 Task: Find connections with filter location São Luís do Quitunde with filter topic #Recruitingwith filter profile language Spanish with filter current company GeekyAnts with filter school Vellore Institute of Technology with filter industry Digital Accessibility Services with filter service category NotaryOnline Research with filter keywords title Video or Film Producer
Action: Mouse moved to (315, 406)
Screenshot: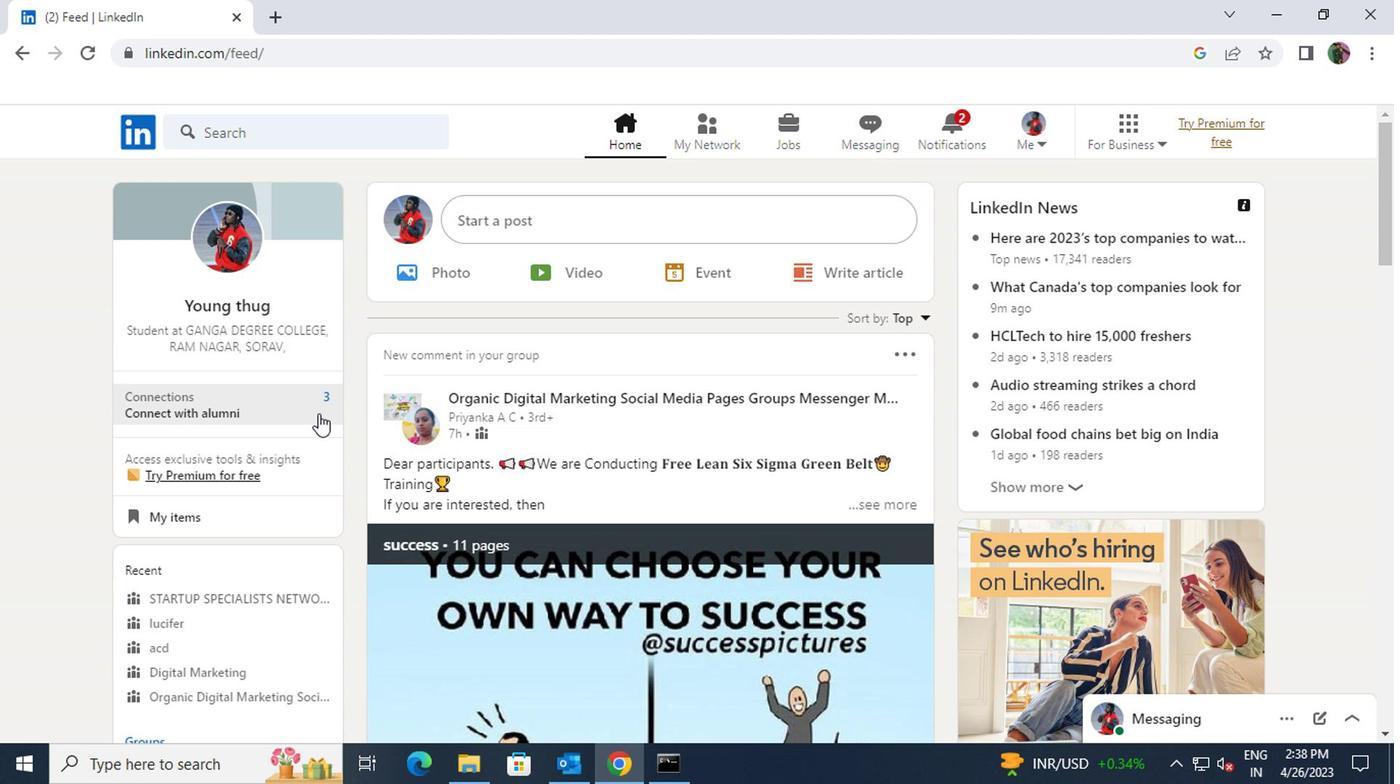 
Action: Mouse pressed left at (315, 406)
Screenshot: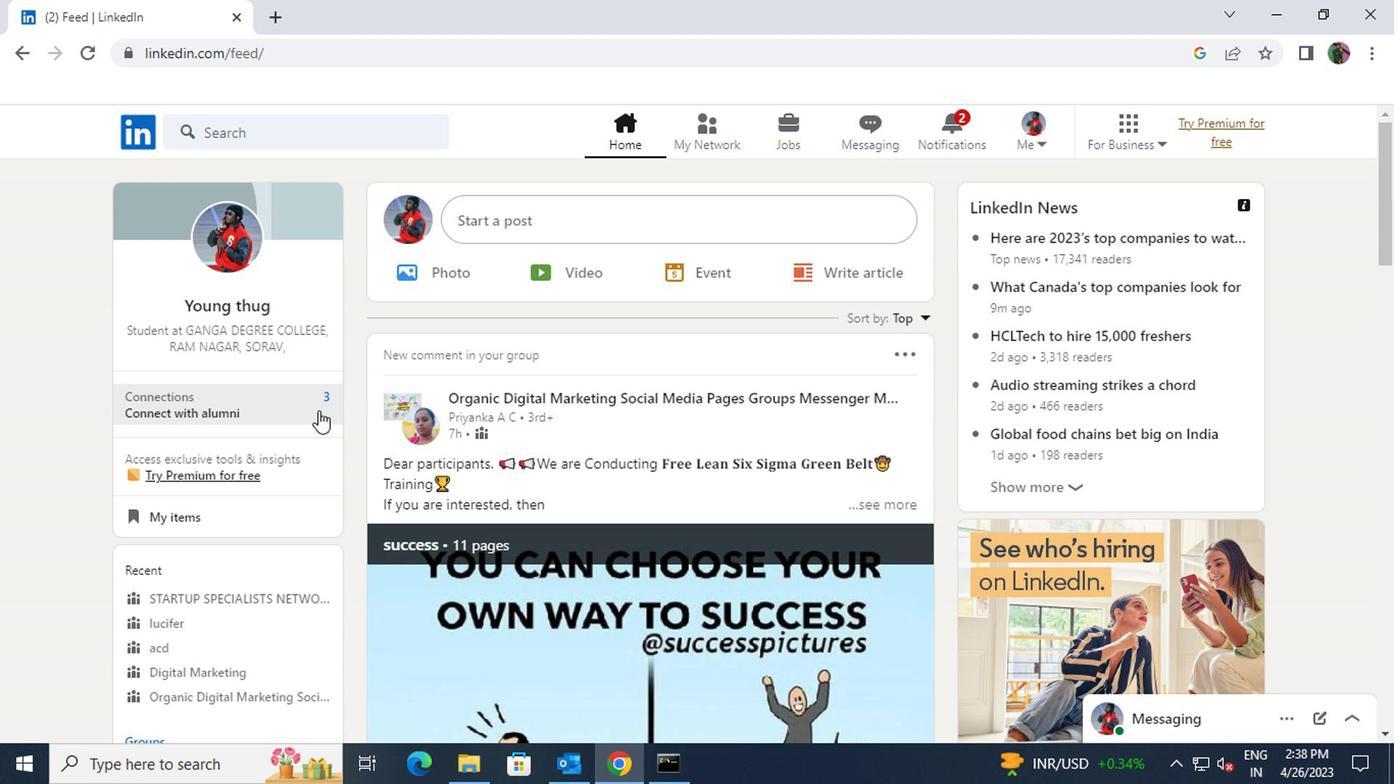 
Action: Mouse moved to (311, 241)
Screenshot: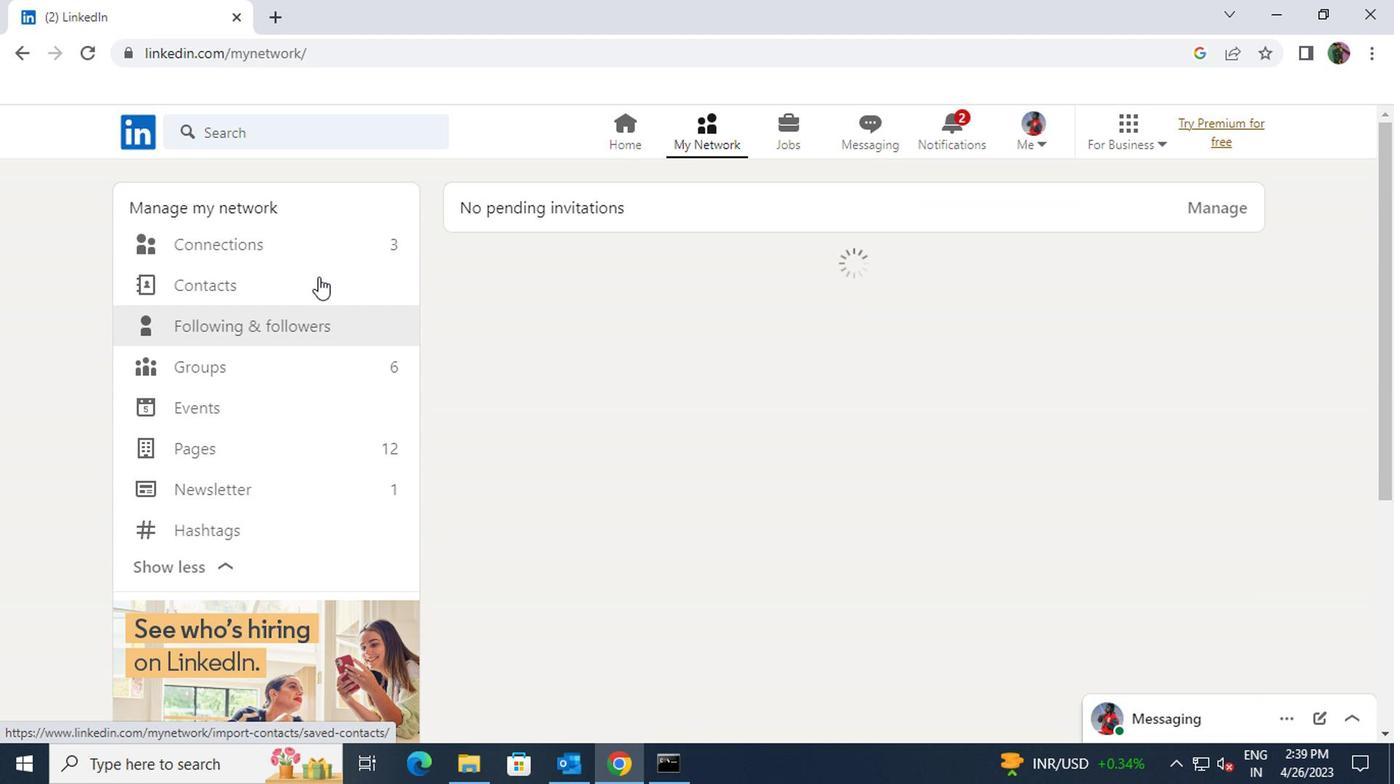 
Action: Mouse pressed left at (311, 241)
Screenshot: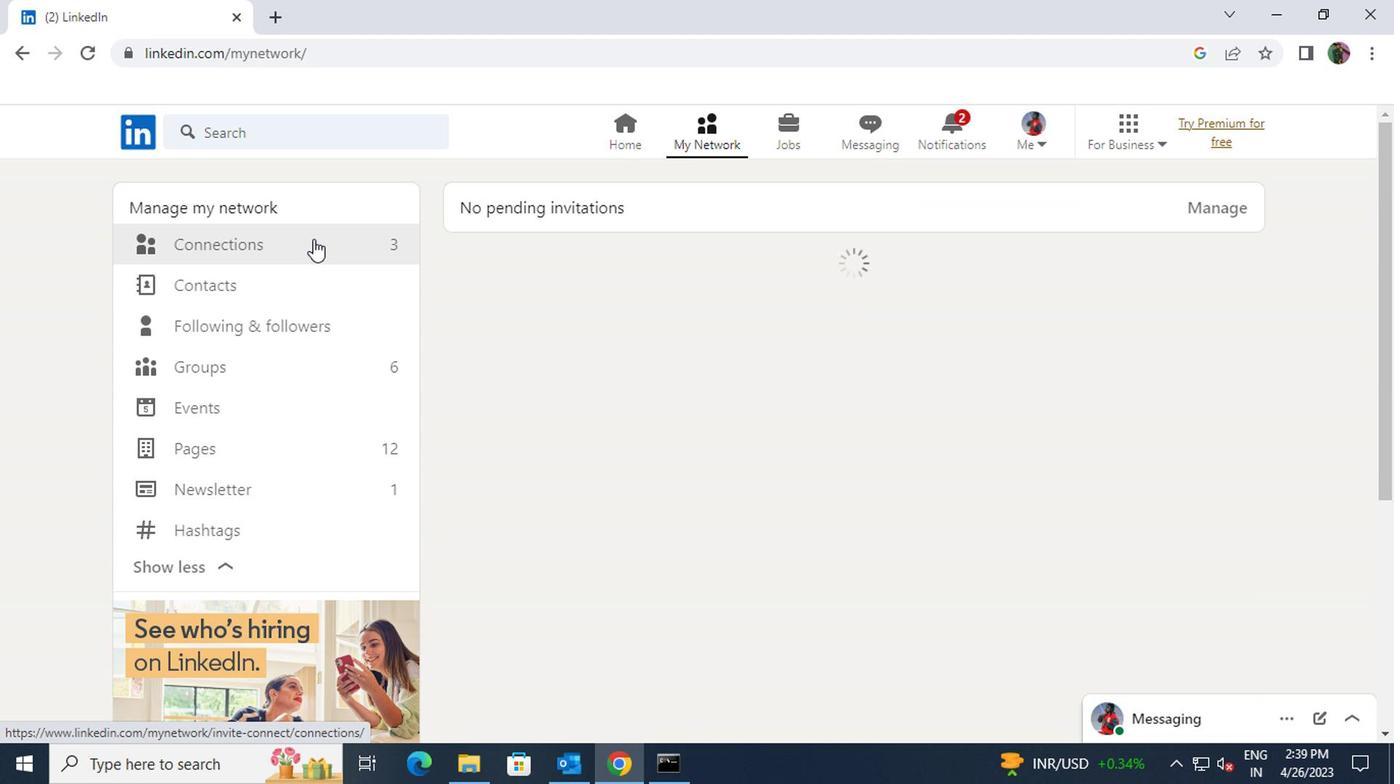 
Action: Mouse moved to (823, 248)
Screenshot: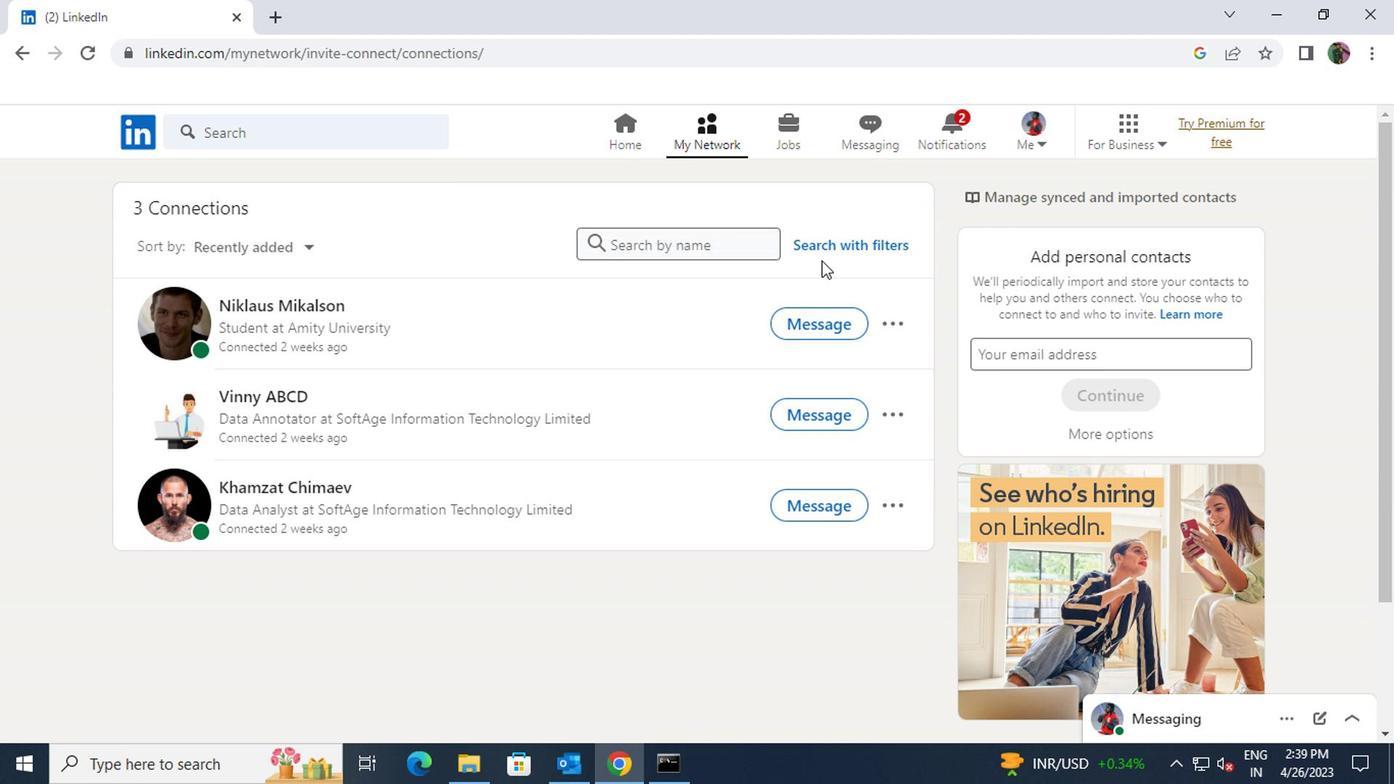 
Action: Mouse pressed left at (823, 248)
Screenshot: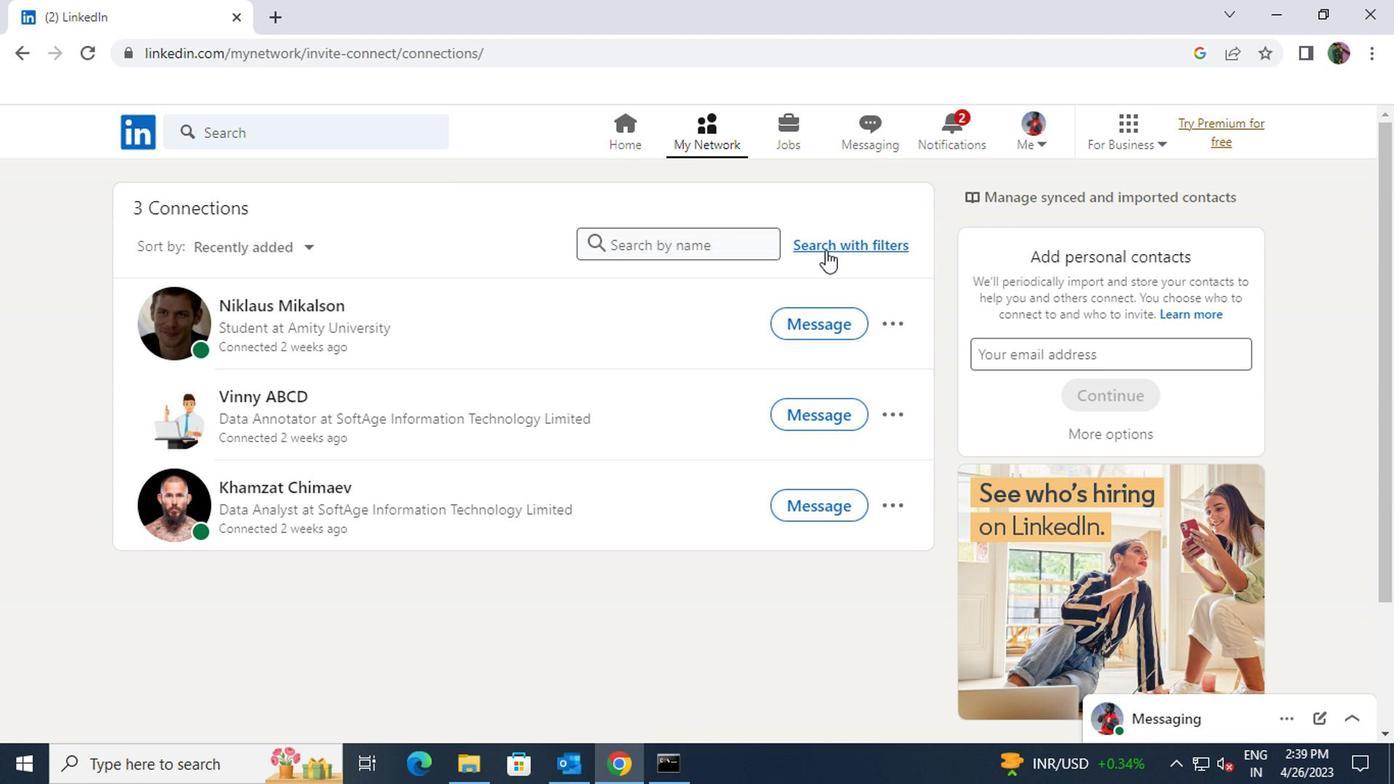 
Action: Mouse moved to (766, 189)
Screenshot: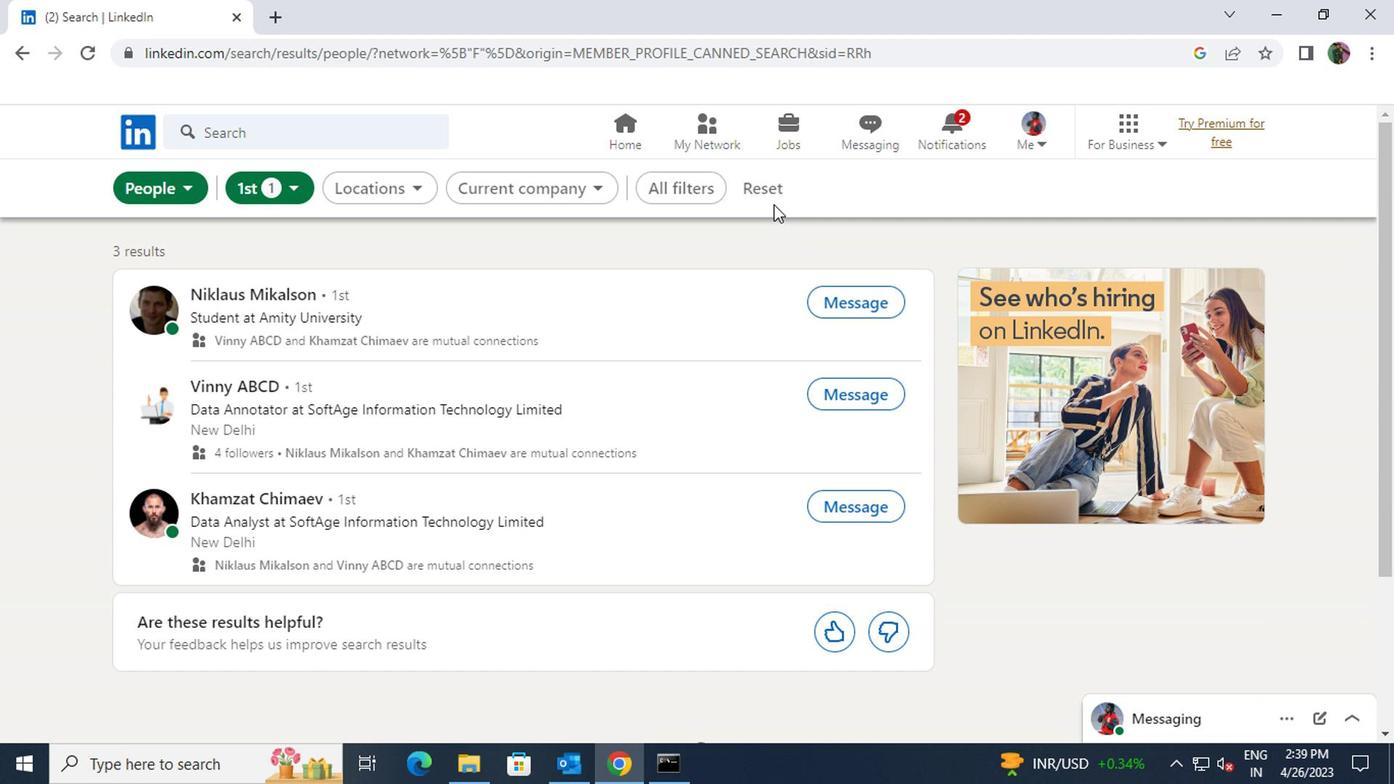 
Action: Mouse pressed left at (766, 189)
Screenshot: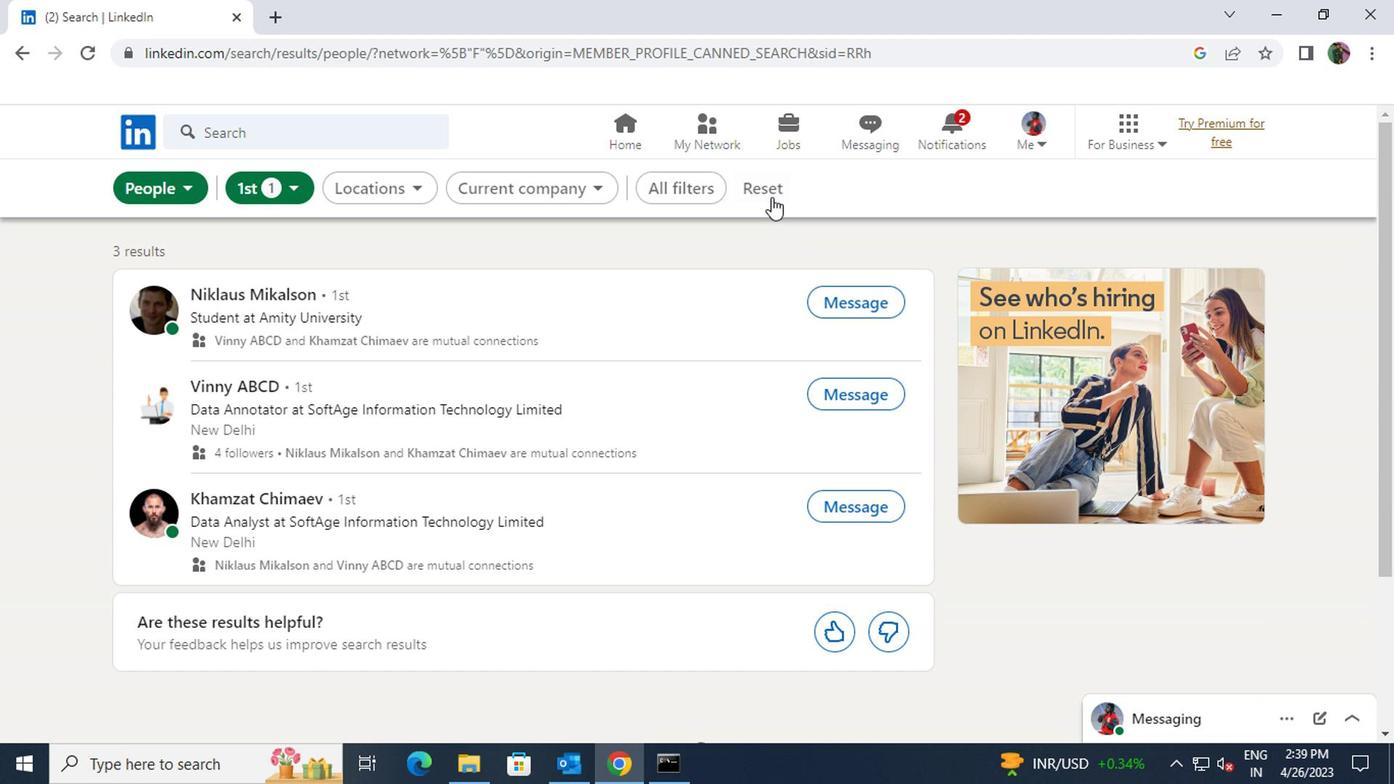 
Action: Mouse moved to (732, 189)
Screenshot: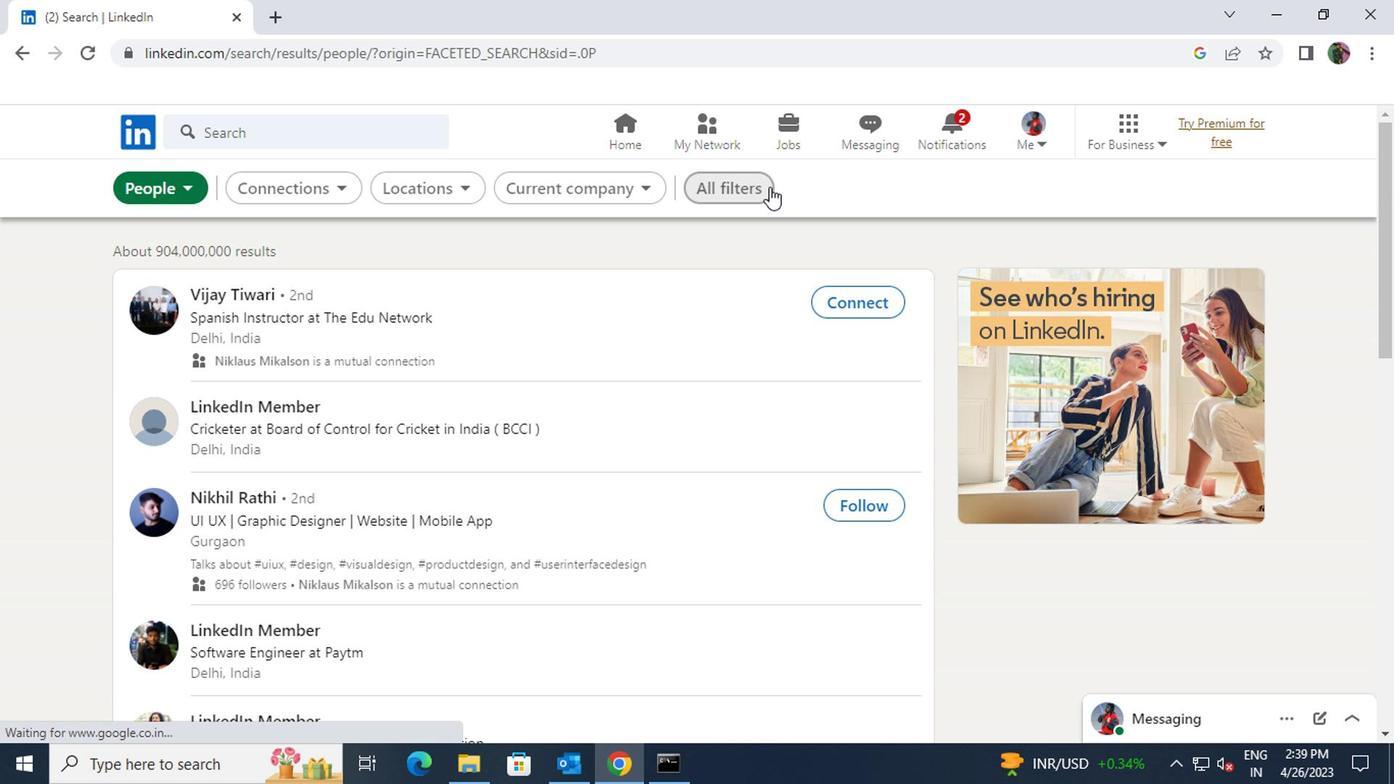 
Action: Mouse pressed left at (732, 189)
Screenshot: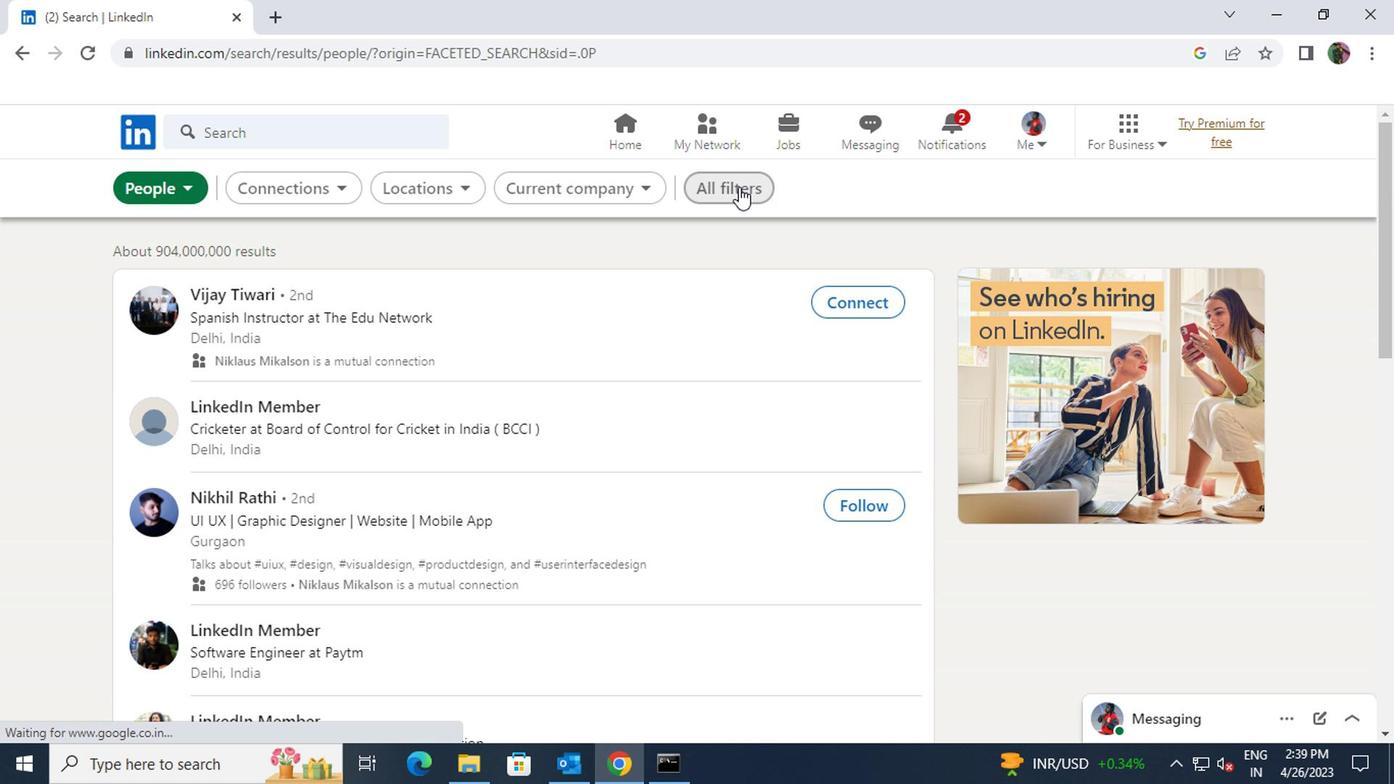 
Action: Mouse moved to (1062, 495)
Screenshot: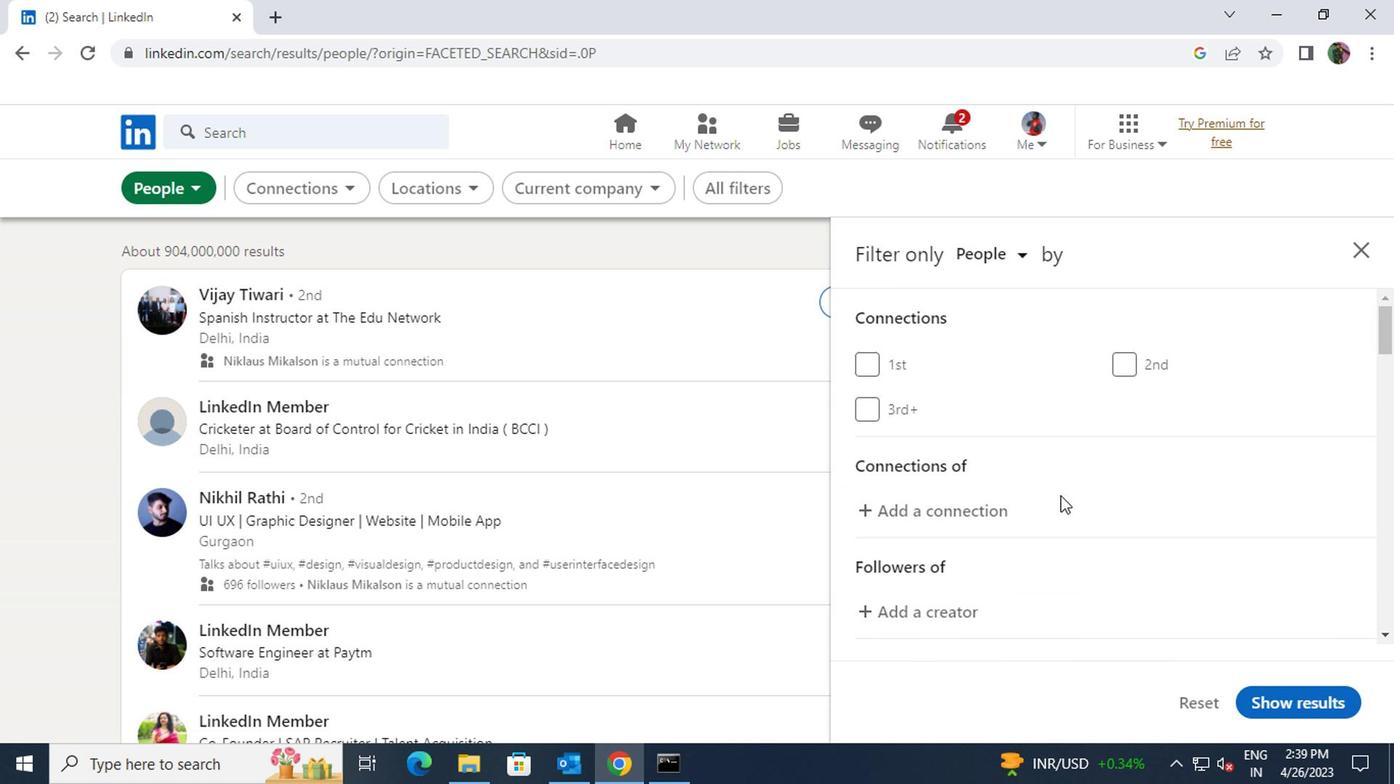 
Action: Mouse scrolled (1062, 495) with delta (0, 0)
Screenshot: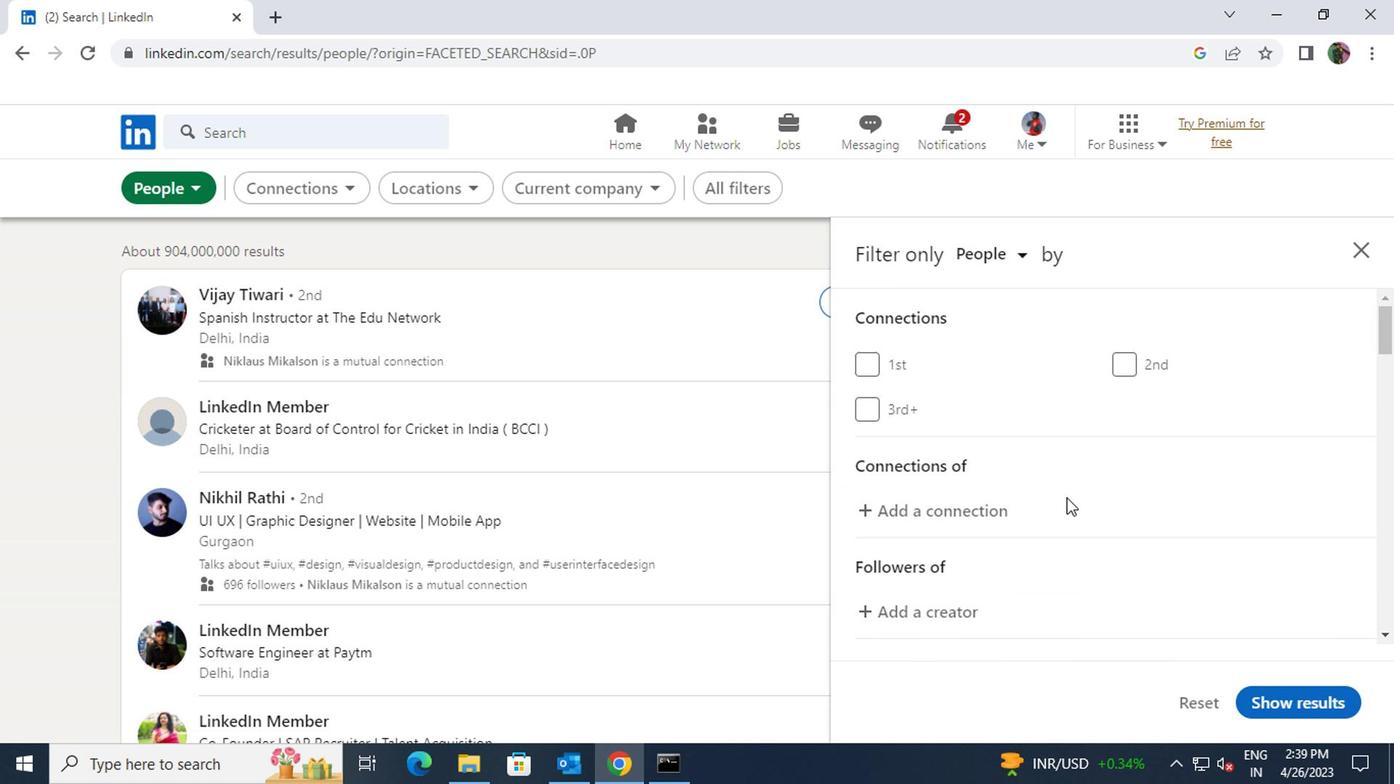 
Action: Mouse scrolled (1062, 495) with delta (0, 0)
Screenshot: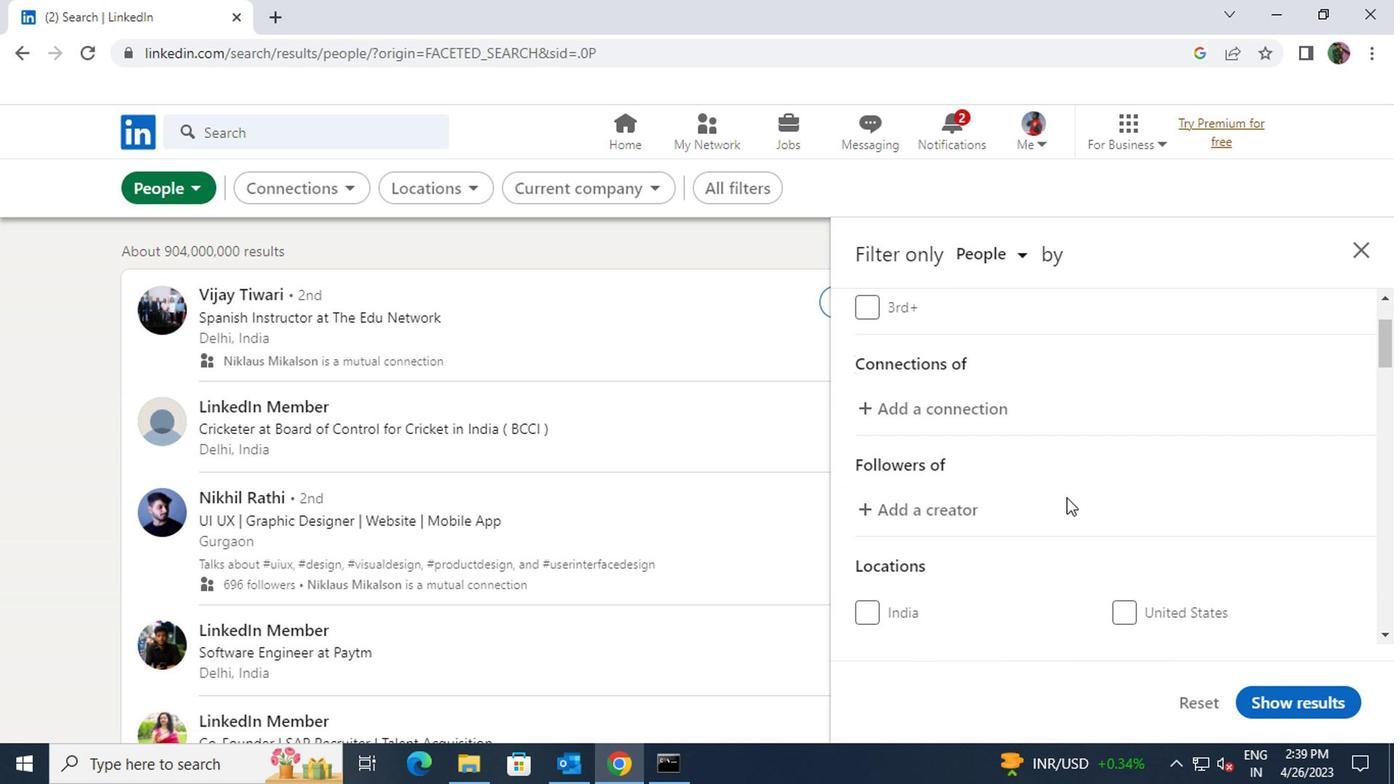 
Action: Mouse scrolled (1062, 495) with delta (0, 0)
Screenshot: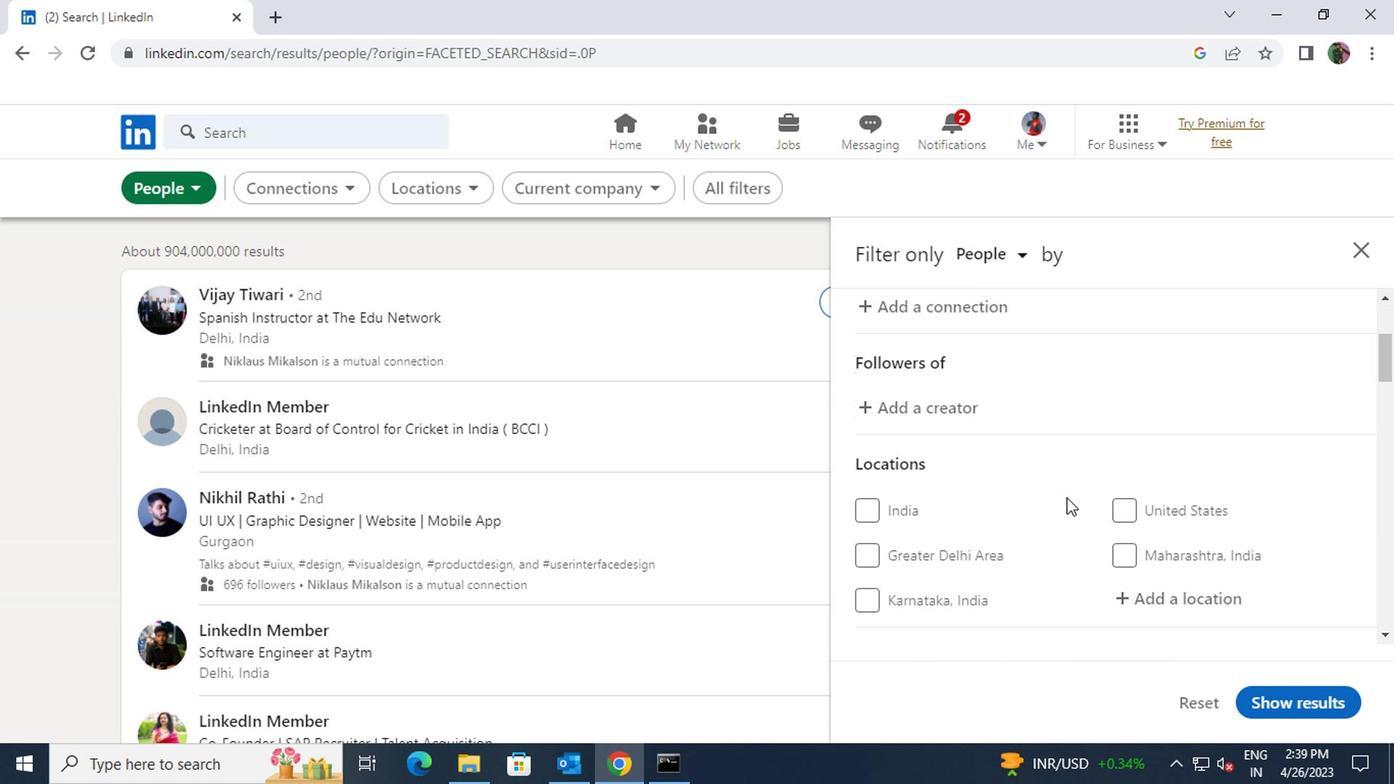 
Action: Mouse moved to (1165, 493)
Screenshot: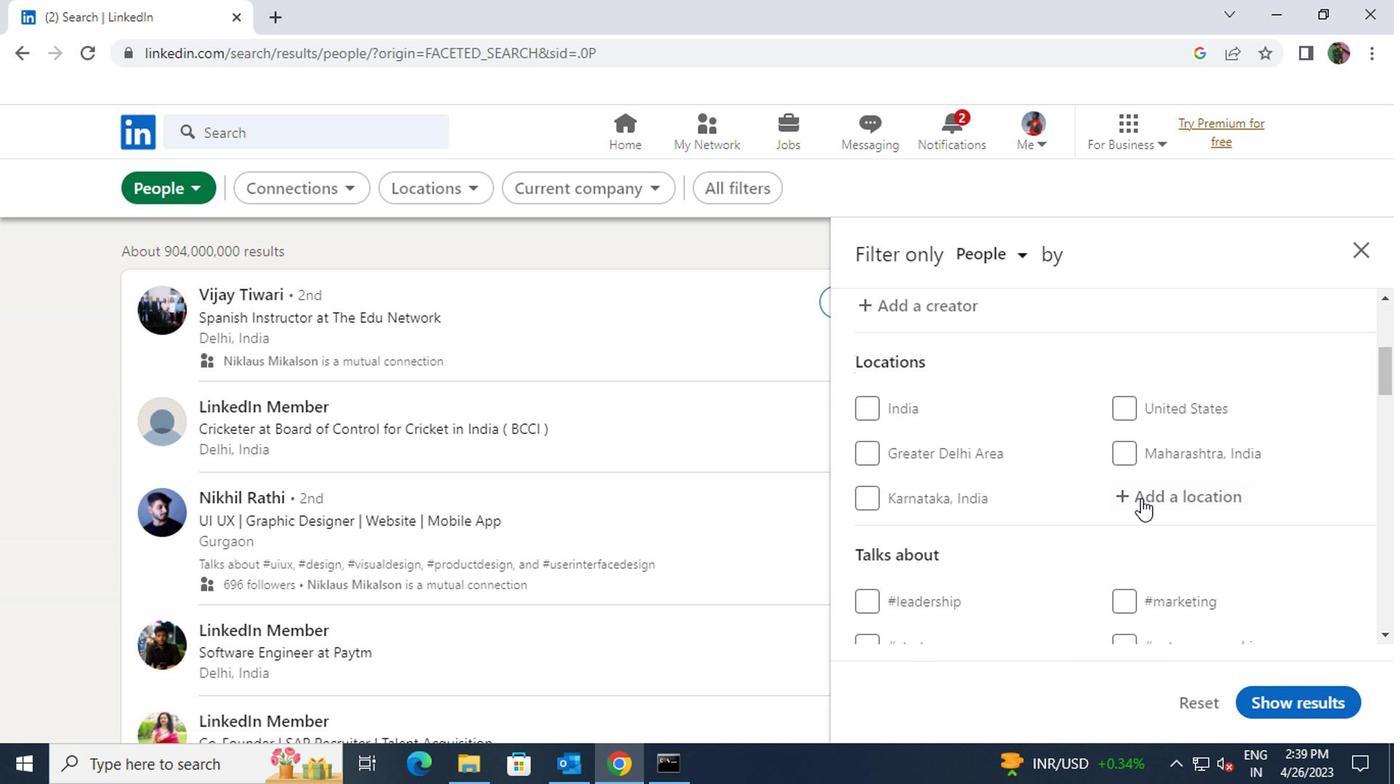 
Action: Mouse pressed left at (1165, 493)
Screenshot: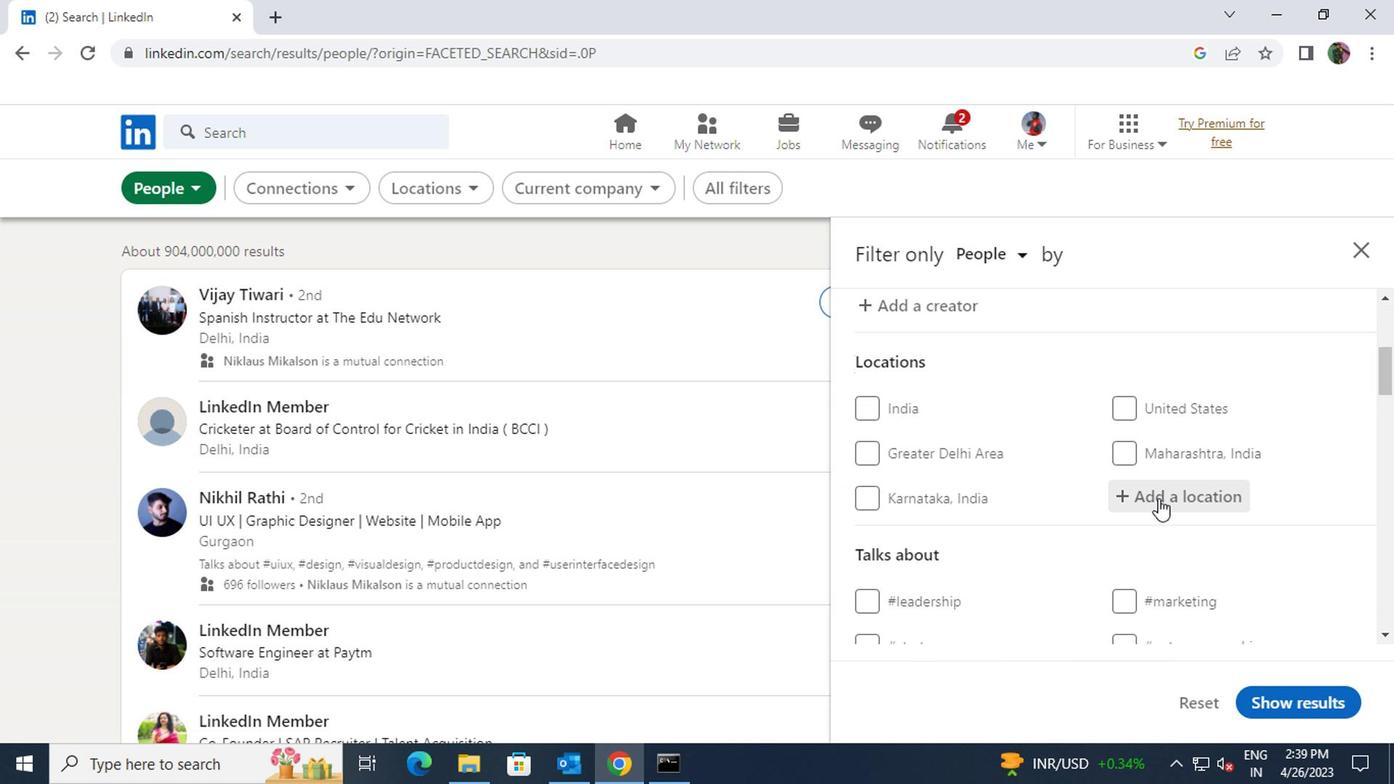
Action: Key pressed <Key.shift><Key.shift><Key.shift><Key.shift><Key.shift>SAO<Key.space>LUIS<Key.space>DO
Screenshot: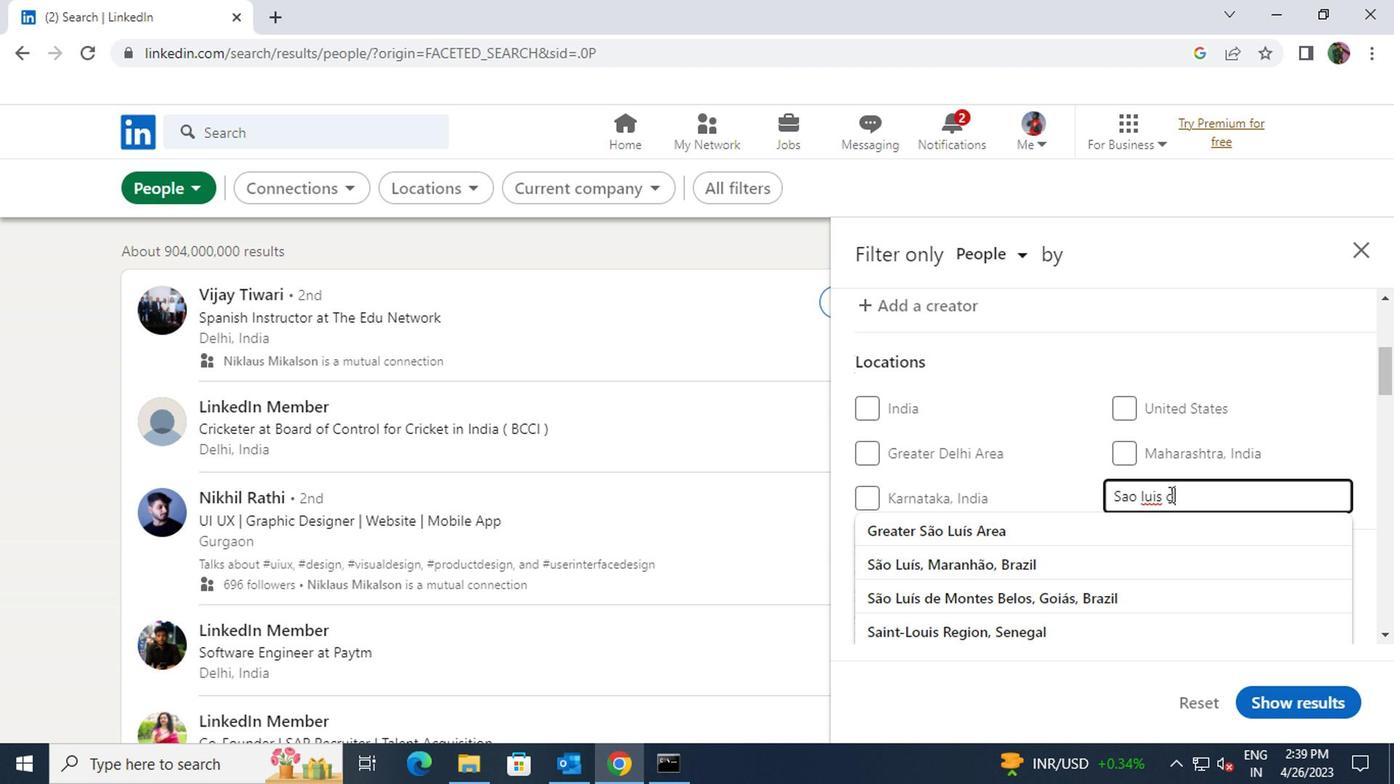 
Action: Mouse moved to (1153, 515)
Screenshot: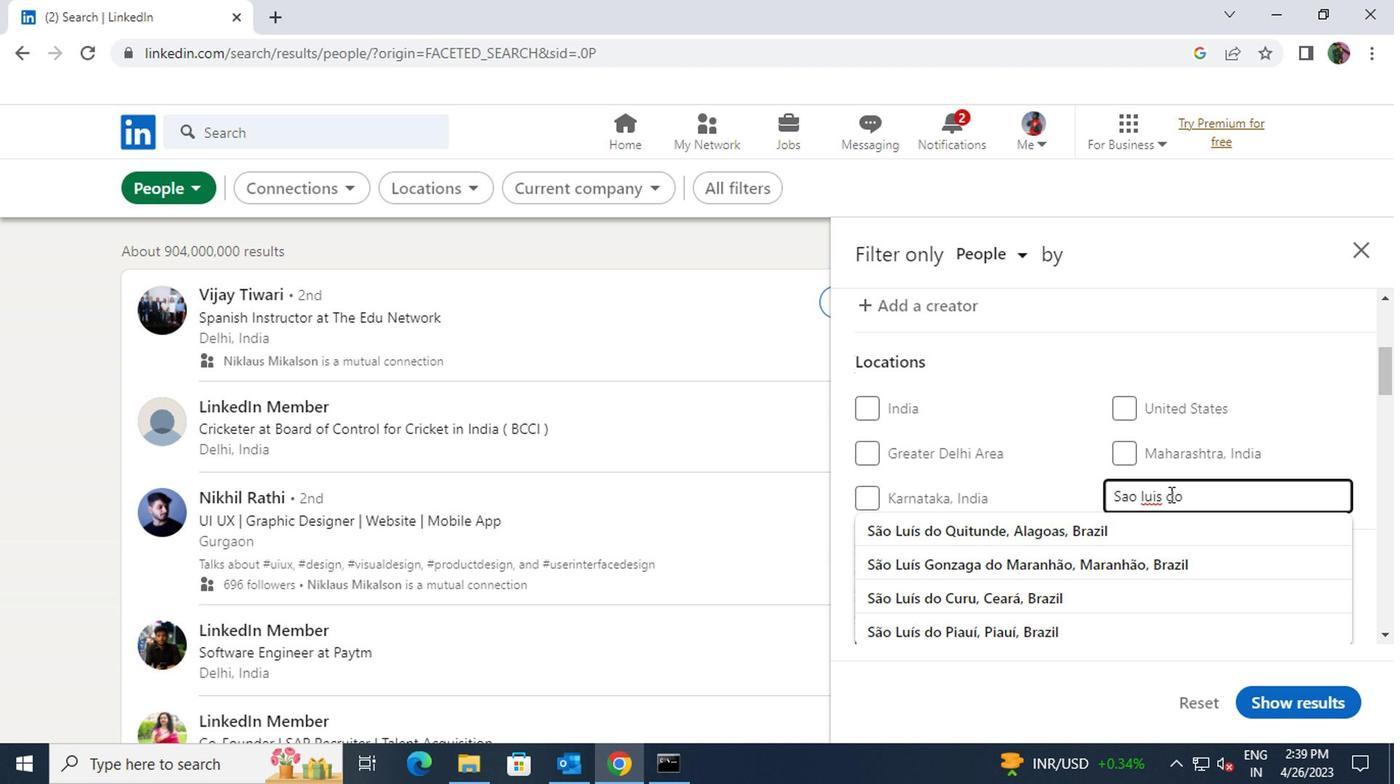 
Action: Mouse pressed left at (1153, 515)
Screenshot: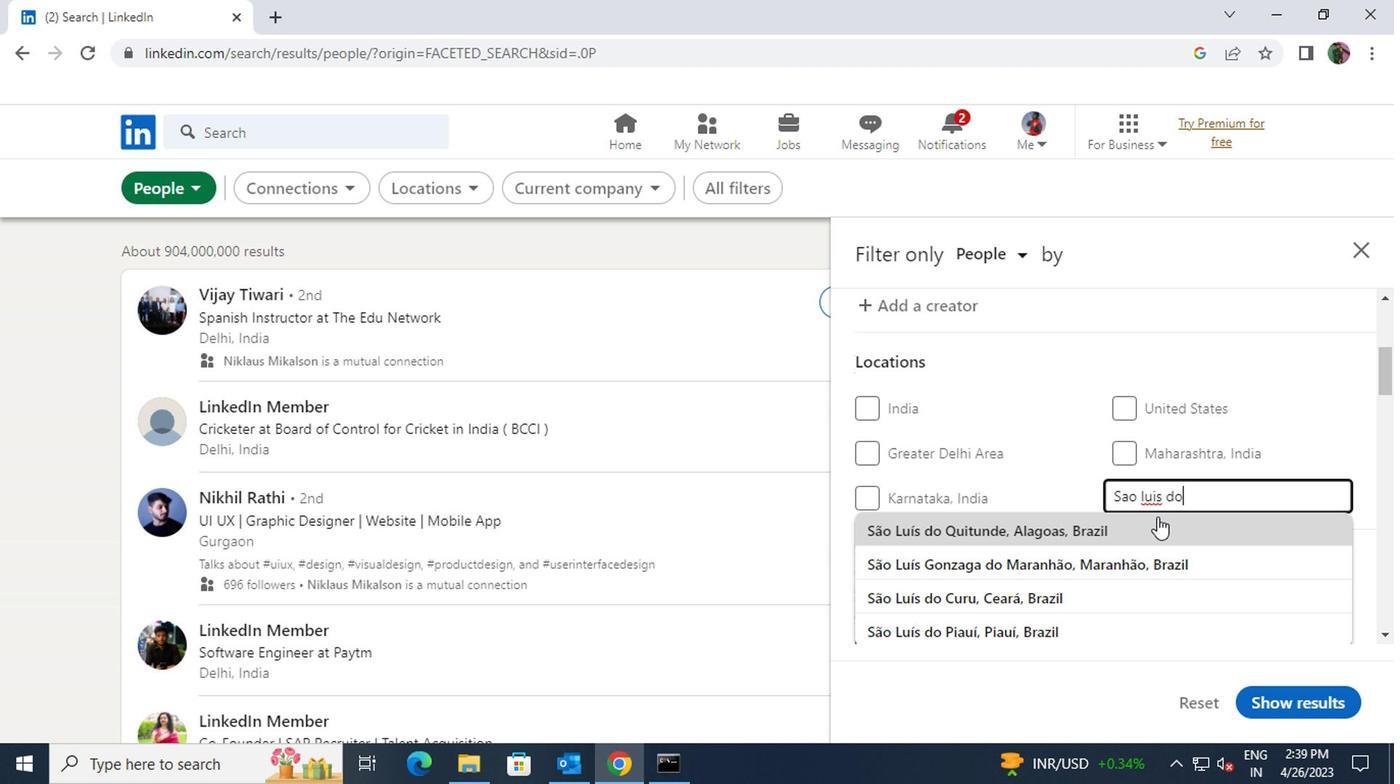 
Action: Mouse scrolled (1153, 514) with delta (0, 0)
Screenshot: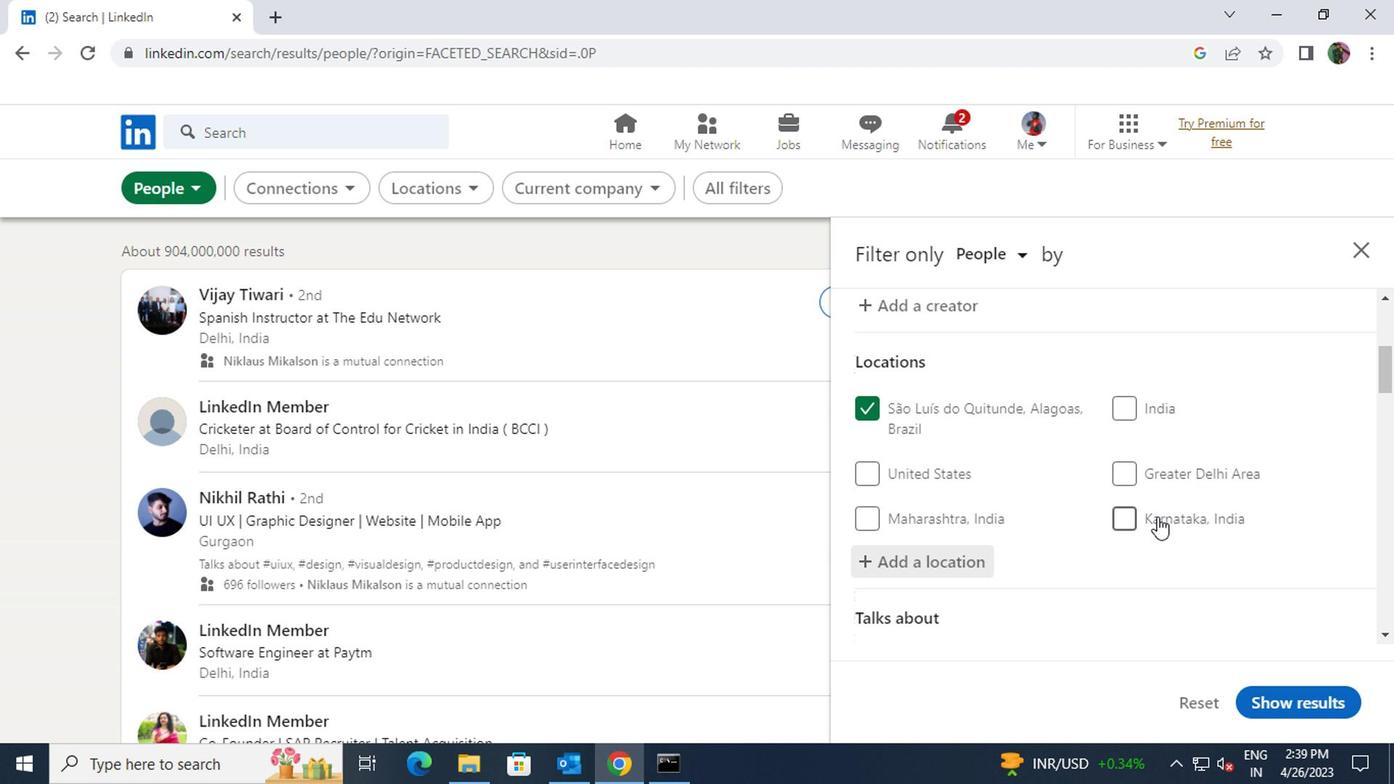 
Action: Mouse scrolled (1153, 514) with delta (0, 0)
Screenshot: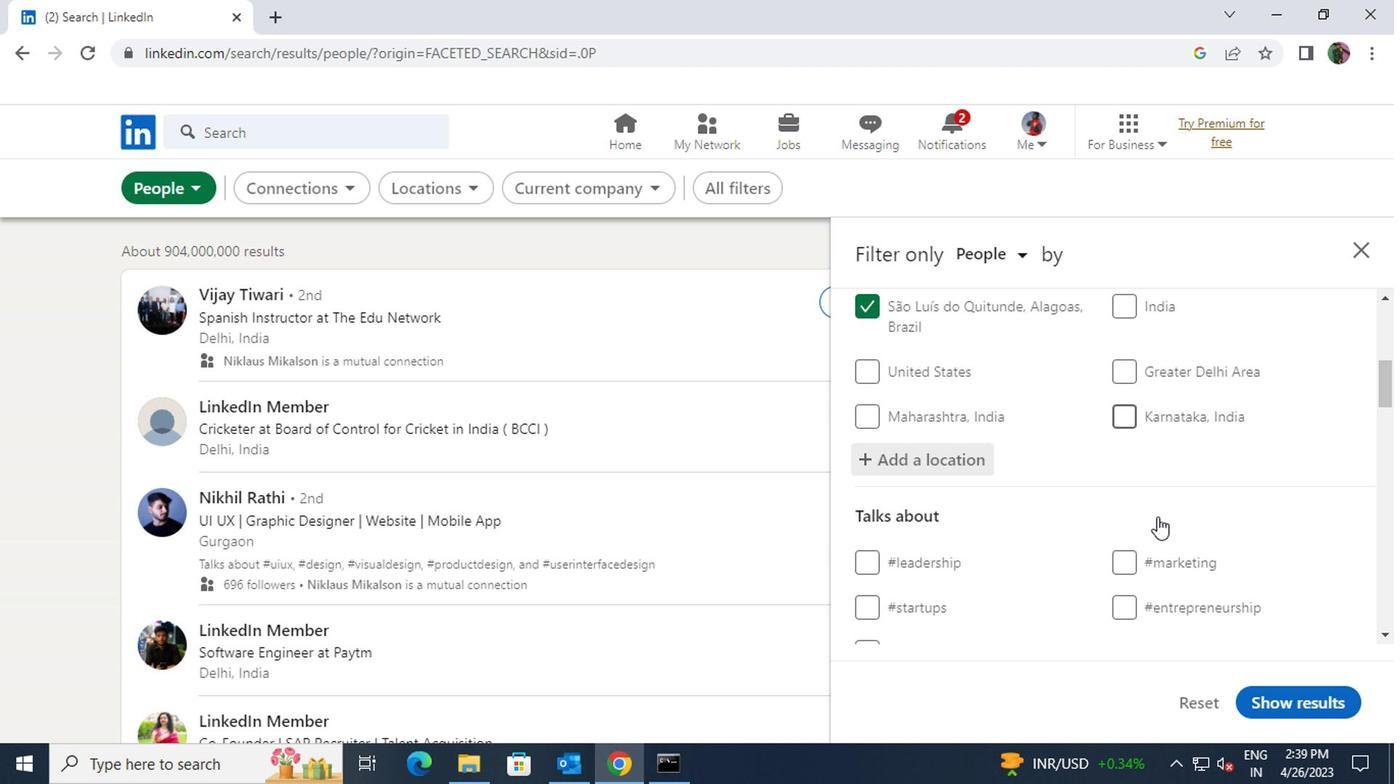 
Action: Mouse scrolled (1153, 514) with delta (0, 0)
Screenshot: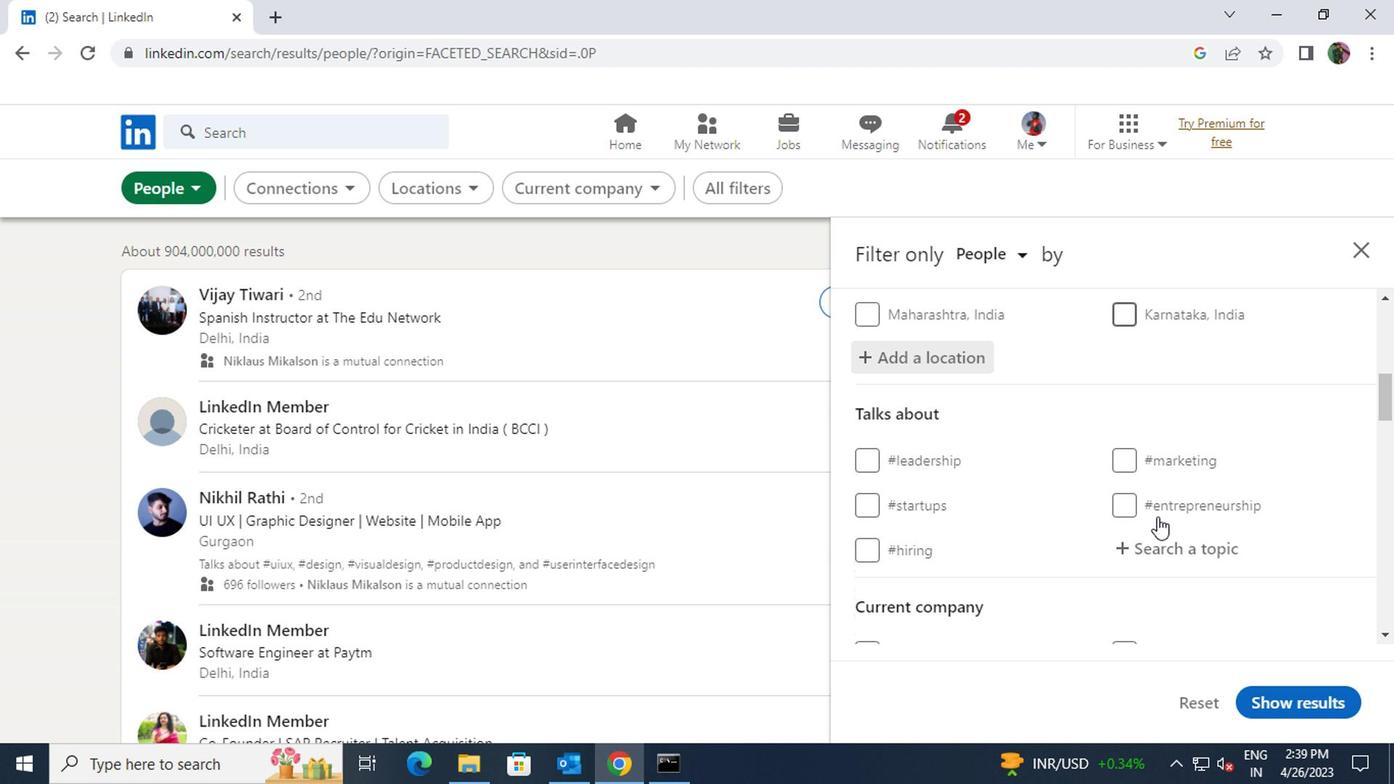
Action: Mouse moved to (1153, 451)
Screenshot: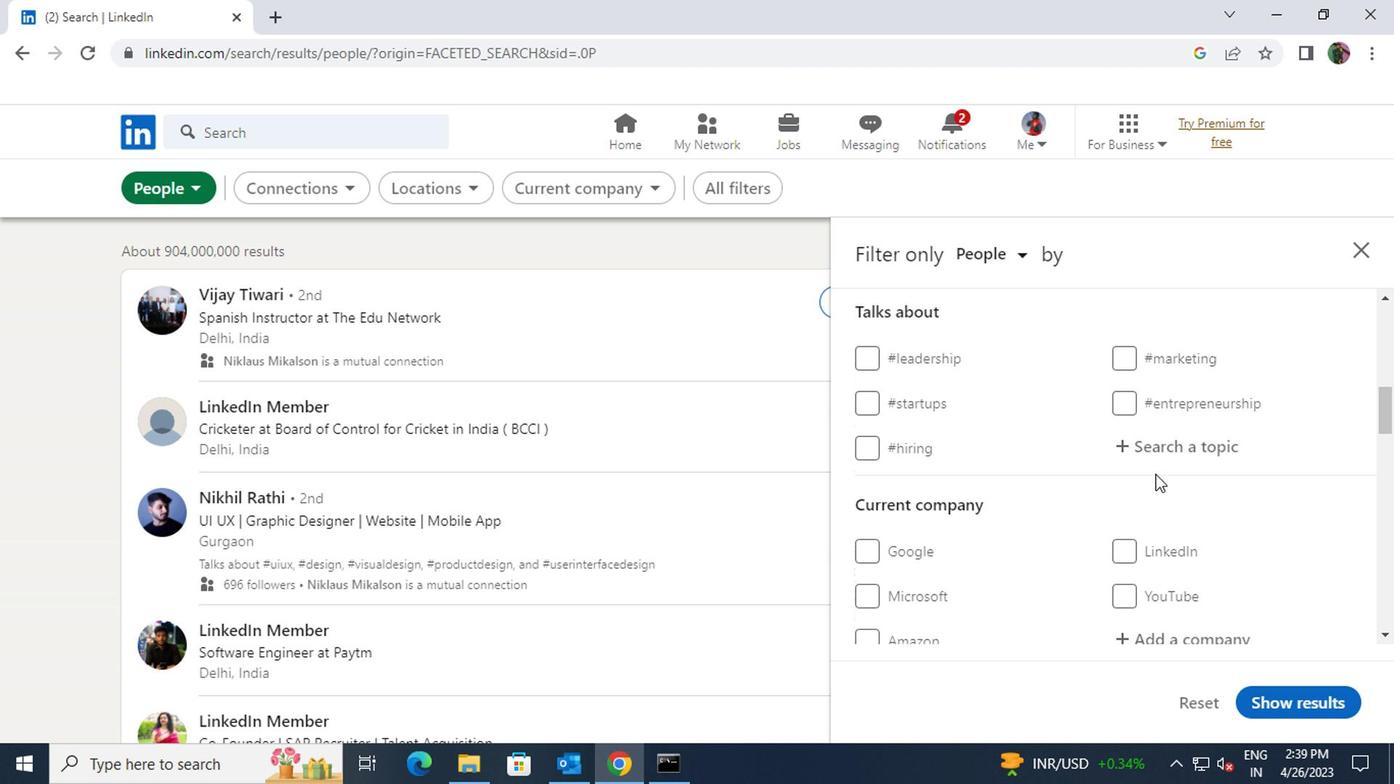 
Action: Mouse pressed left at (1153, 451)
Screenshot: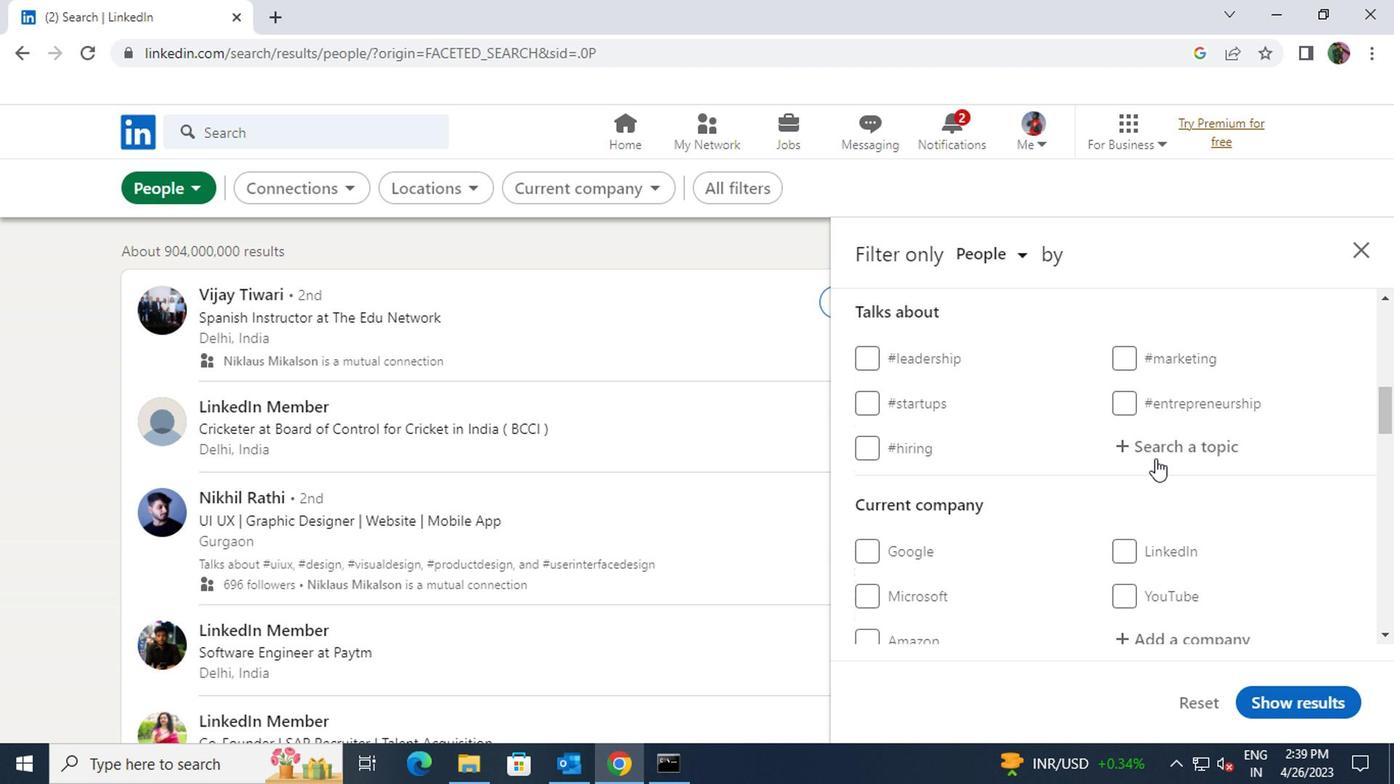 
Action: Key pressed <Key.shift><Key.shift><Key.shift><Key.shift><Key.shift><Key.shift><Key.shift><Key.shift><Key.shift><Key.shift><Key.shift>#<Key.shift>RECURTINGWITH
Screenshot: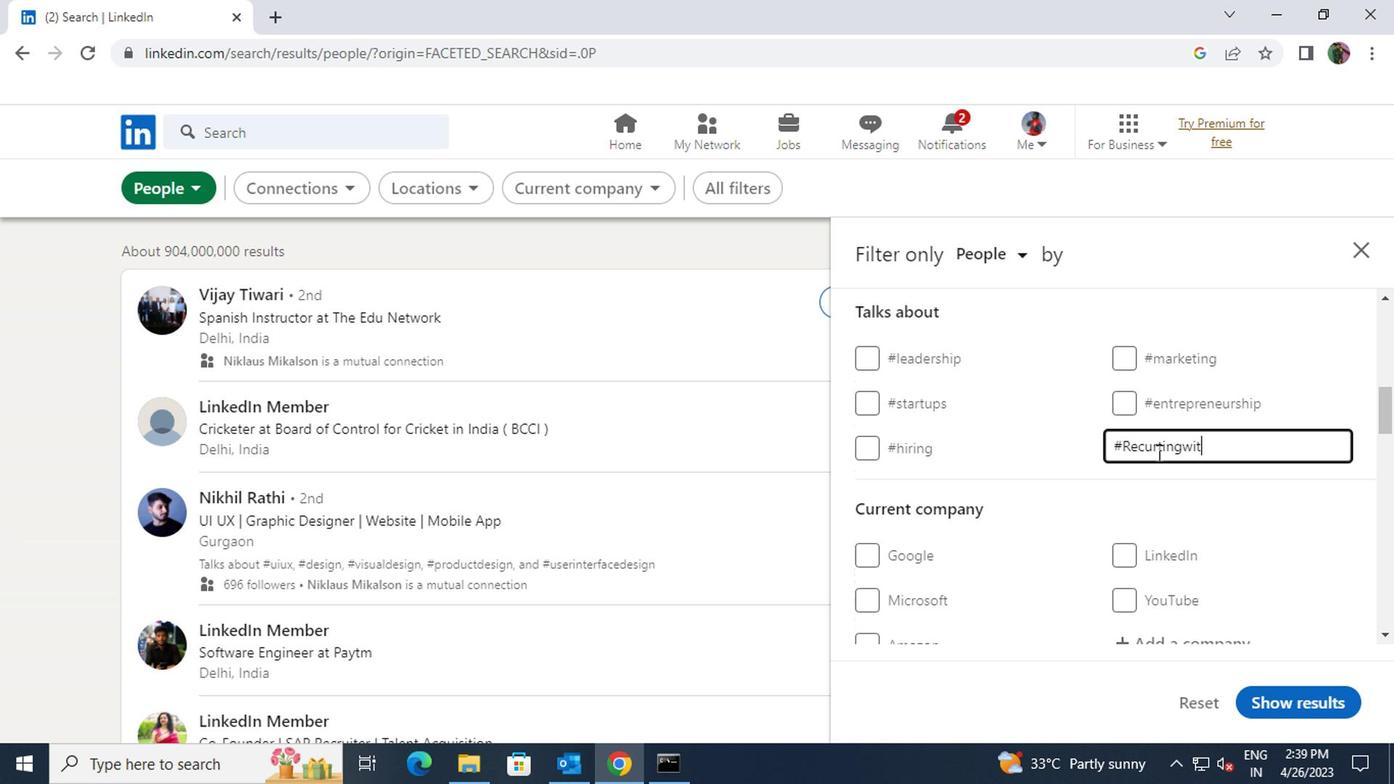 
Action: Mouse scrolled (1153, 450) with delta (0, 0)
Screenshot: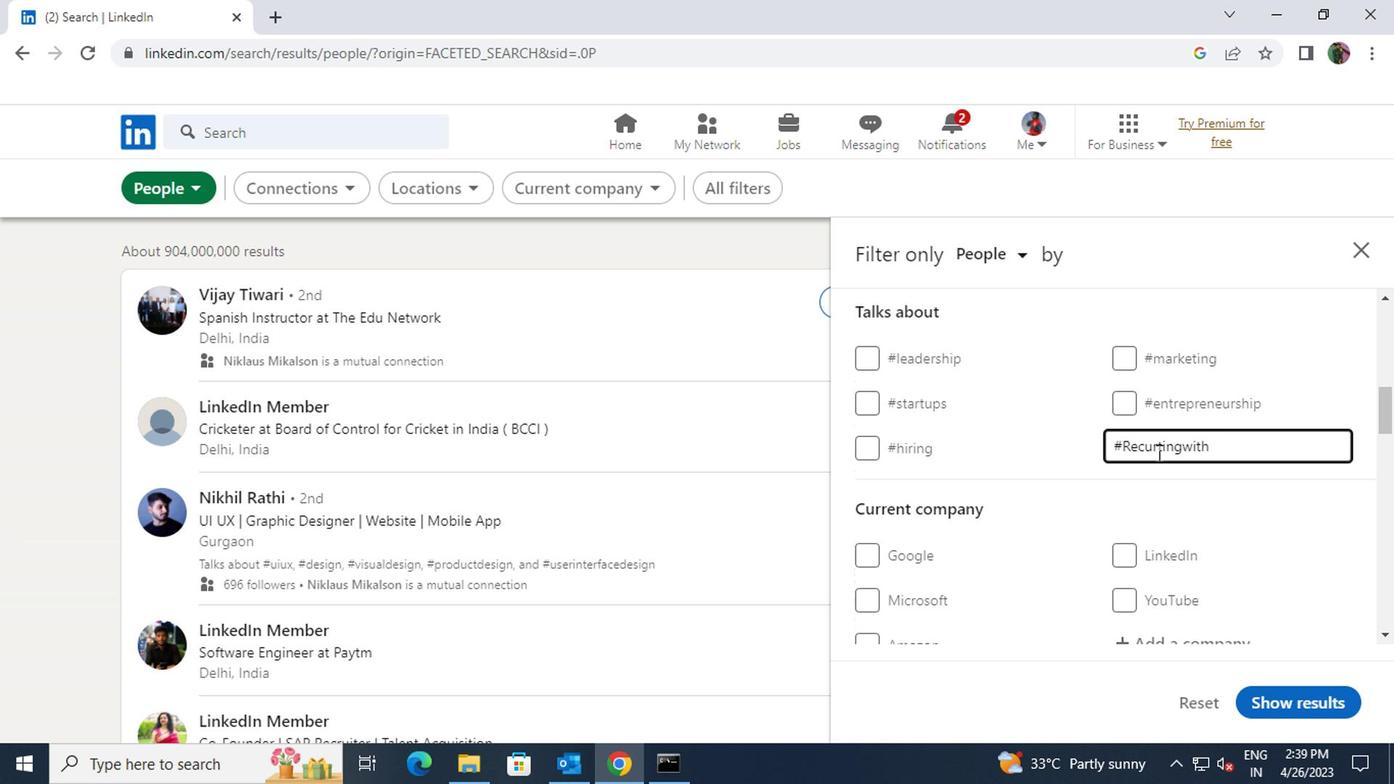 
Action: Mouse scrolled (1153, 450) with delta (0, 0)
Screenshot: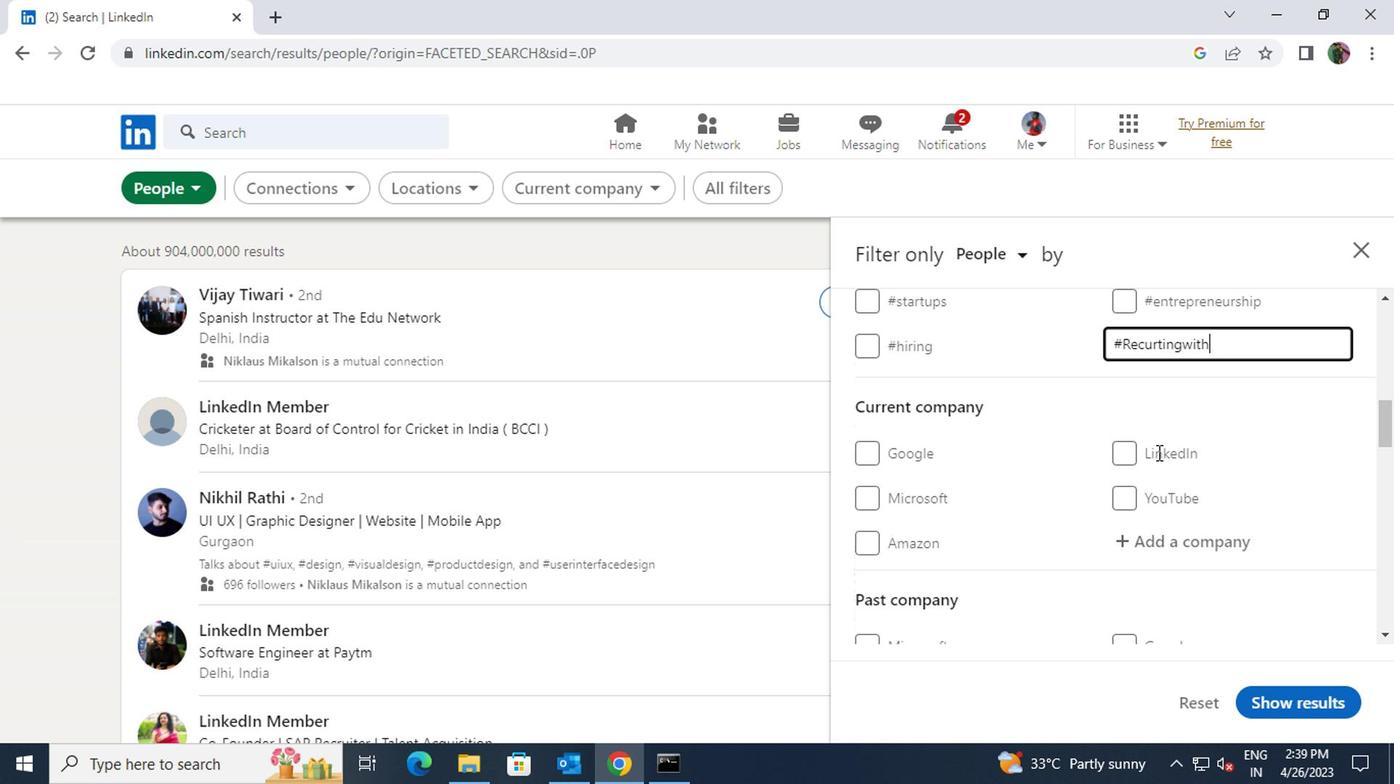 
Action: Mouse moved to (1153, 445)
Screenshot: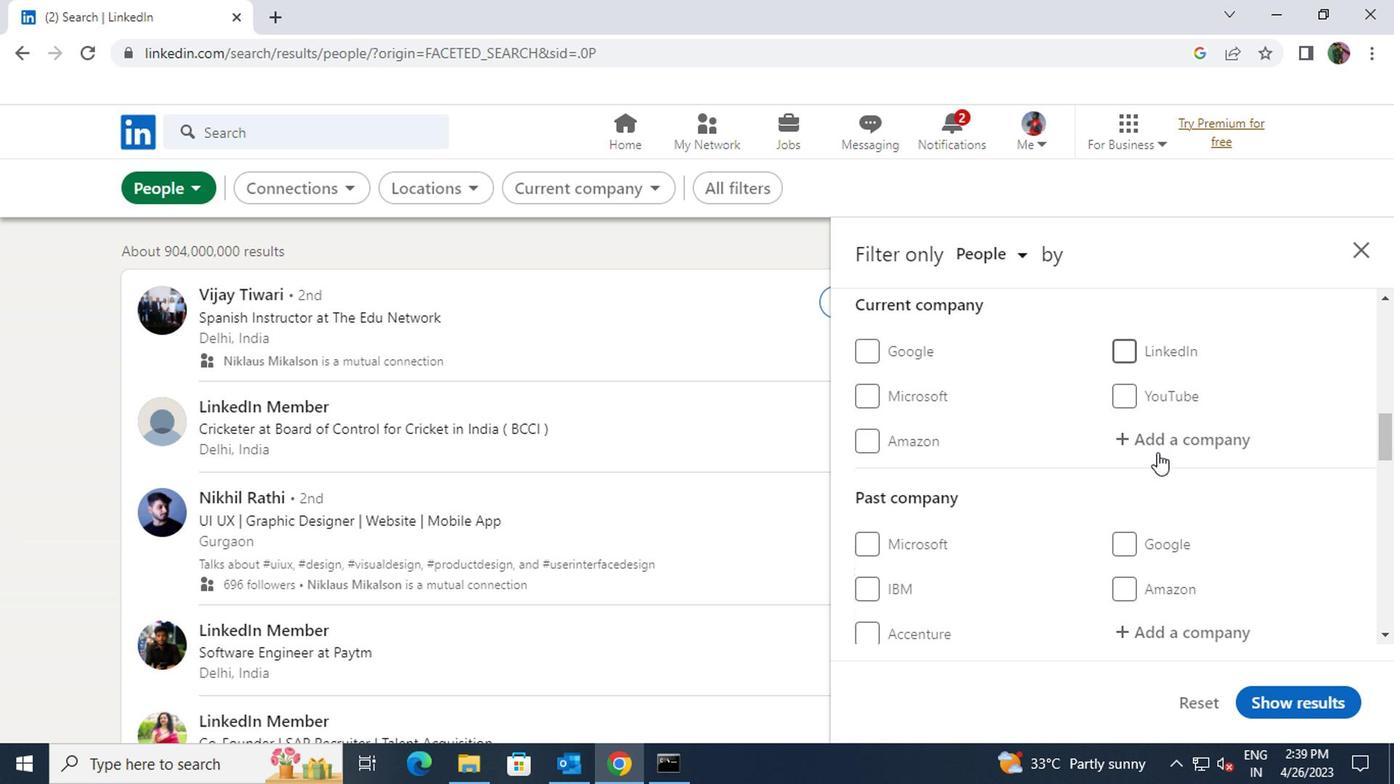 
Action: Mouse pressed left at (1153, 445)
Screenshot: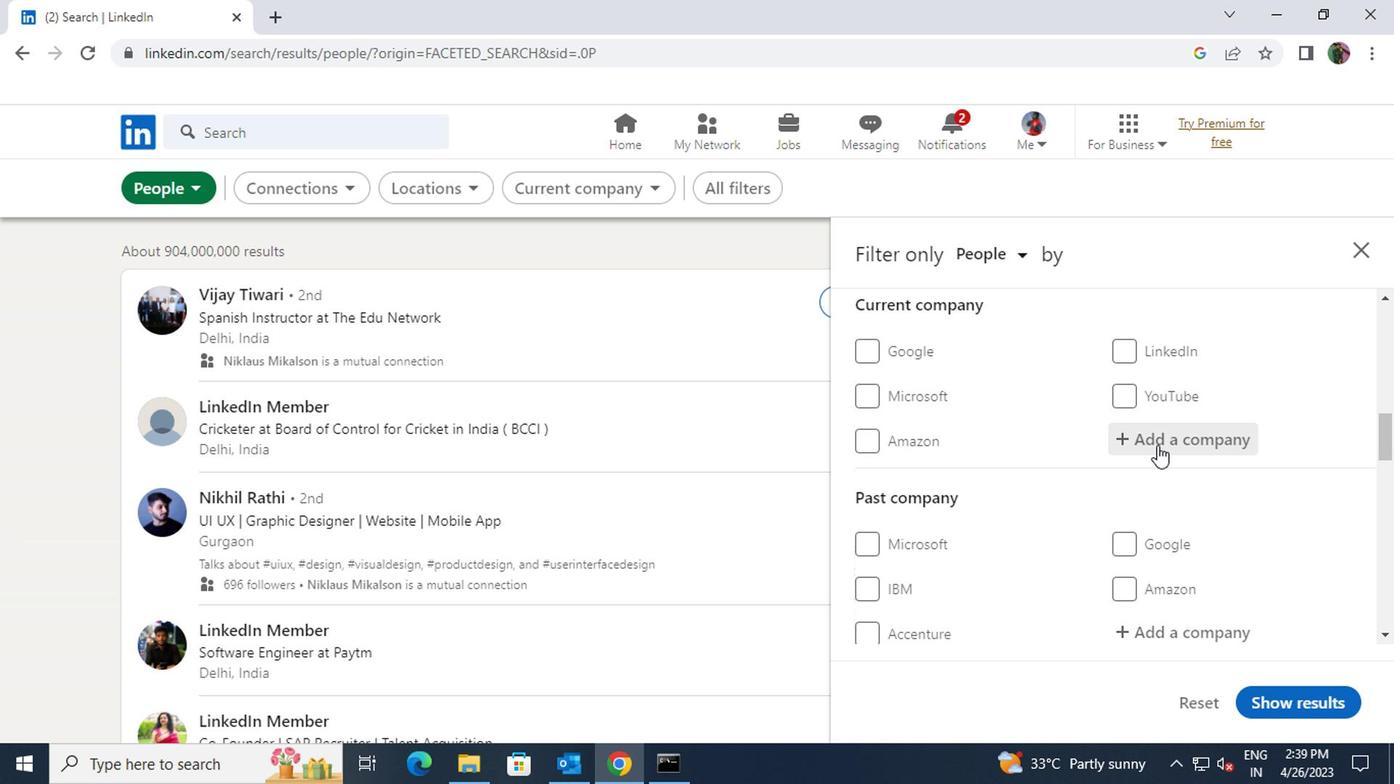 
Action: Key pressed <Key.shift><Key.shift><Key.shift><Key.shift><Key.shift><Key.shift><Key.shift><Key.shift><Key.shift><Key.shift><Key.shift><Key.shift><Key.shift><Key.shift><Key.shift><Key.shift><Key.shift><Key.shift><Key.shift><Key.shift><Key.shift><Key.shift><Key.shift><Key.shift><Key.shift><Key.shift><Key.shift><Key.shift><Key.shift><Key.shift><Key.shift><Key.shift><Key.shift><Key.shift><Key.shift><Key.shift><Key.shift><Key.shift><Key.shift><Key.shift><Key.shift><Key.shift><Key.shift><Key.shift><Key.shift><Key.shift><Key.shift><Key.shift><Key.shift><Key.shift><Key.shift><Key.shift><Key.shift><Key.shift><Key.shift><Key.shift><Key.shift>GEEKY
Screenshot: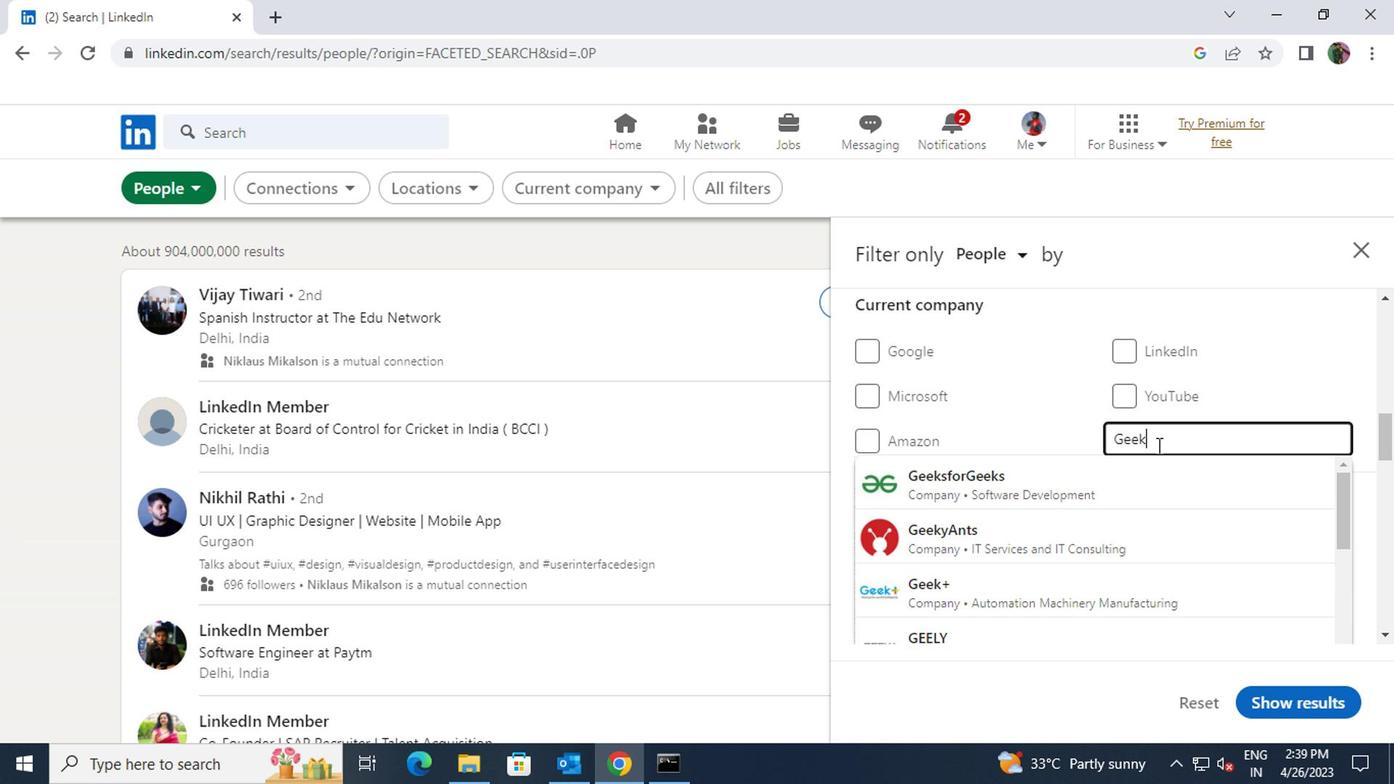 
Action: Mouse moved to (1147, 461)
Screenshot: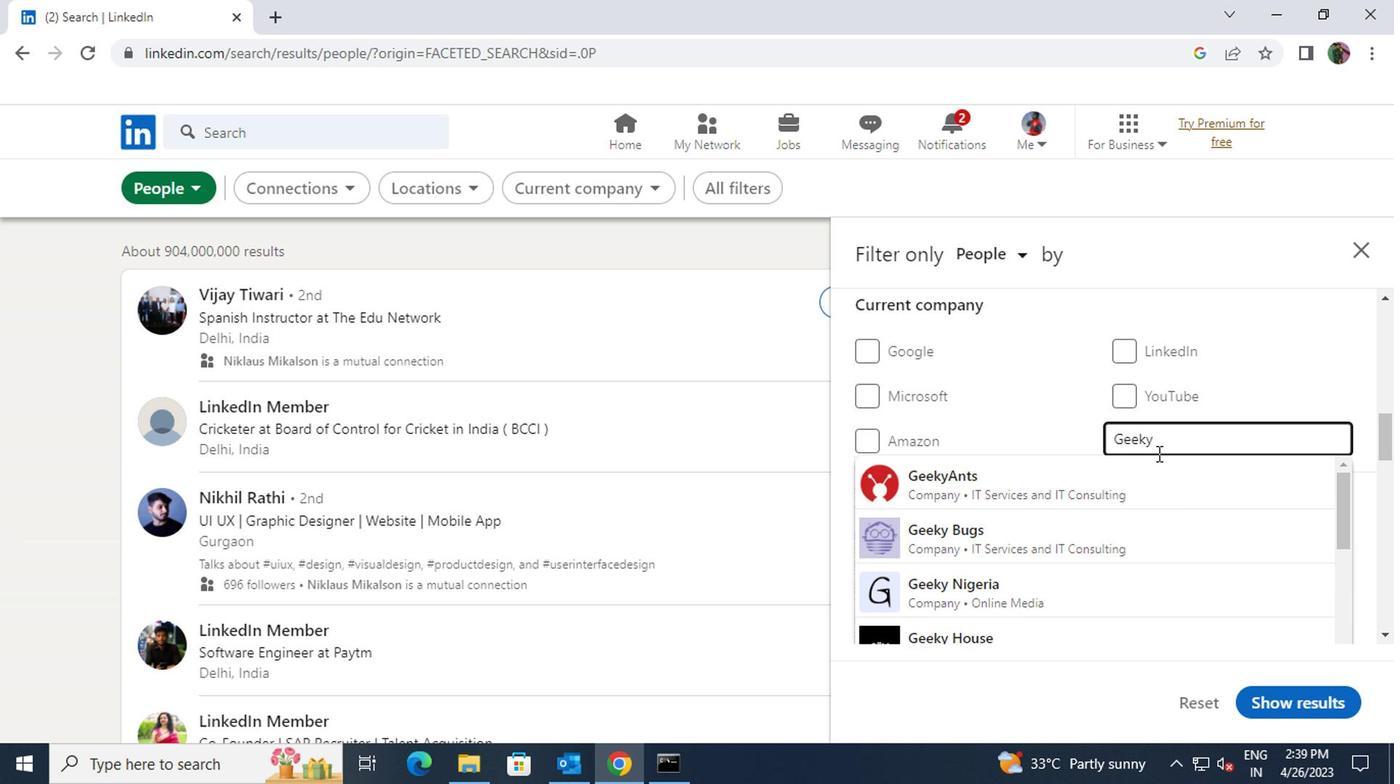 
Action: Mouse pressed left at (1147, 461)
Screenshot: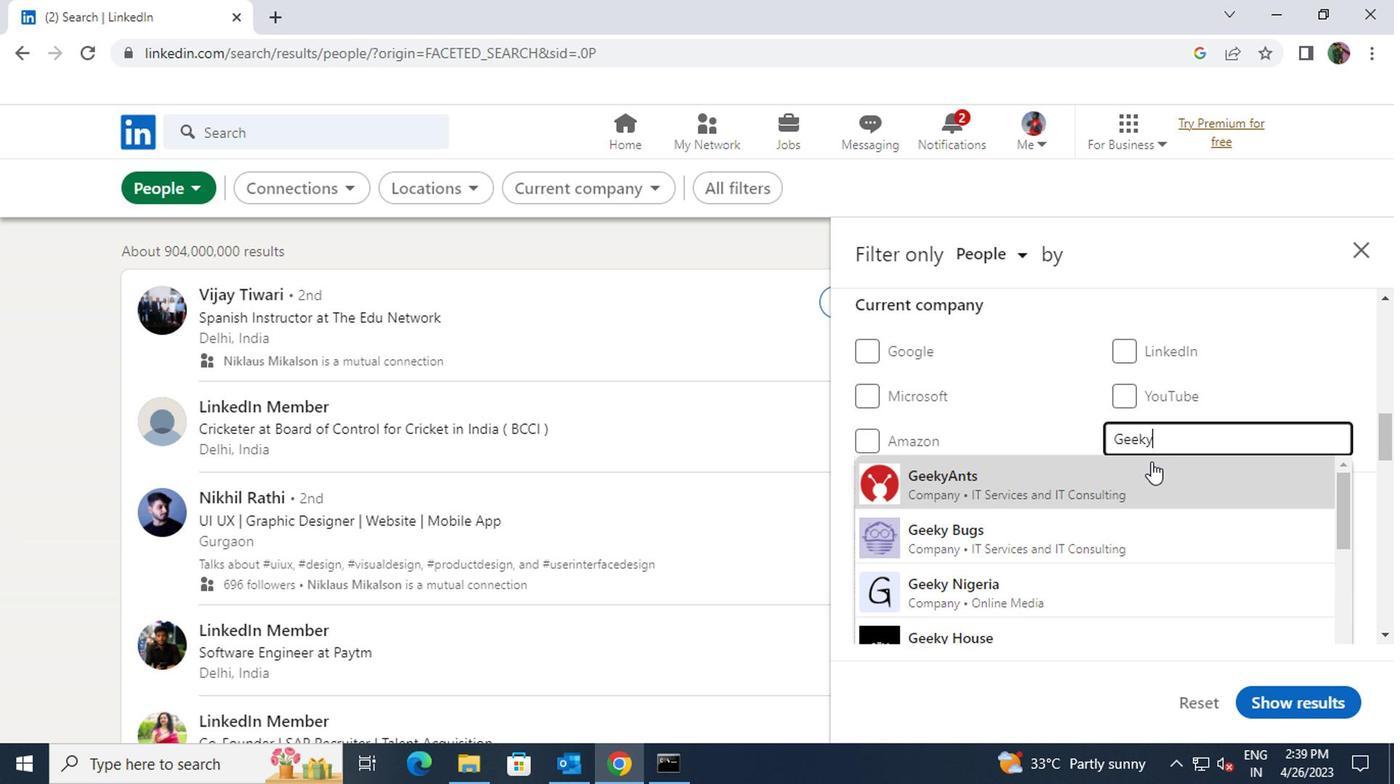 
Action: Mouse scrolled (1147, 461) with delta (0, 0)
Screenshot: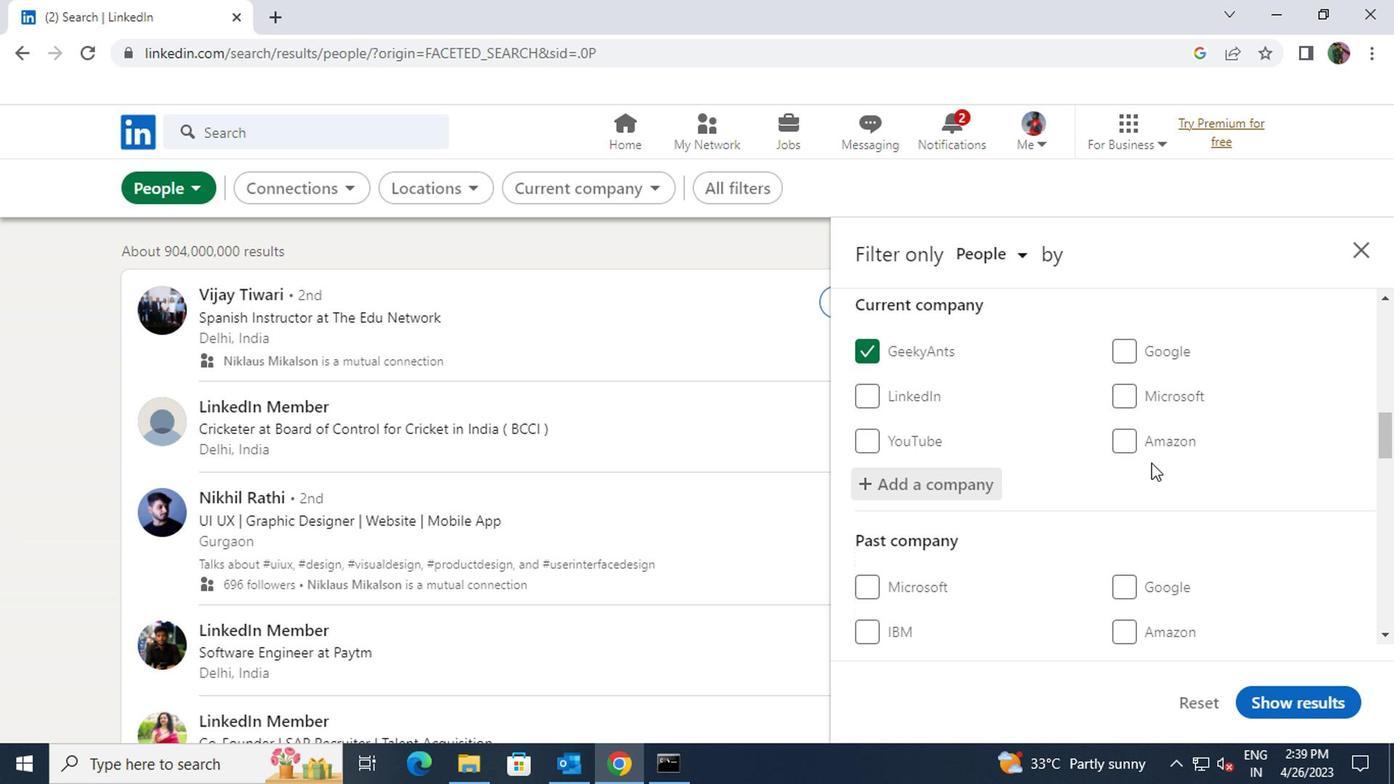 
Action: Mouse scrolled (1147, 461) with delta (0, 0)
Screenshot: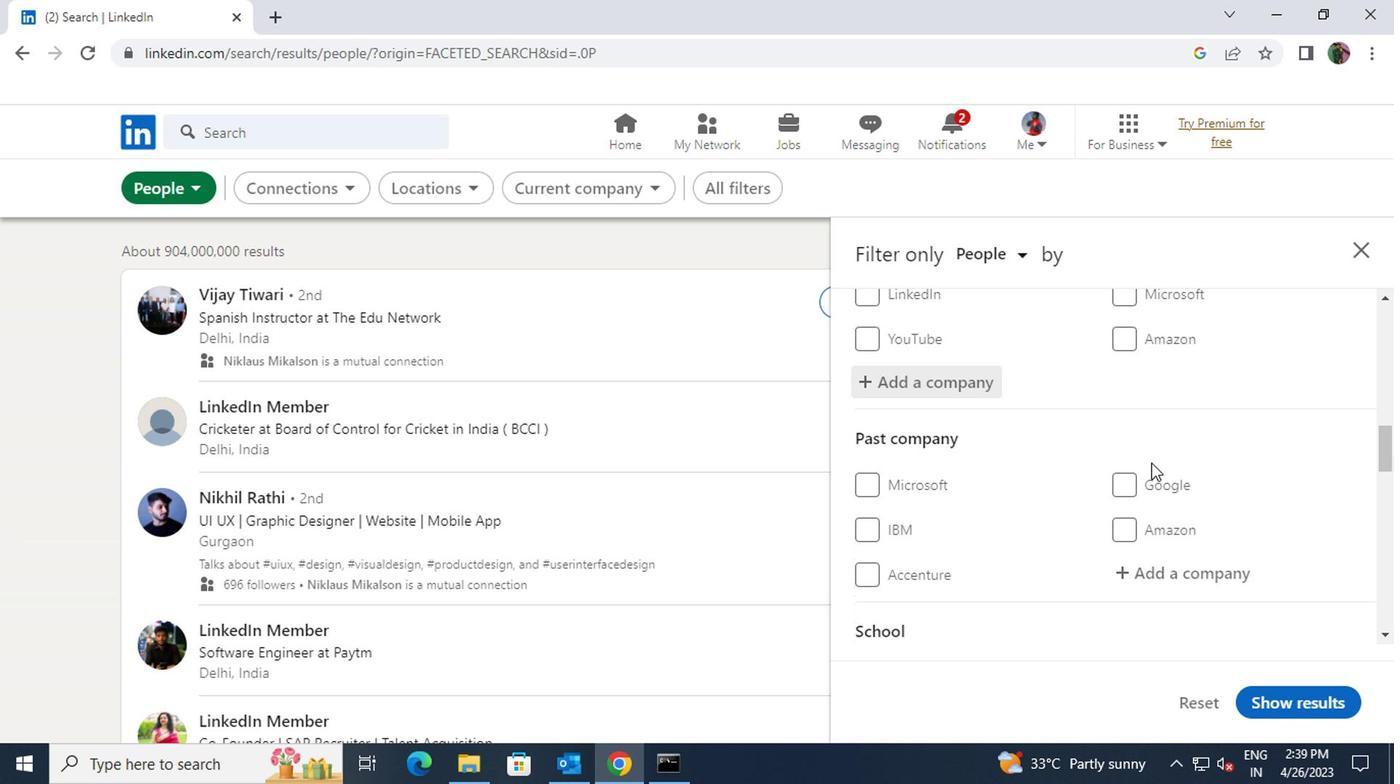
Action: Mouse scrolled (1147, 461) with delta (0, 0)
Screenshot: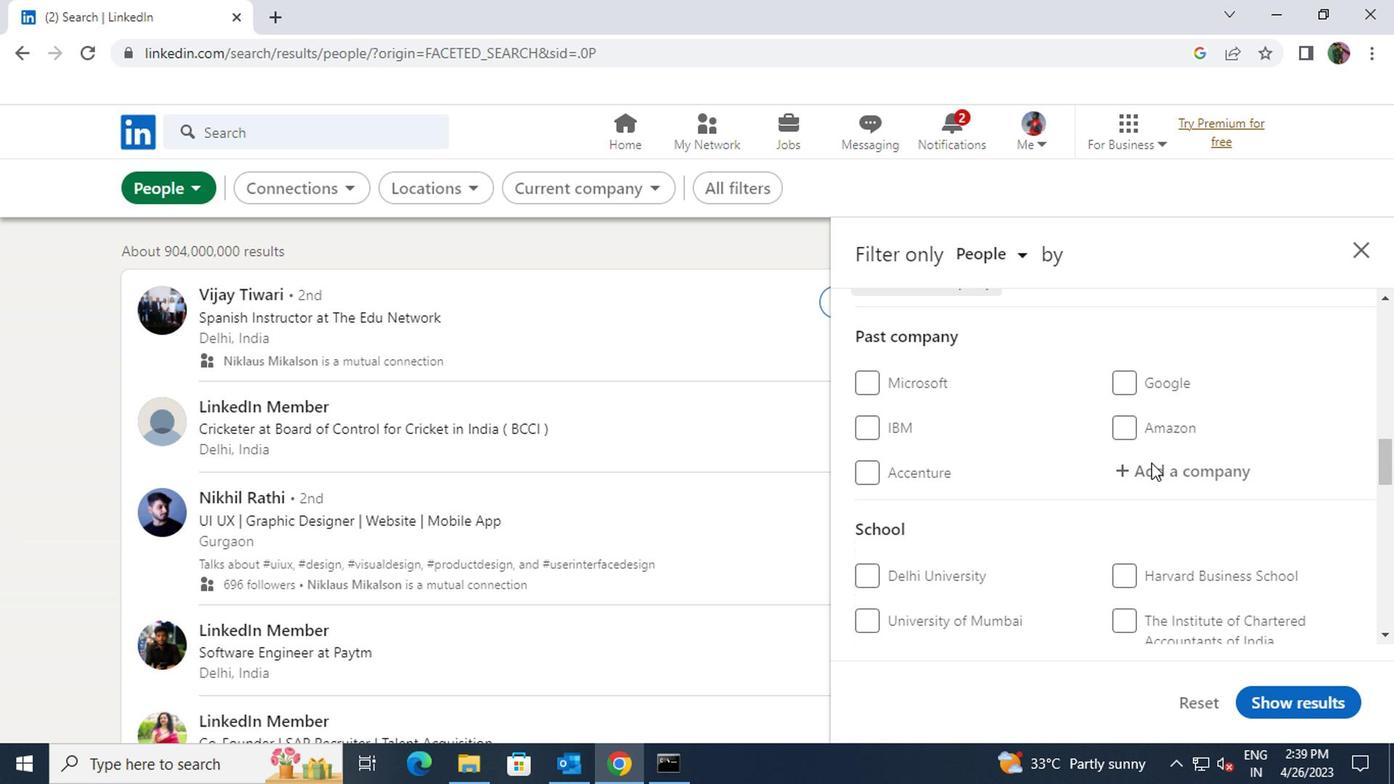 
Action: Mouse scrolled (1147, 461) with delta (0, 0)
Screenshot: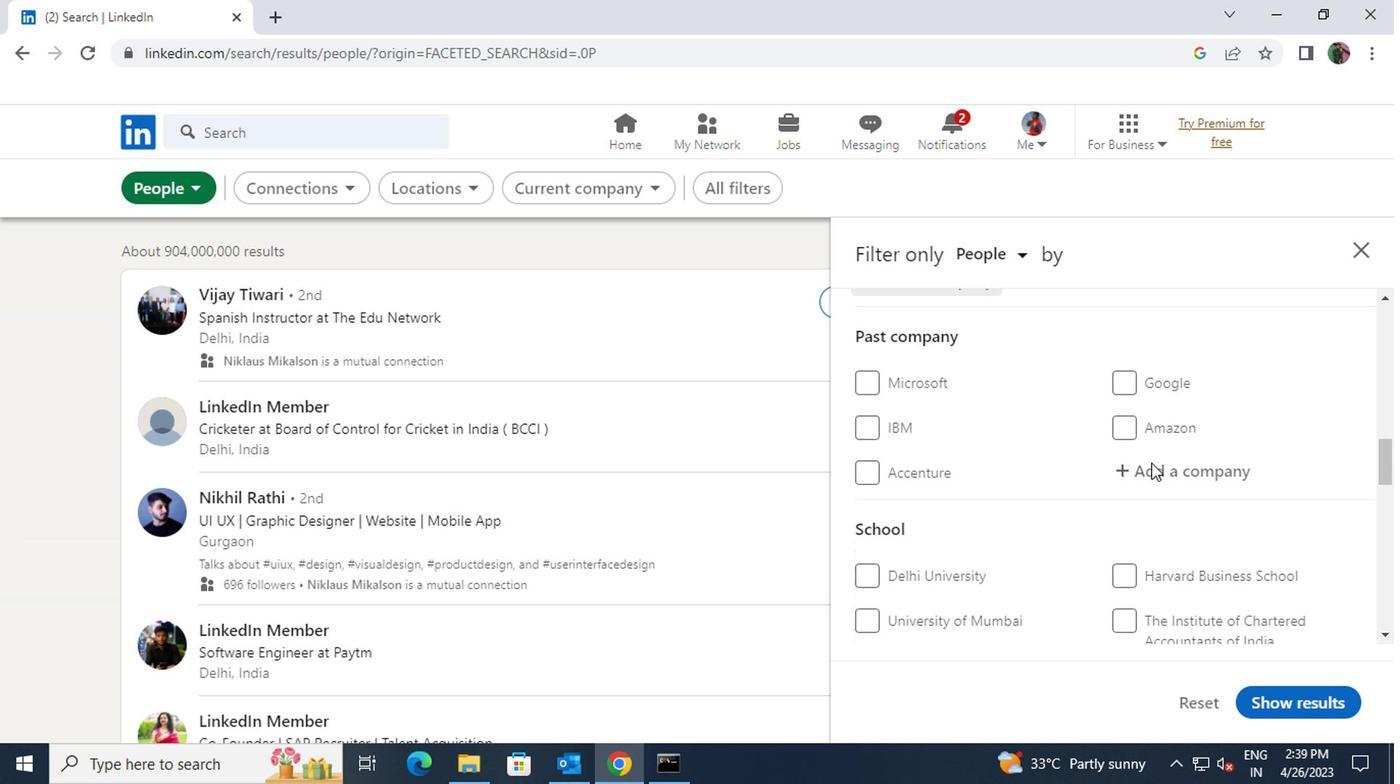 
Action: Mouse moved to (1148, 482)
Screenshot: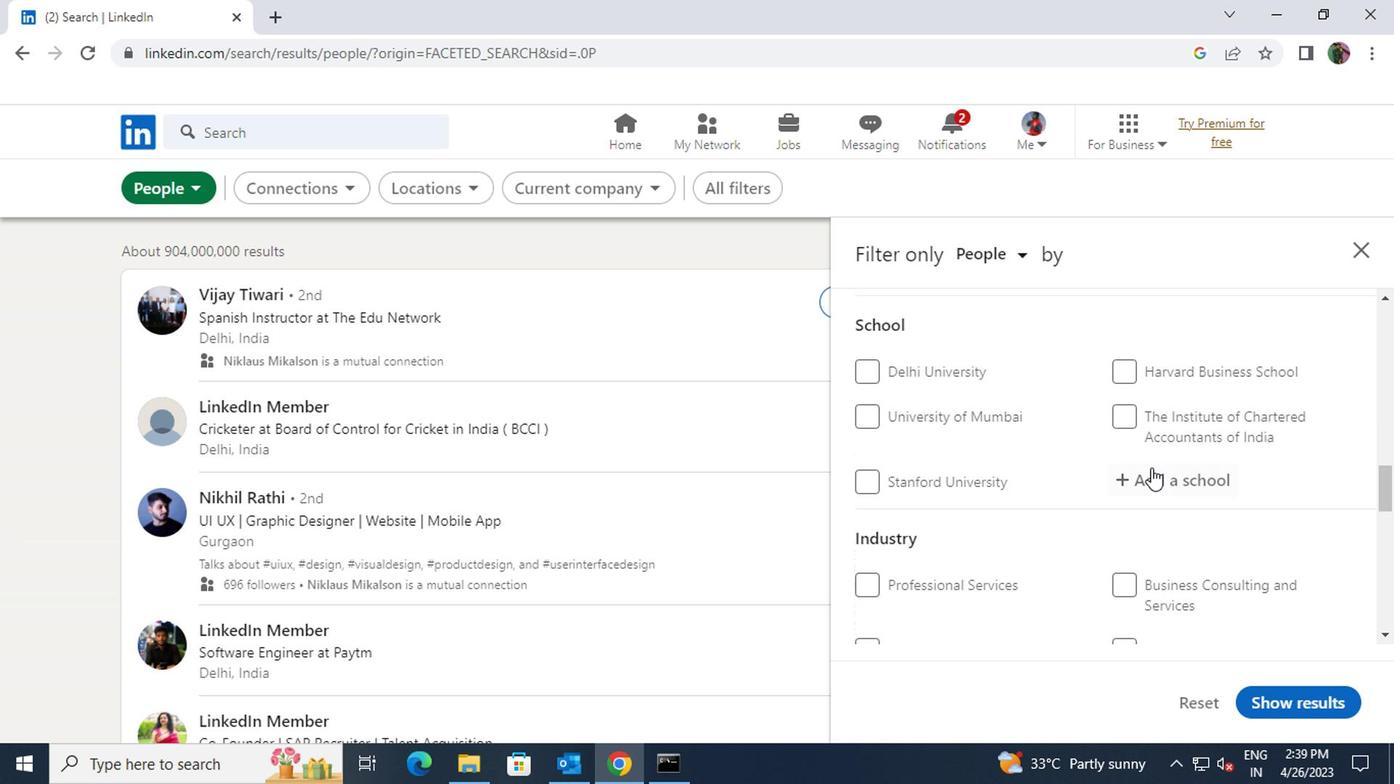 
Action: Mouse pressed left at (1148, 482)
Screenshot: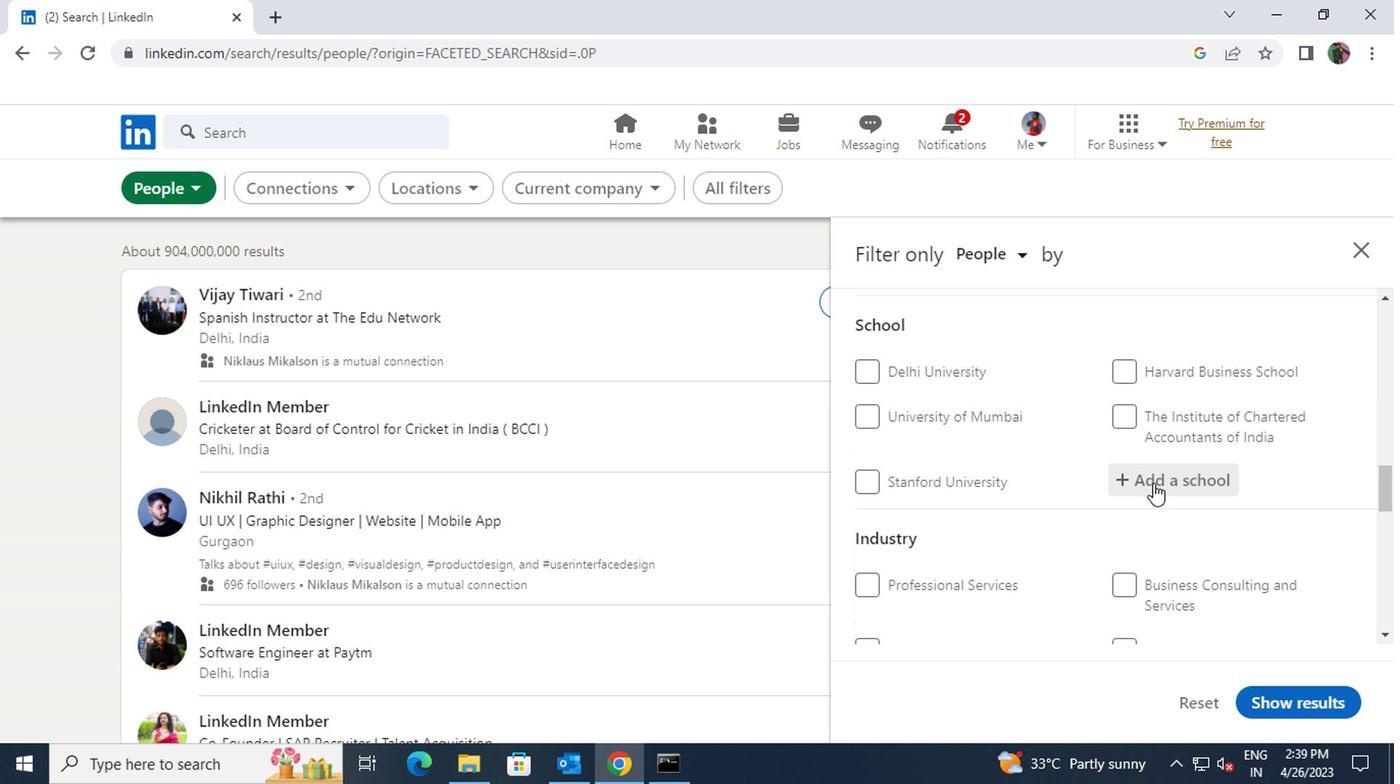 
Action: Key pressed <Key.shift>VELLORE
Screenshot: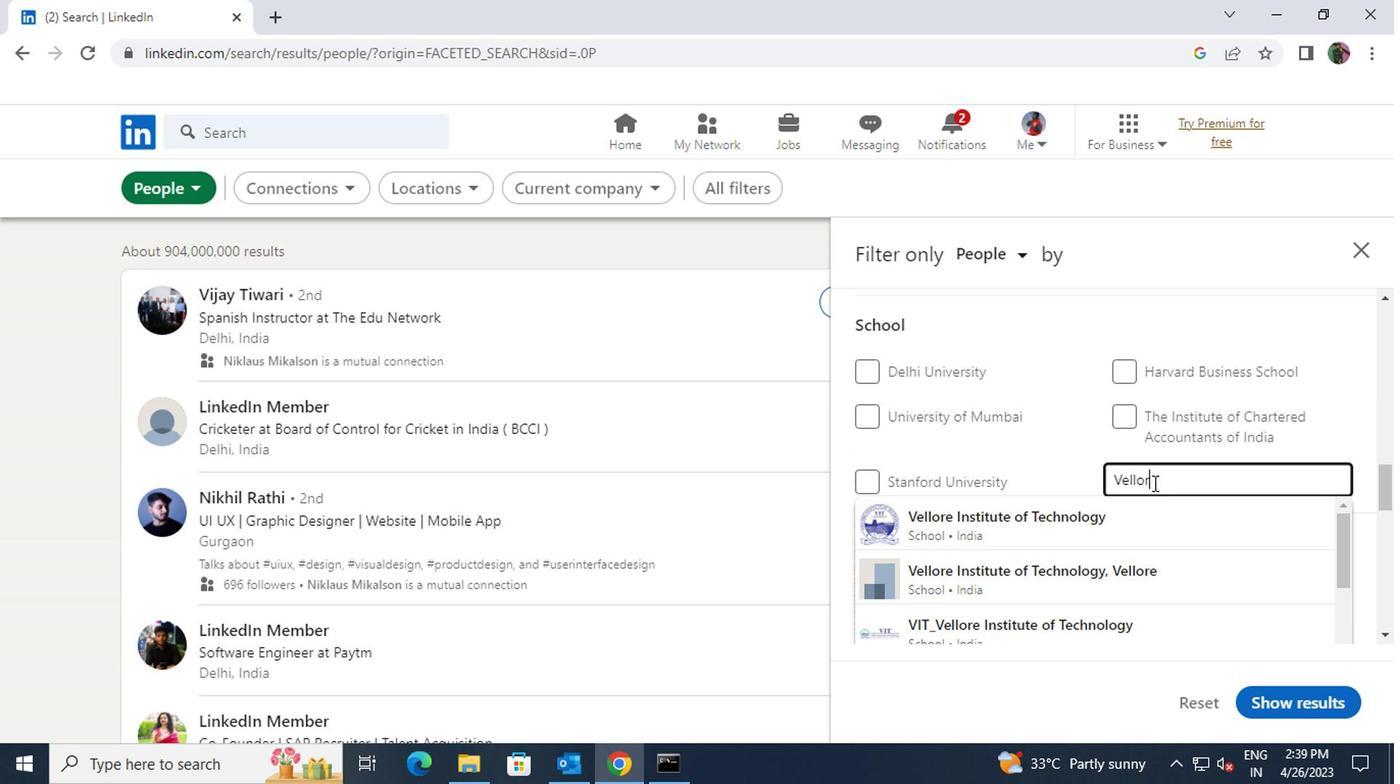 
Action: Mouse moved to (1142, 503)
Screenshot: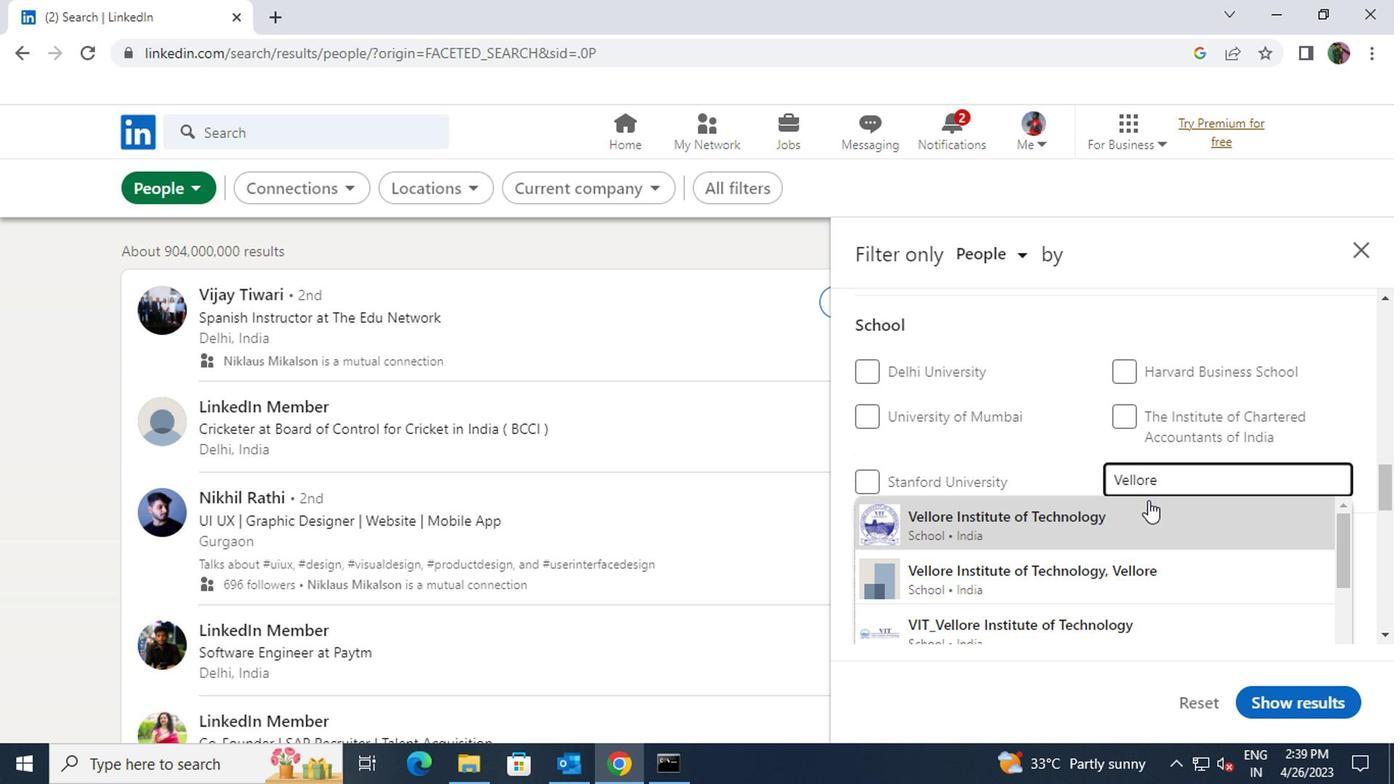 
Action: Mouse pressed left at (1142, 503)
Screenshot: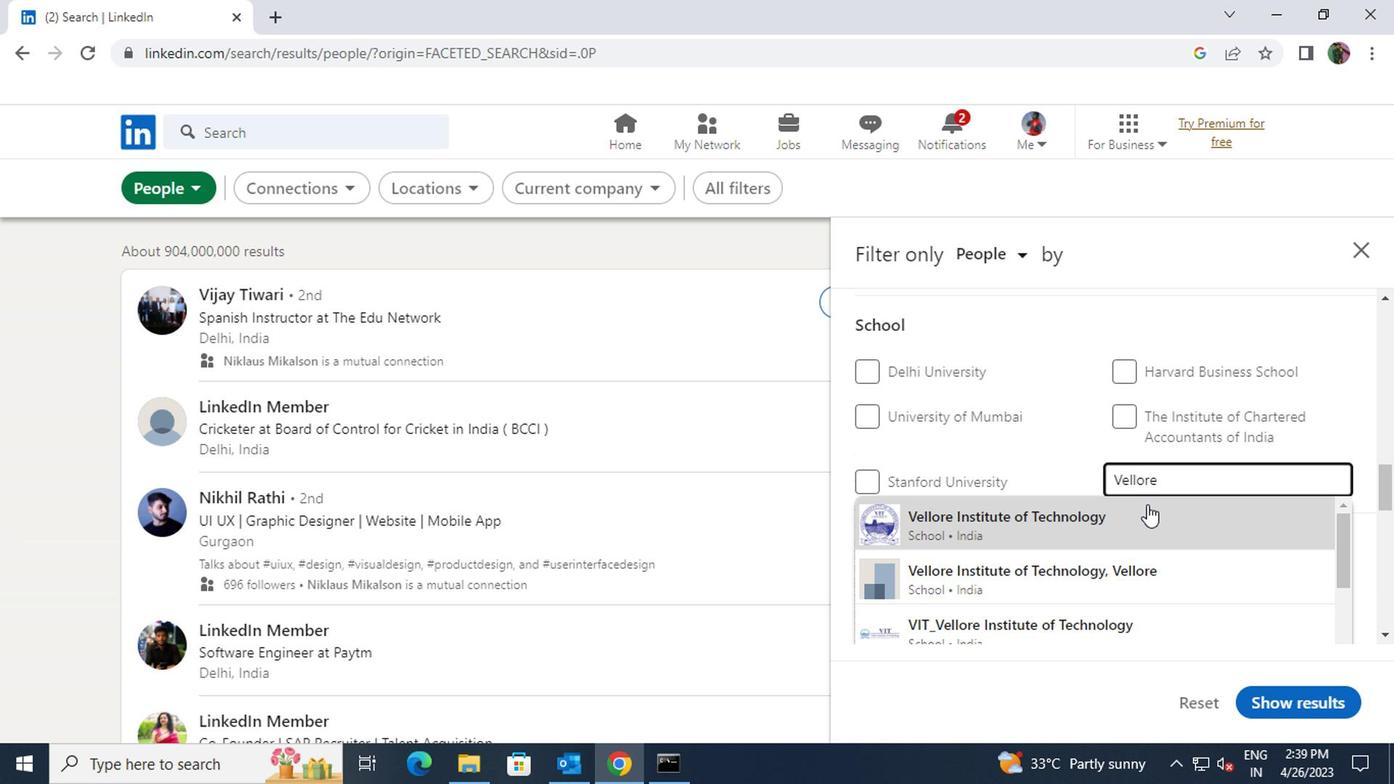 
Action: Mouse scrolled (1142, 502) with delta (0, 0)
Screenshot: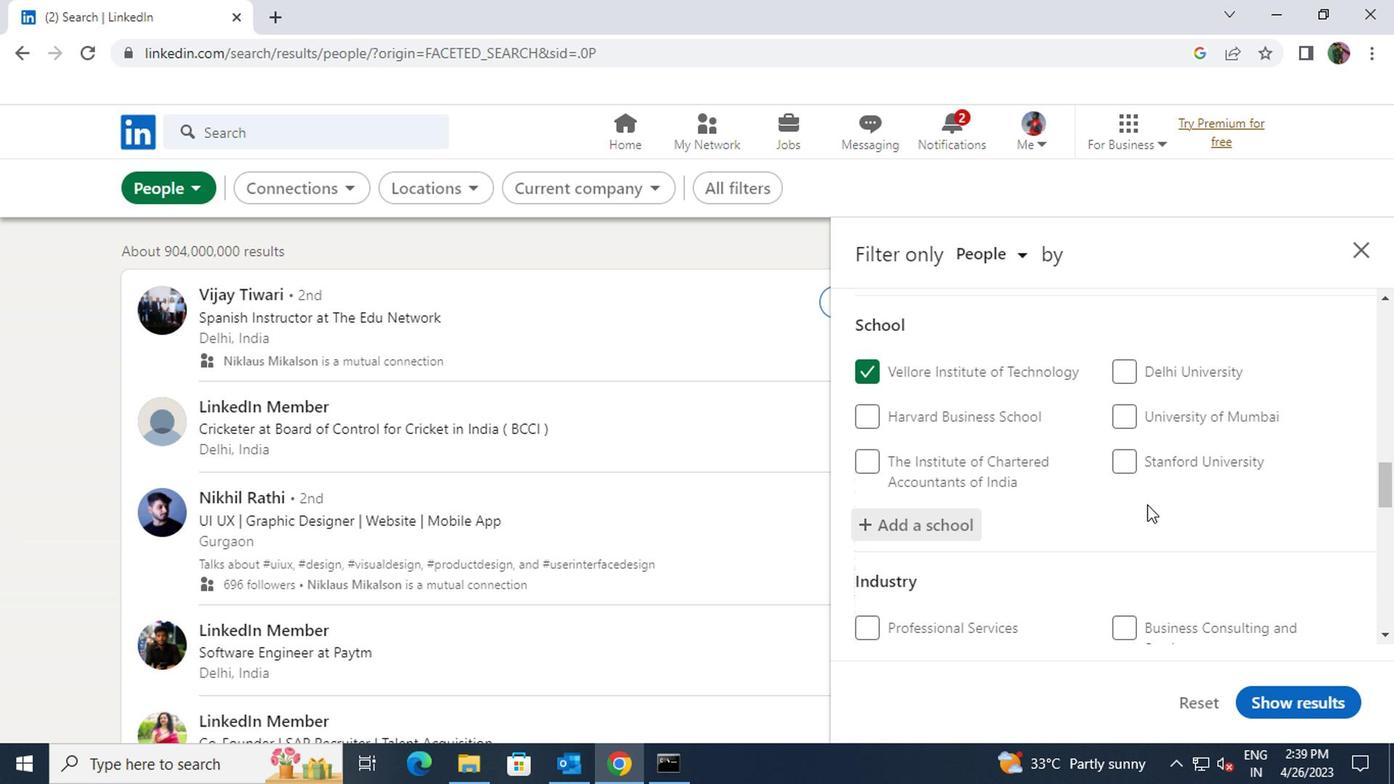 
Action: Mouse scrolled (1142, 502) with delta (0, 0)
Screenshot: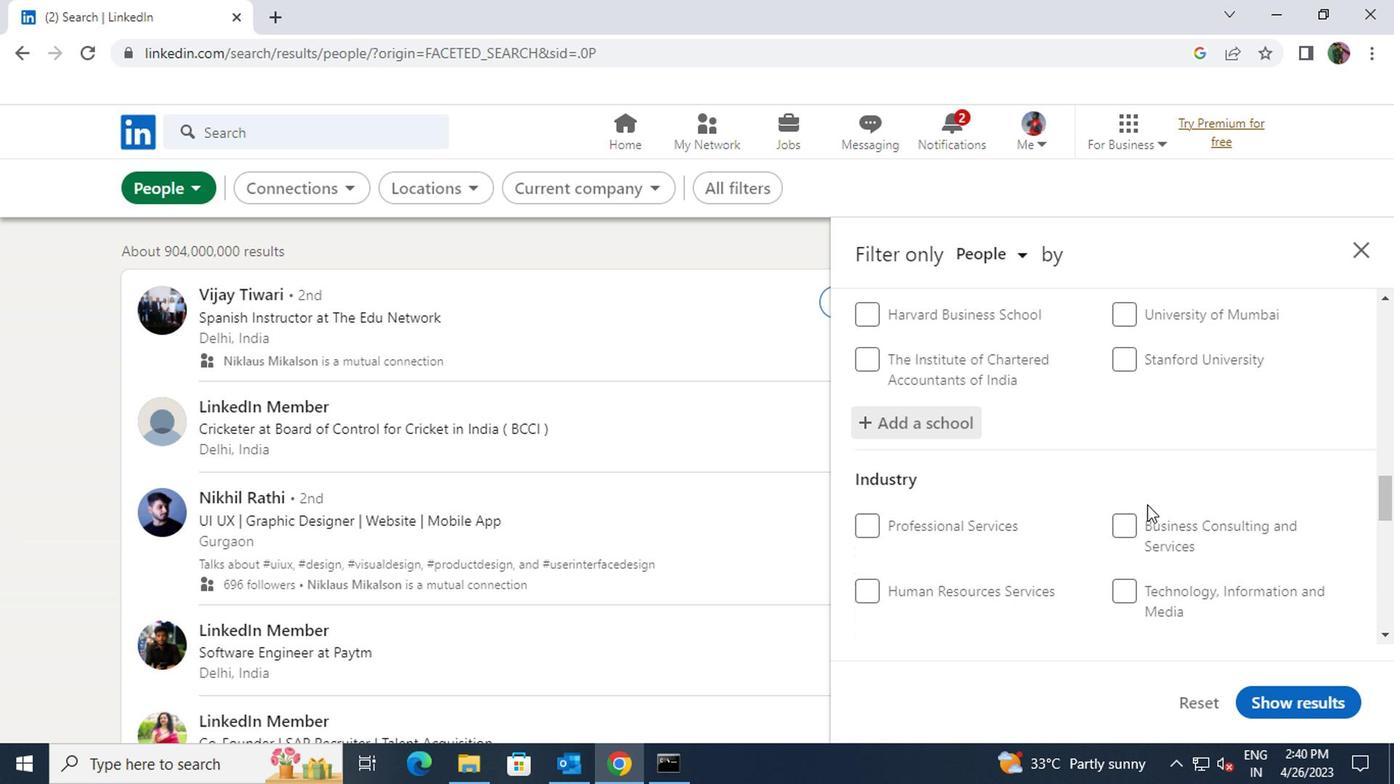 
Action: Mouse moved to (1150, 543)
Screenshot: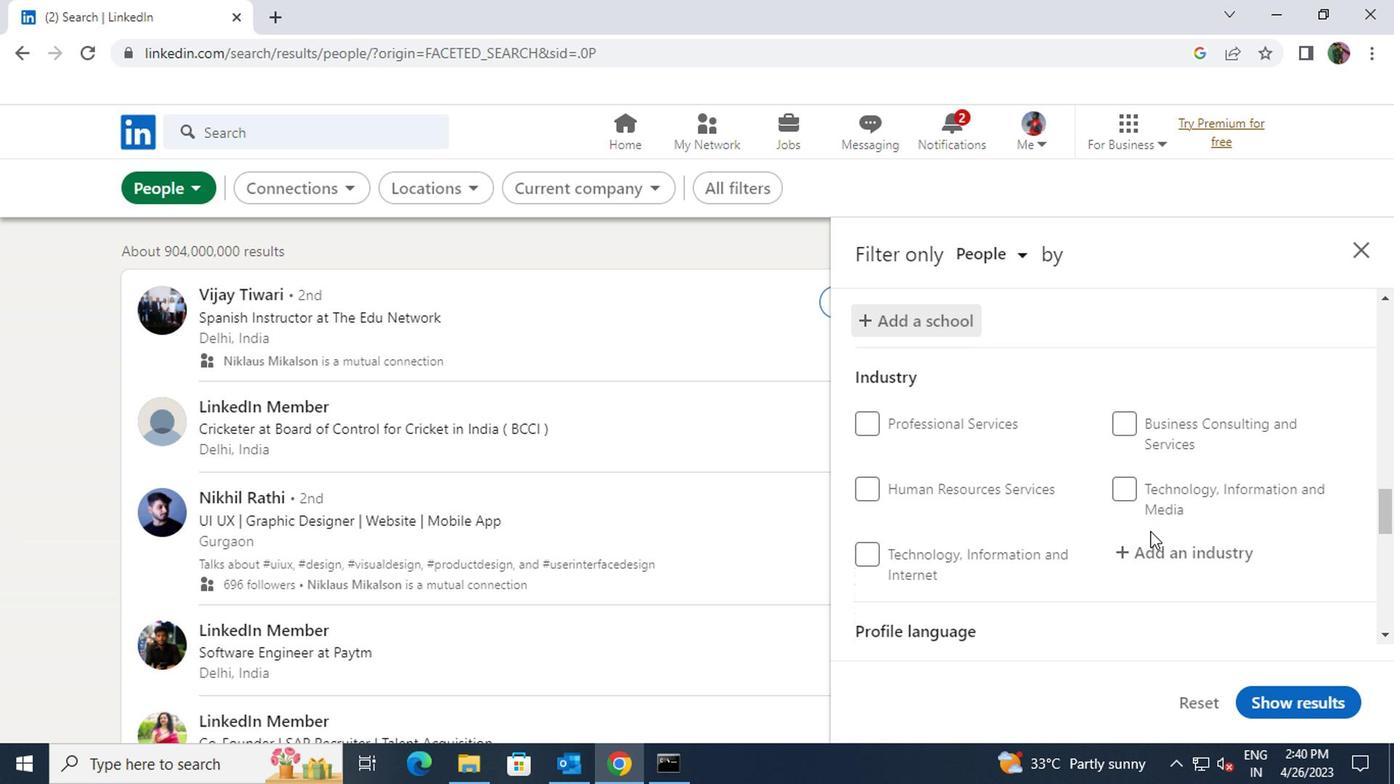 
Action: Mouse pressed left at (1150, 543)
Screenshot: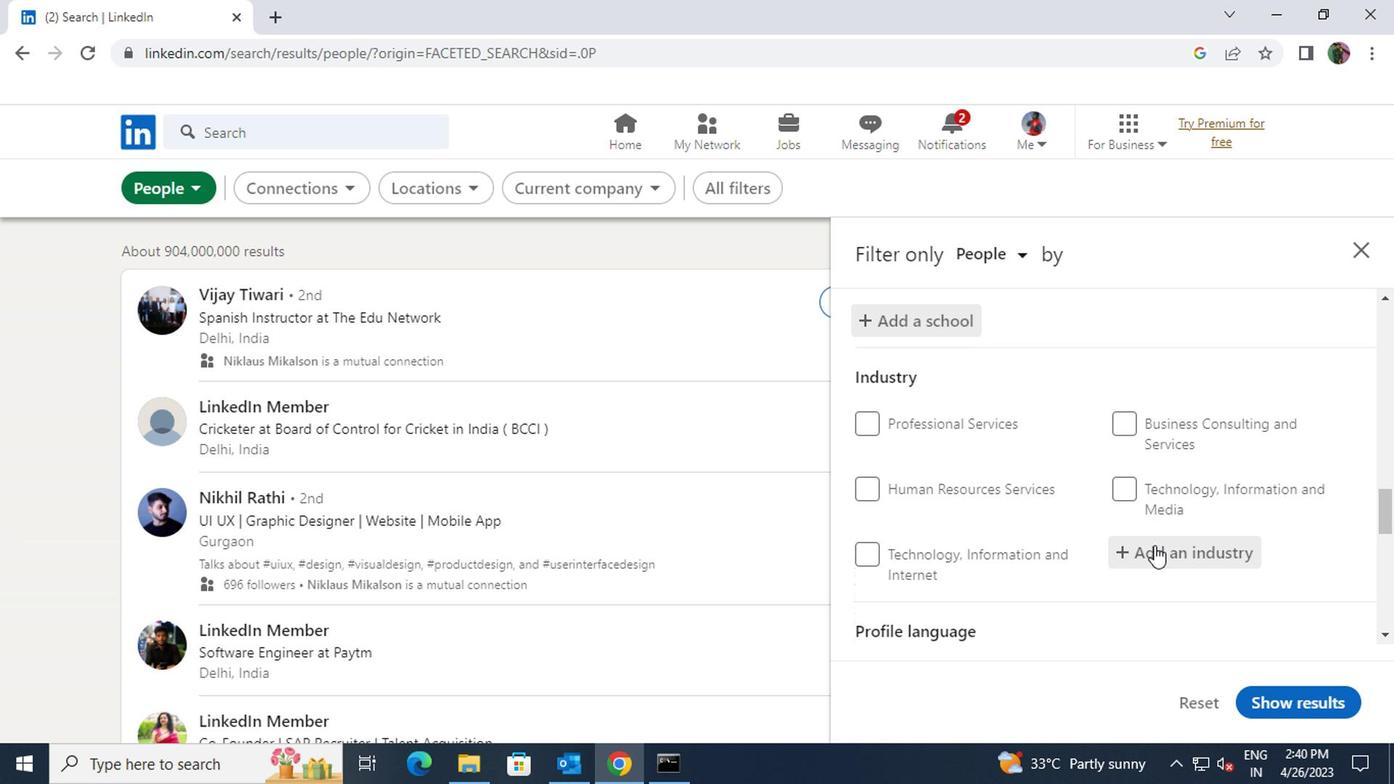 
Action: Key pressed <Key.shift>DIGITAL
Screenshot: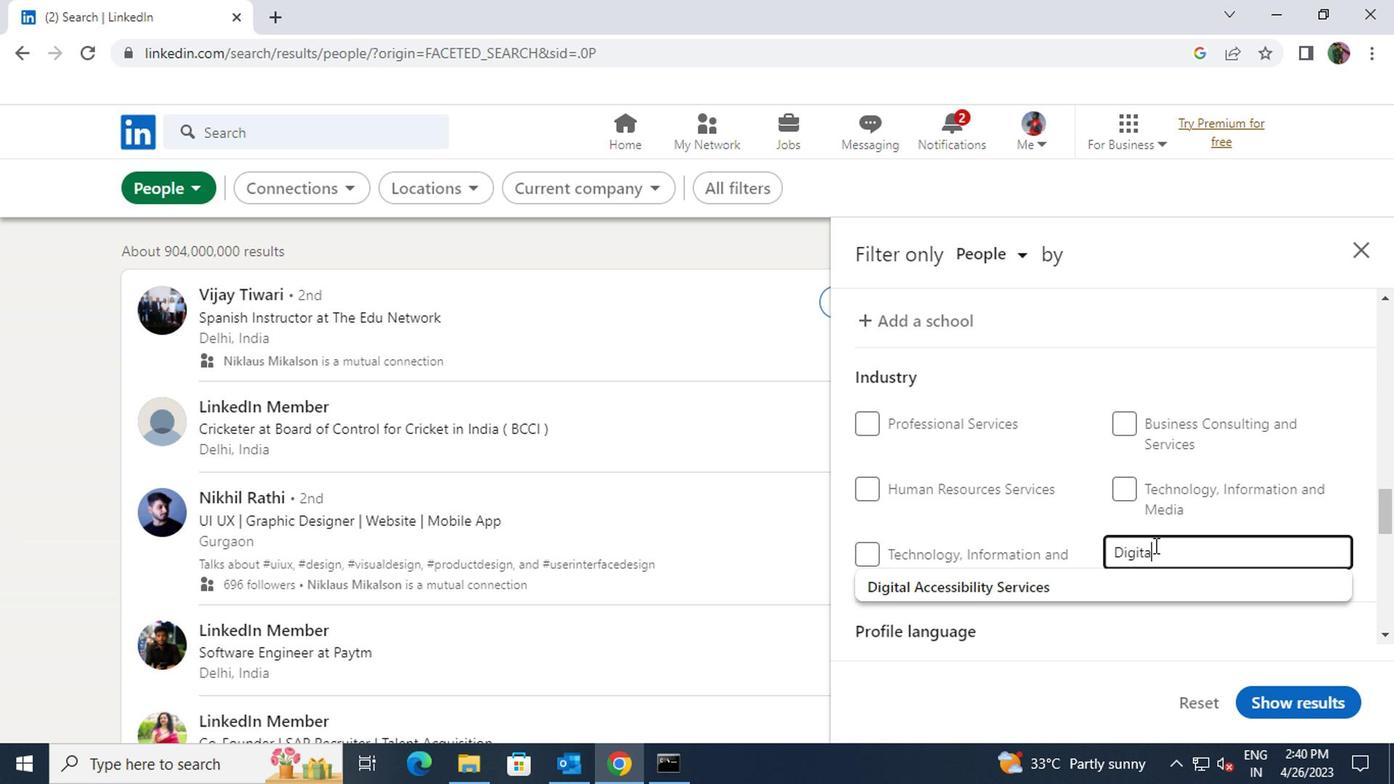 
Action: Mouse moved to (1145, 575)
Screenshot: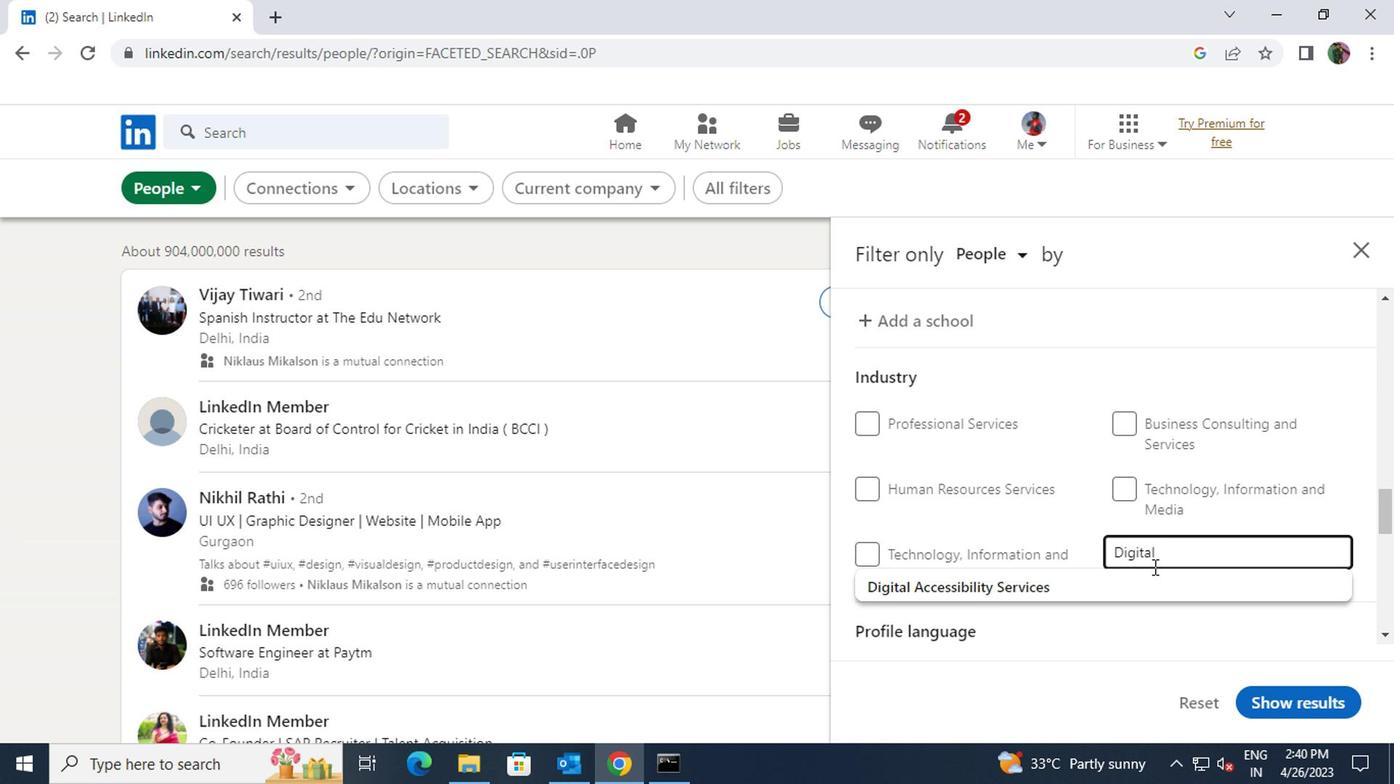 
Action: Mouse pressed left at (1145, 575)
Screenshot: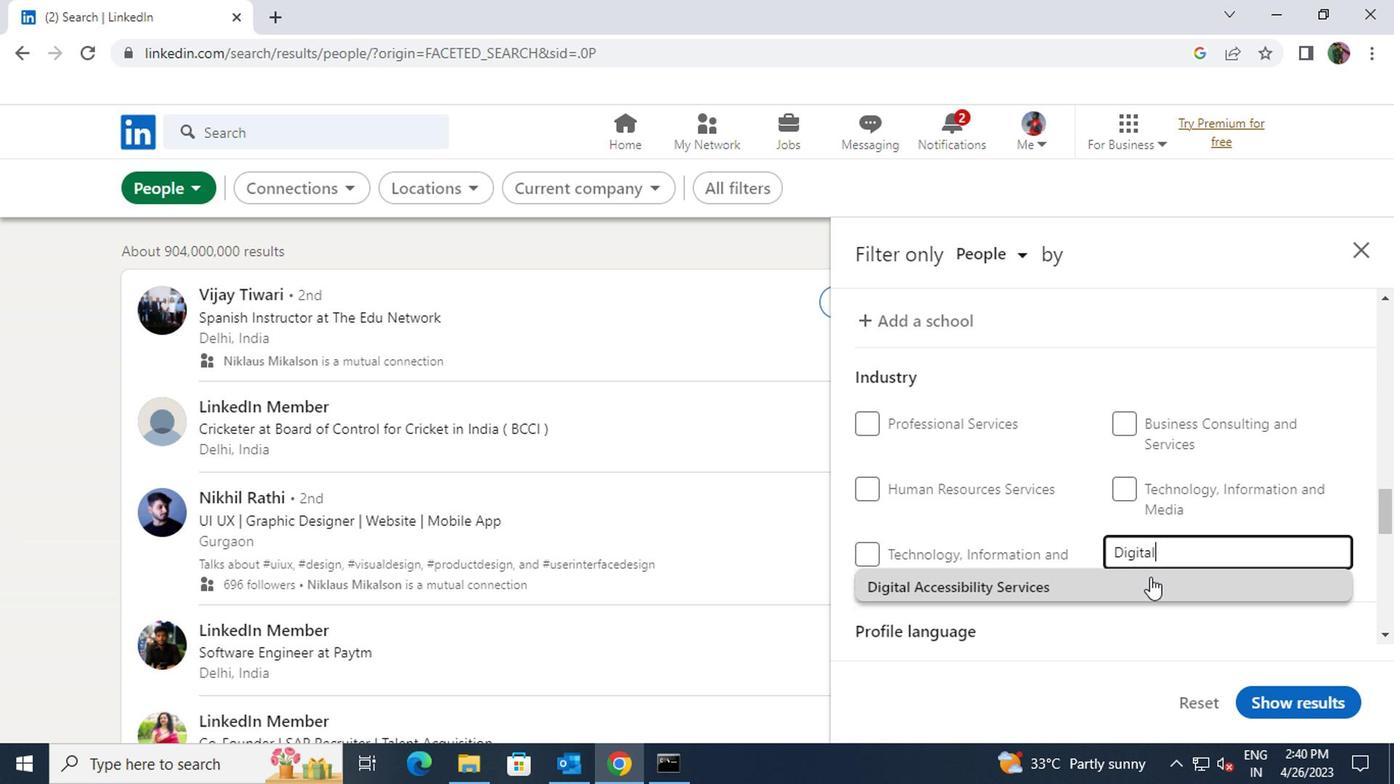
Action: Mouse scrolled (1145, 573) with delta (0, -1)
Screenshot: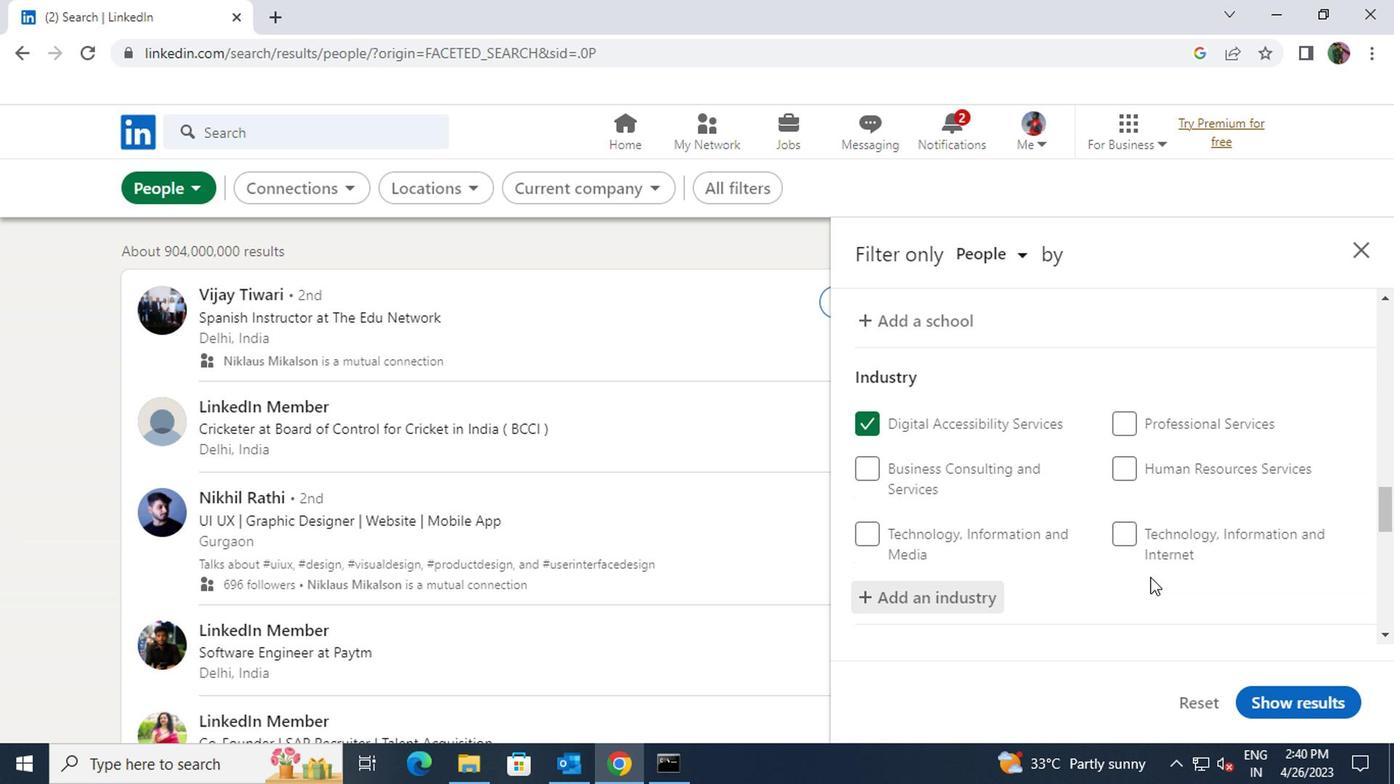 
Action: Mouse scrolled (1145, 573) with delta (0, -1)
Screenshot: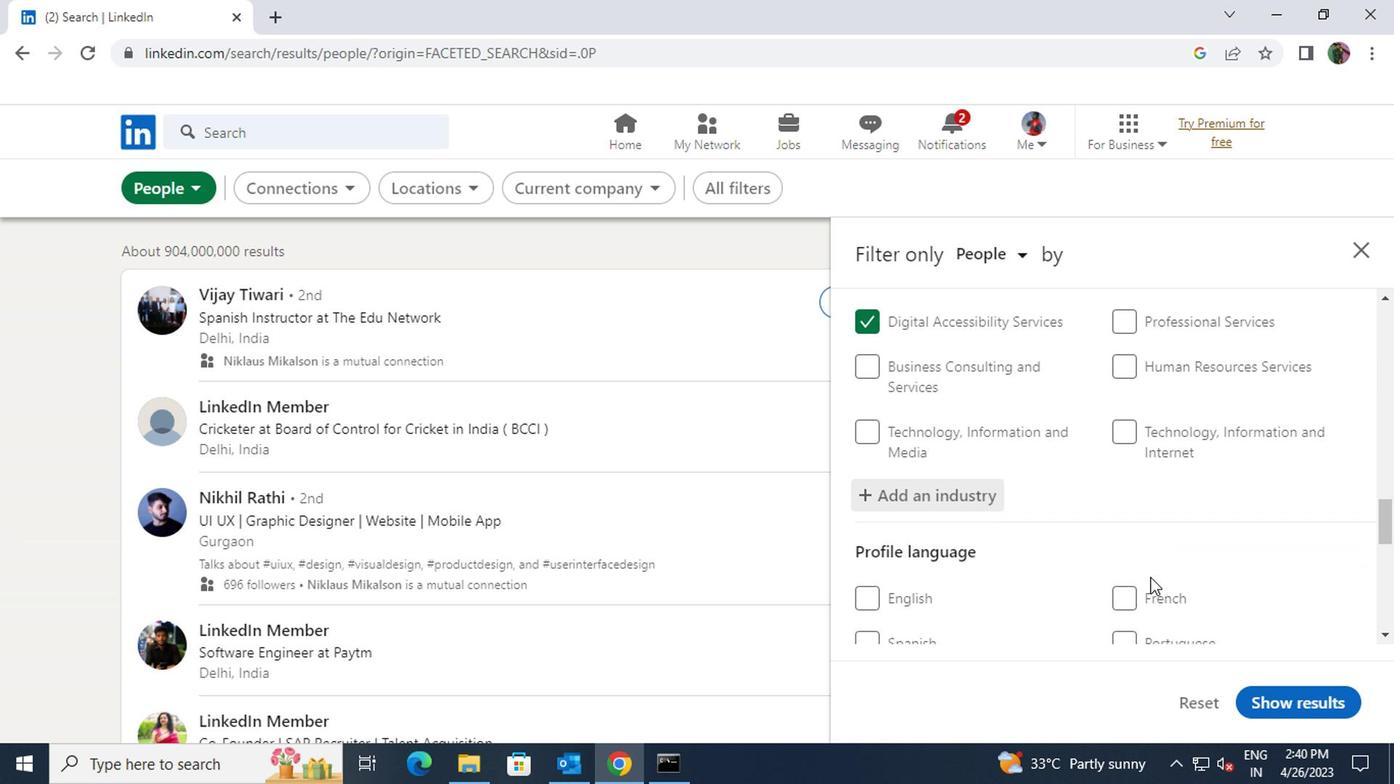 
Action: Mouse scrolled (1145, 573) with delta (0, -1)
Screenshot: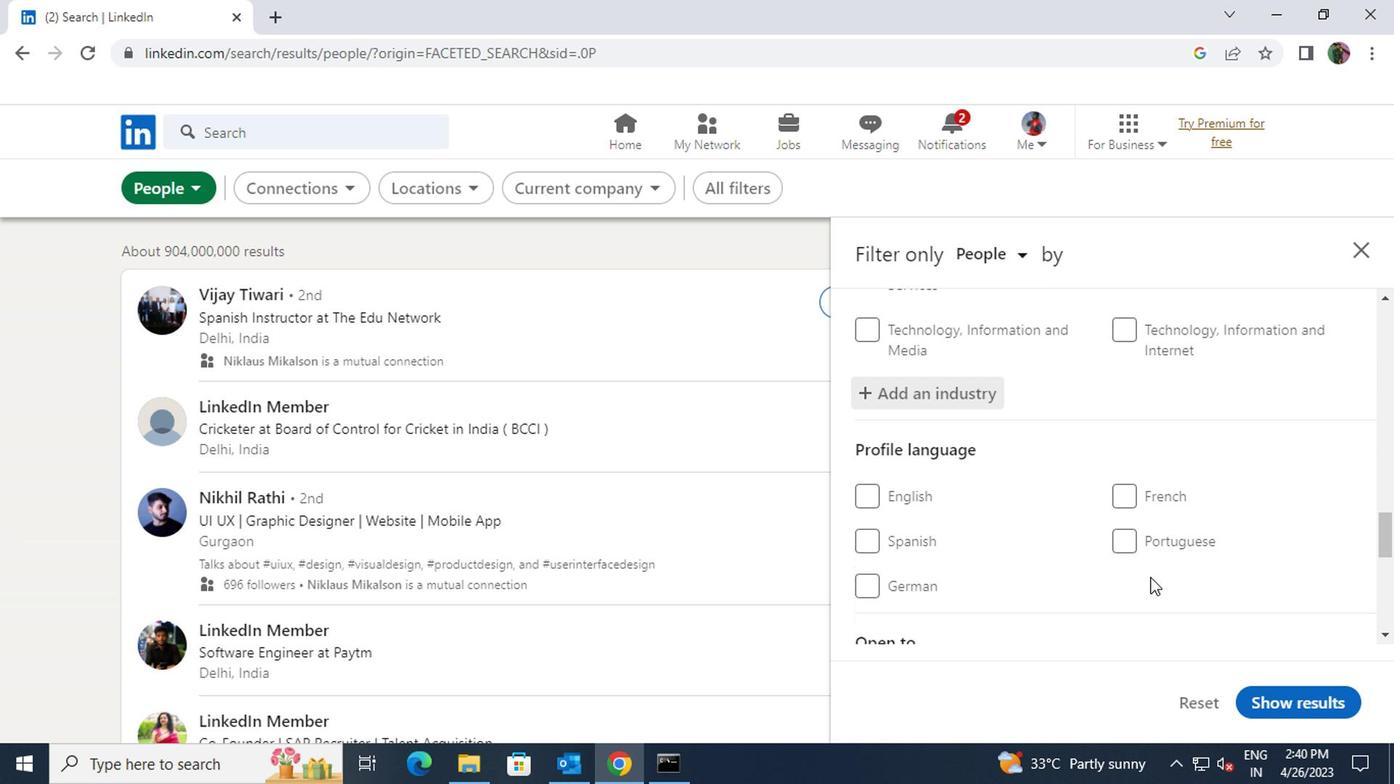 
Action: Mouse scrolled (1145, 573) with delta (0, -1)
Screenshot: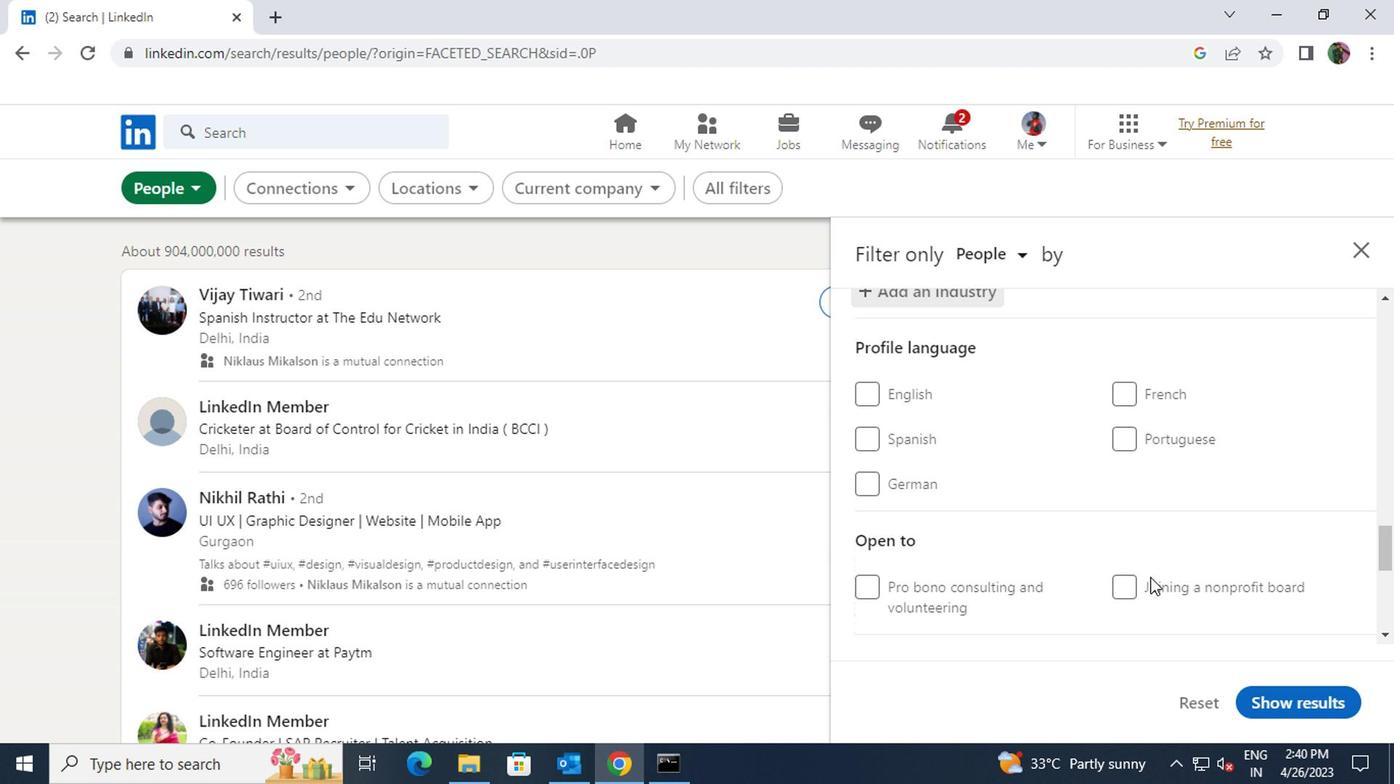 
Action: Mouse scrolled (1145, 573) with delta (0, -1)
Screenshot: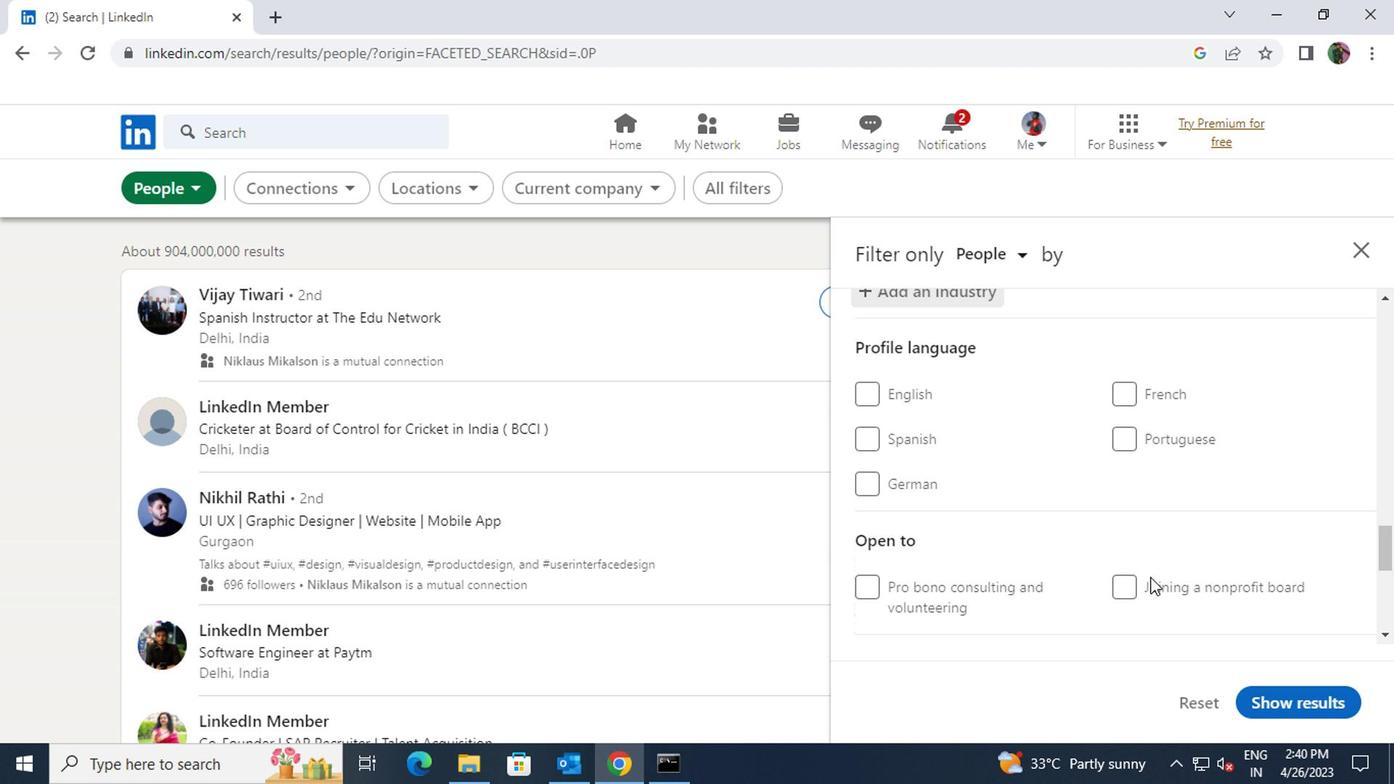
Action: Mouse scrolled (1145, 573) with delta (0, -1)
Screenshot: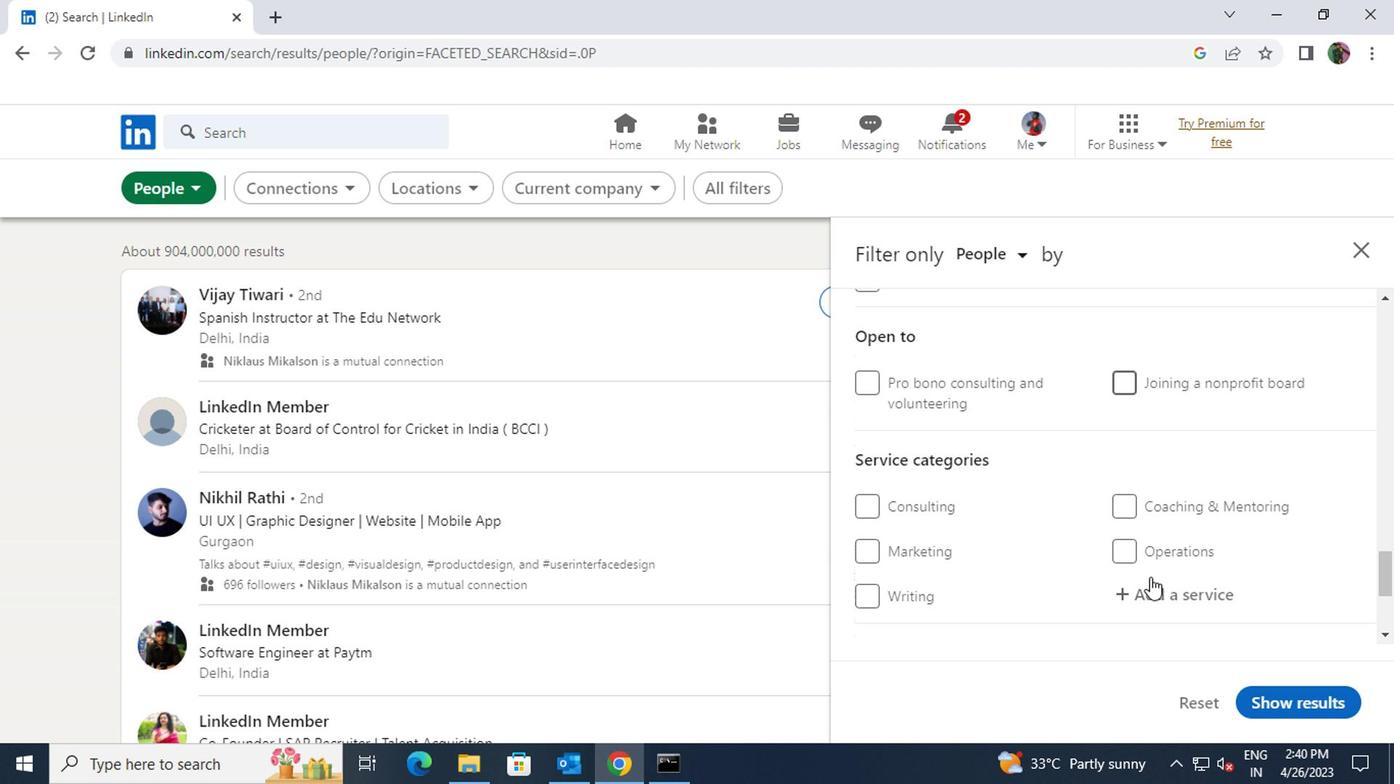 
Action: Mouse moved to (1163, 490)
Screenshot: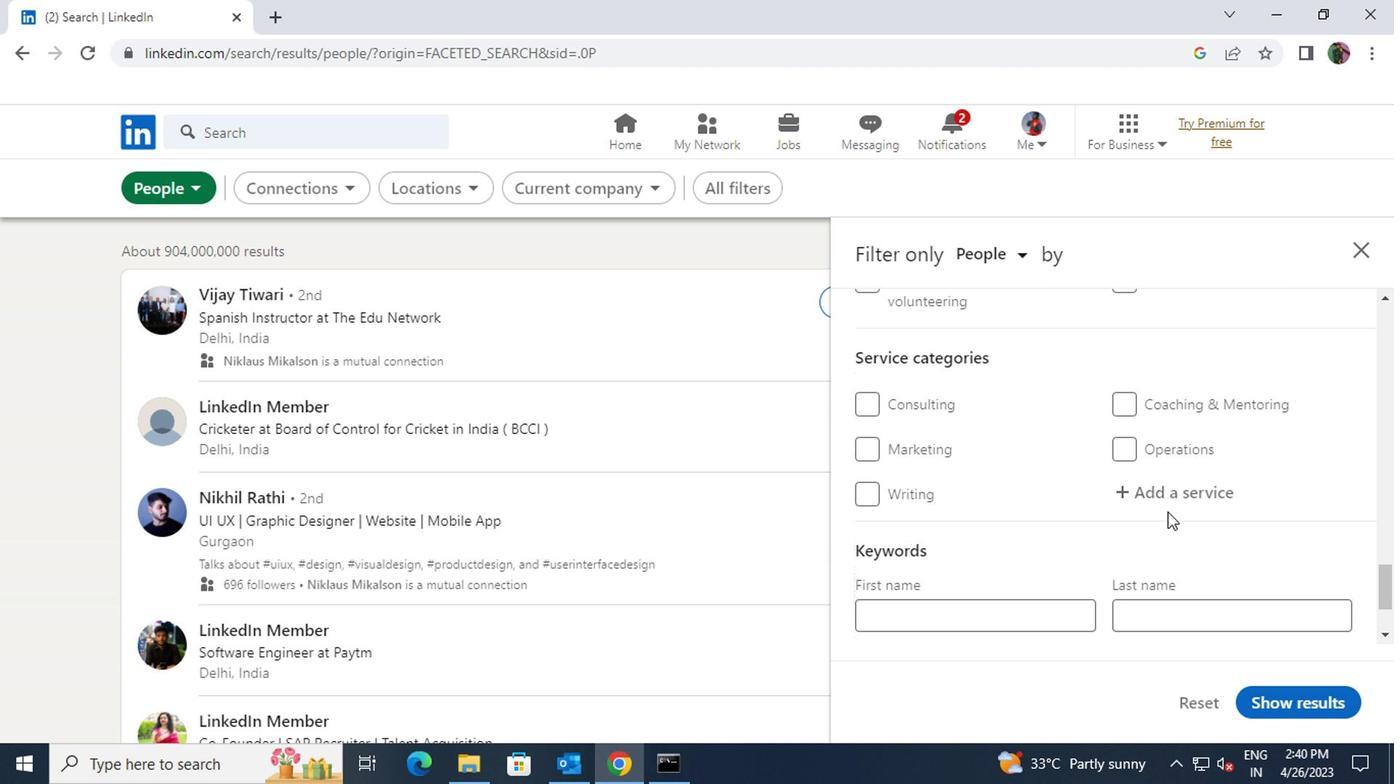 
Action: Mouse pressed left at (1163, 490)
Screenshot: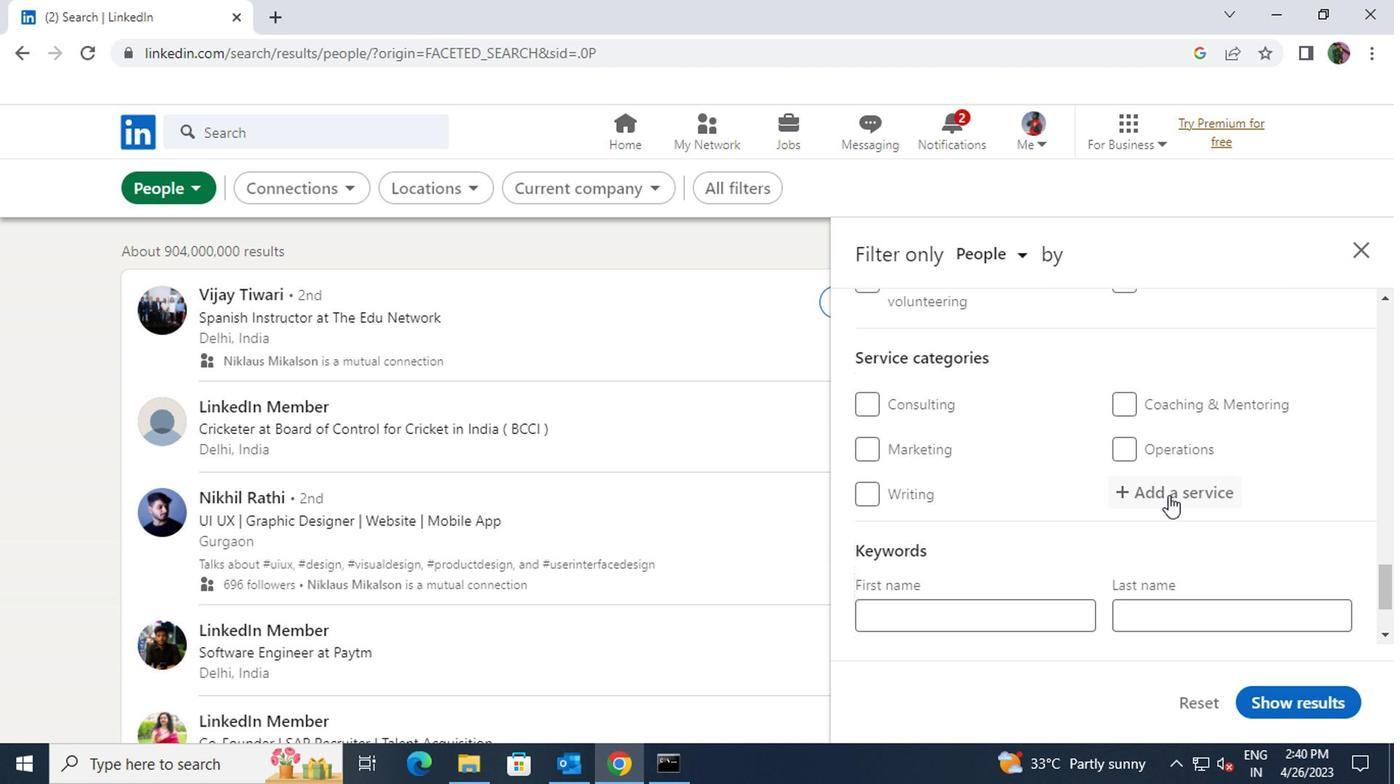 
Action: Key pressed <Key.shift>NOTARY<Key.space>ONLINE<Key.space>
Screenshot: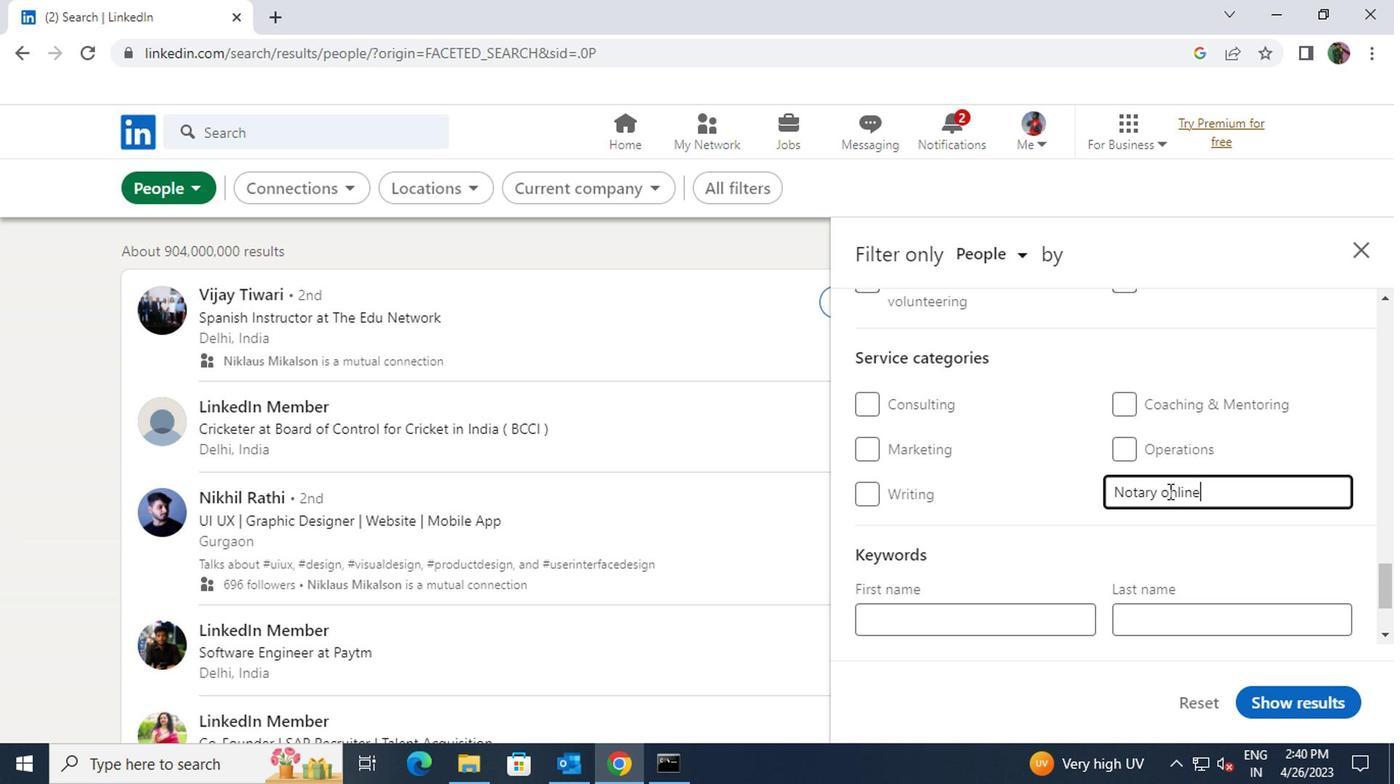 
Action: Mouse moved to (1142, 595)
Screenshot: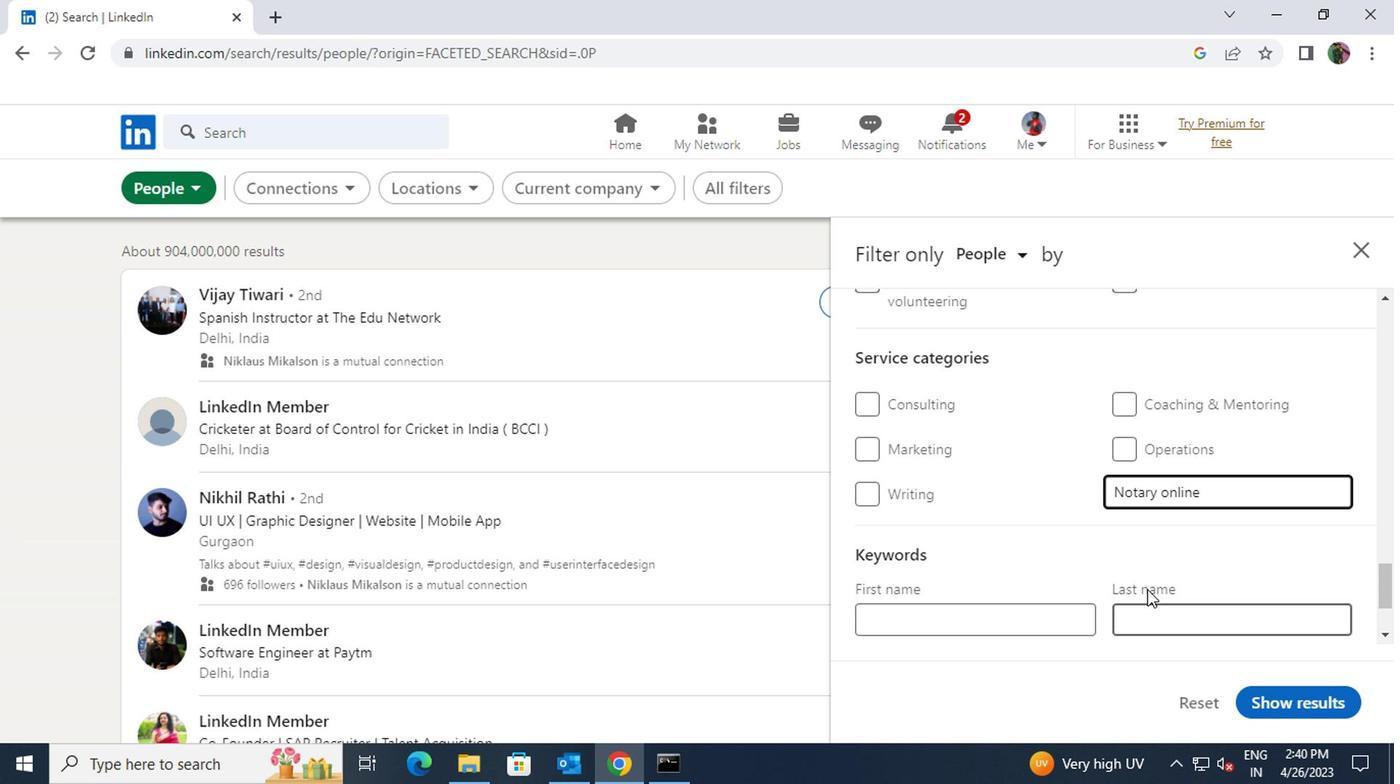 
Action: Mouse scrolled (1142, 593) with delta (0, -1)
Screenshot: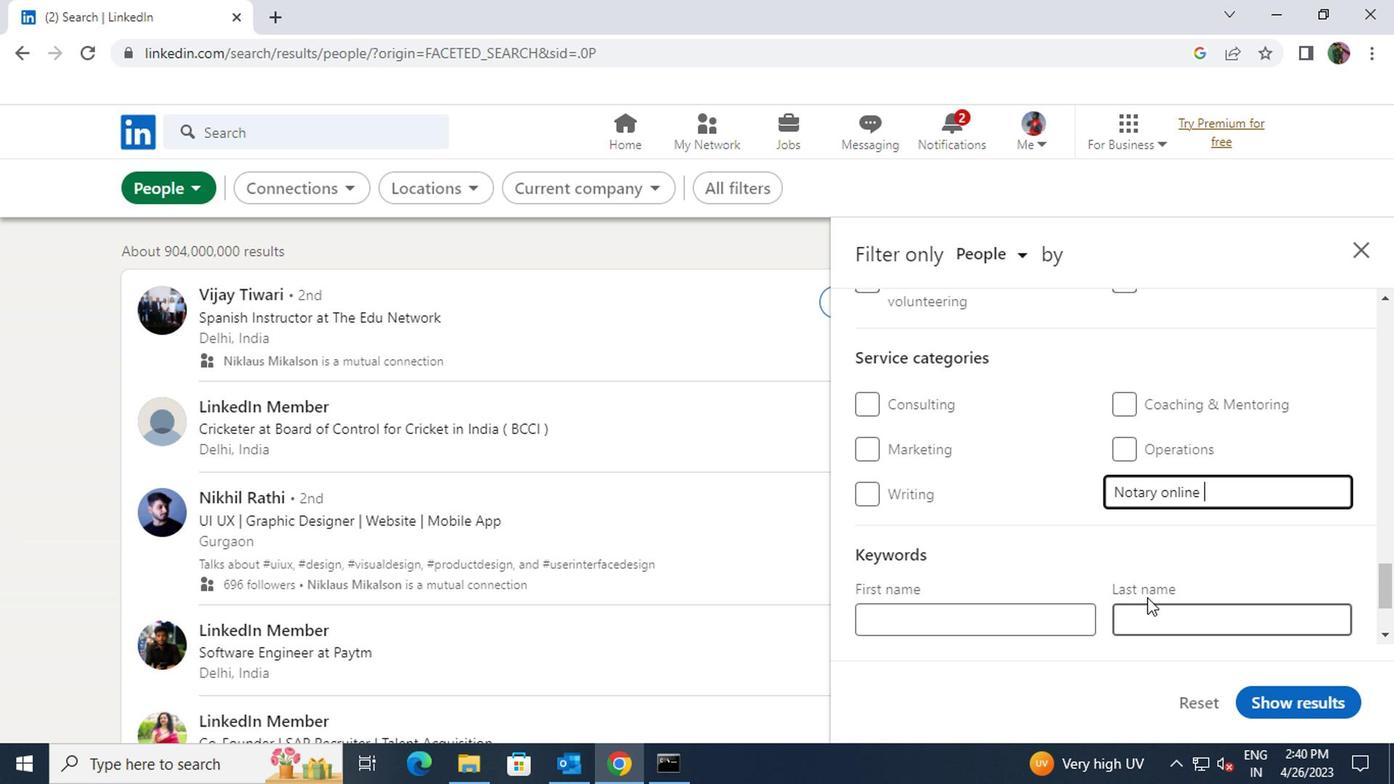 
Action: Mouse scrolled (1142, 593) with delta (0, -1)
Screenshot: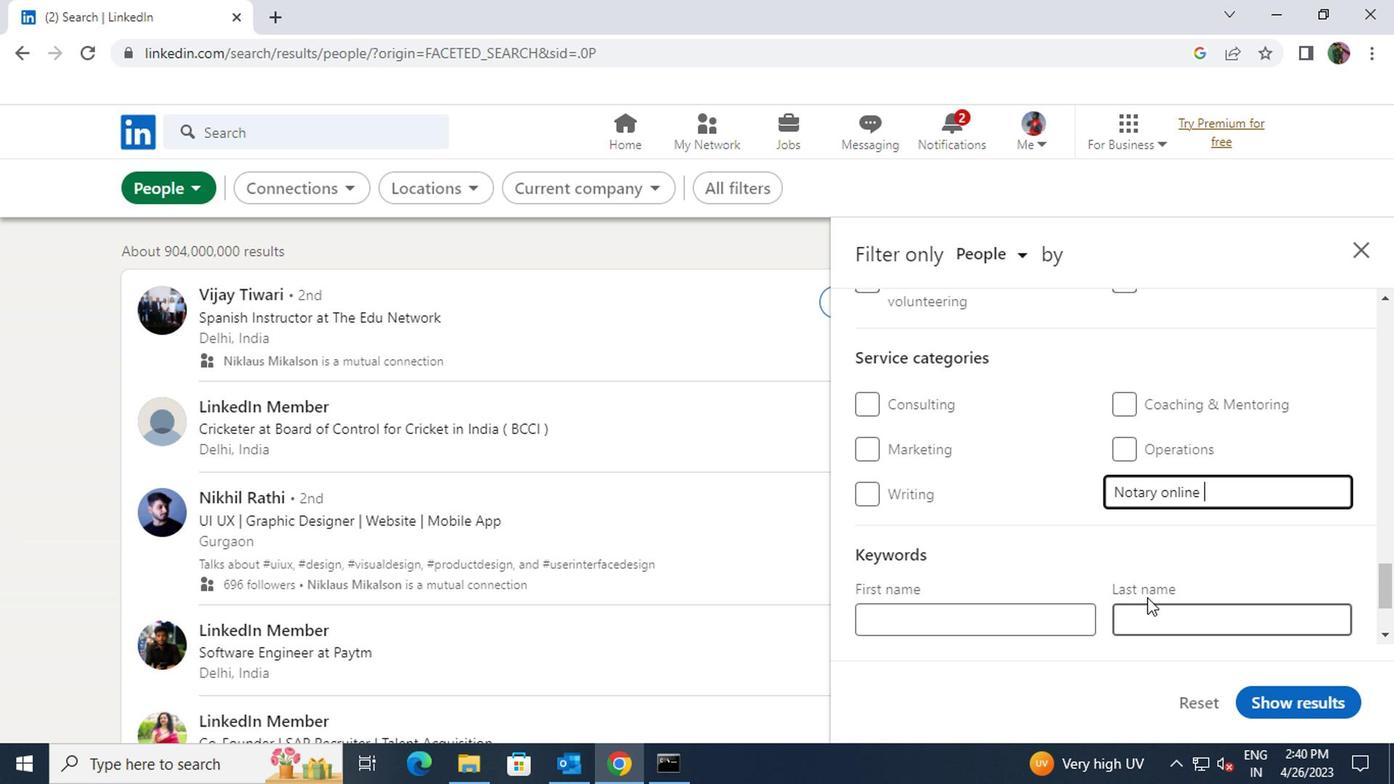 
Action: Mouse moved to (1051, 559)
Screenshot: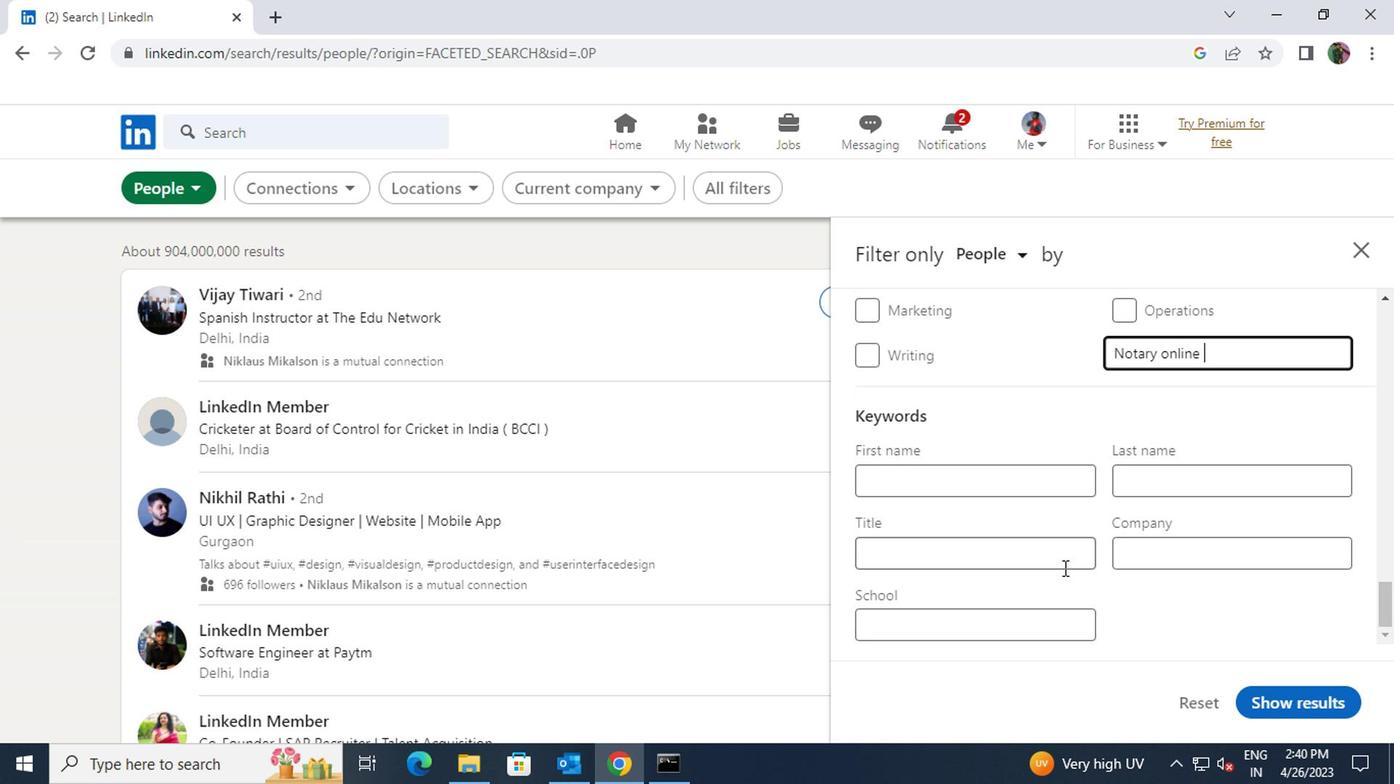 
Action: Mouse pressed left at (1051, 559)
Screenshot: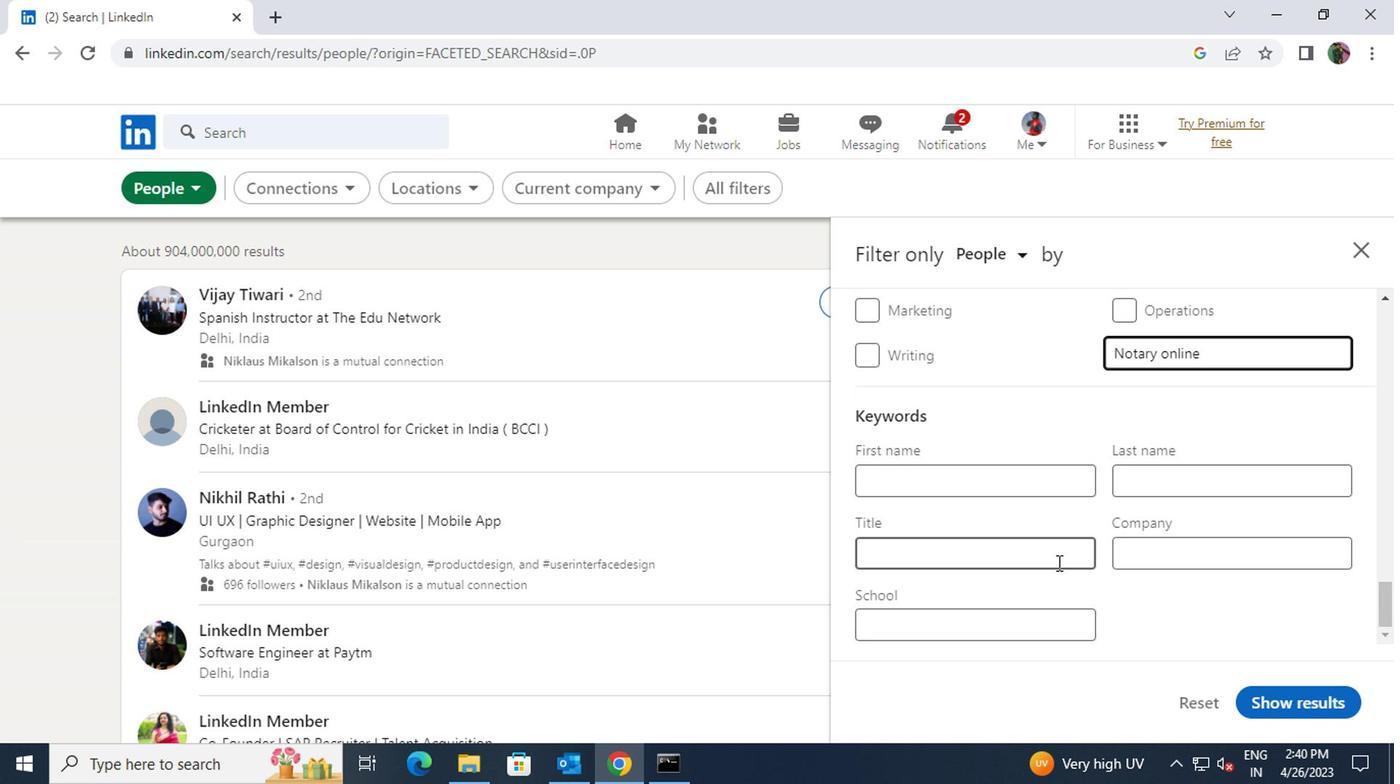 
Action: Key pressed <Key.shift>FILM<Key.space>PRODUCER
Screenshot: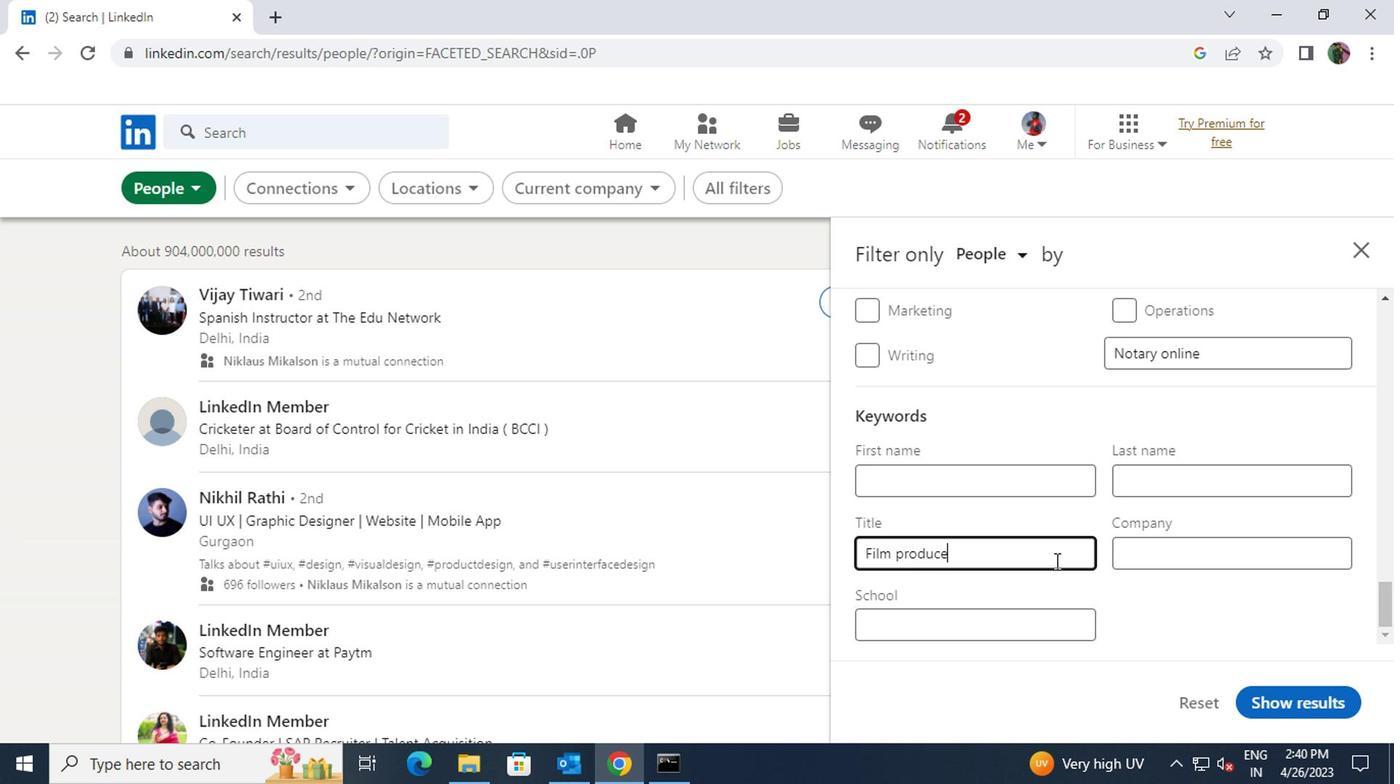 
Action: Mouse moved to (1272, 697)
Screenshot: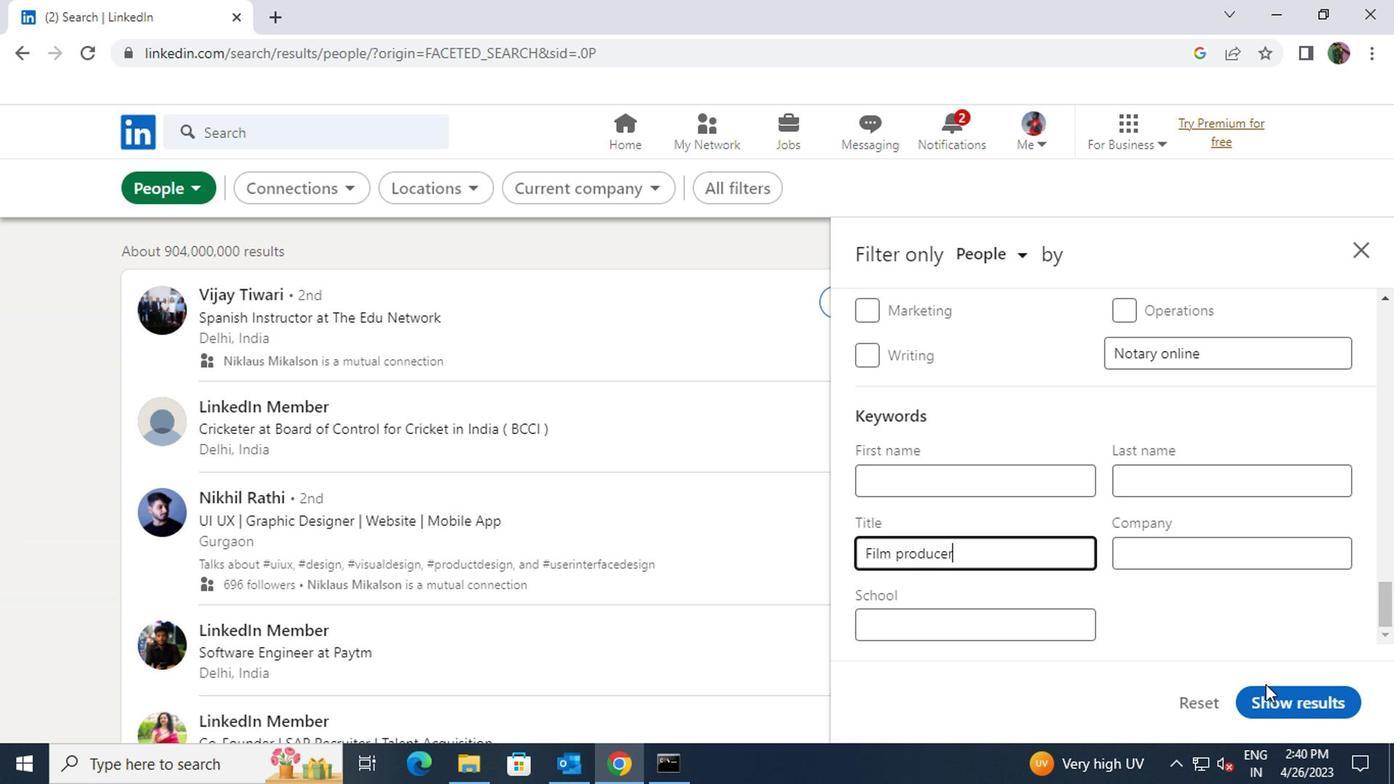 
Action: Mouse pressed left at (1272, 697)
Screenshot: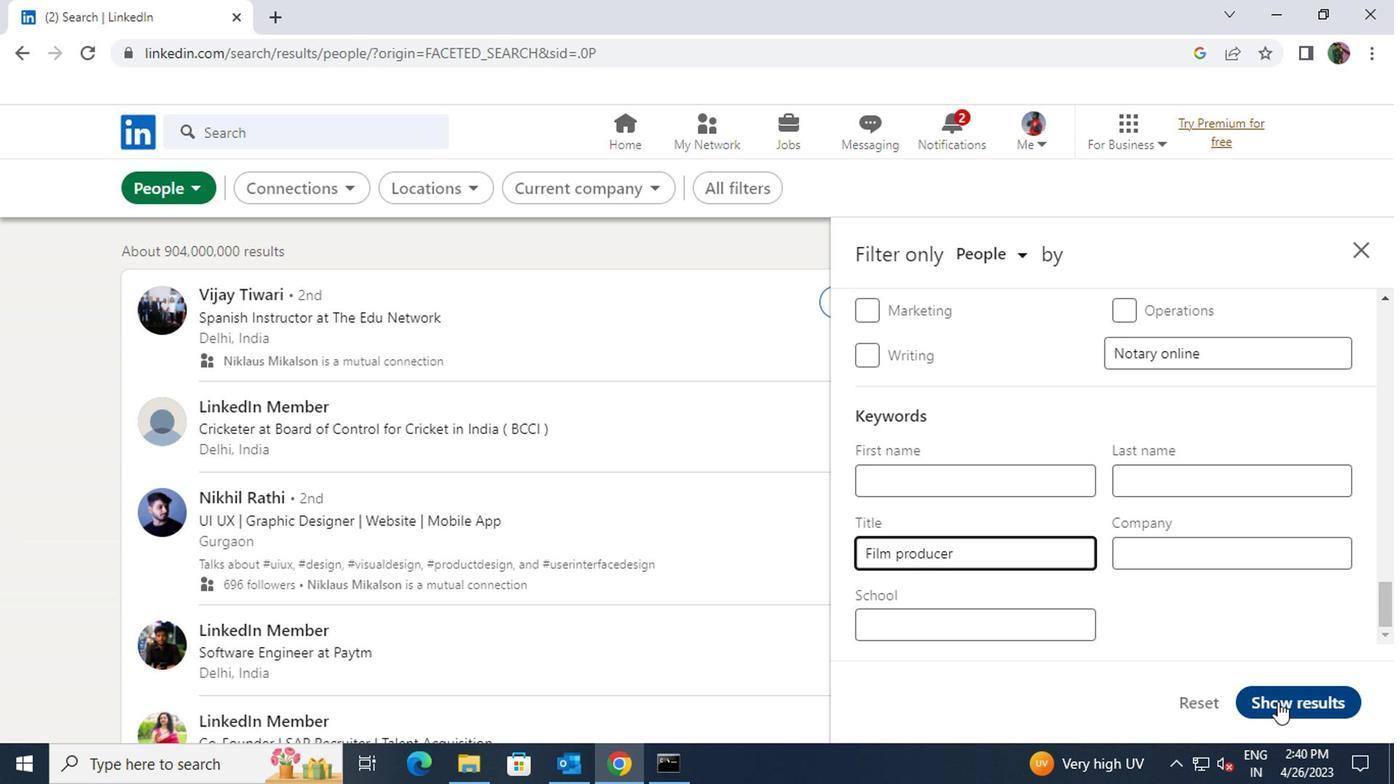
